 Task: Find connections with filter location Santiago Sacatepéquez with filter topic #Jobswith filter profile language Spanish with filter current company J.P. Morgan with filter school University Grants Commission (ugc) with filter industry IT System Operations and Maintenance with filter service category Health Insurance with filter keywords title Proposal Writer
Action: Mouse moved to (534, 96)
Screenshot: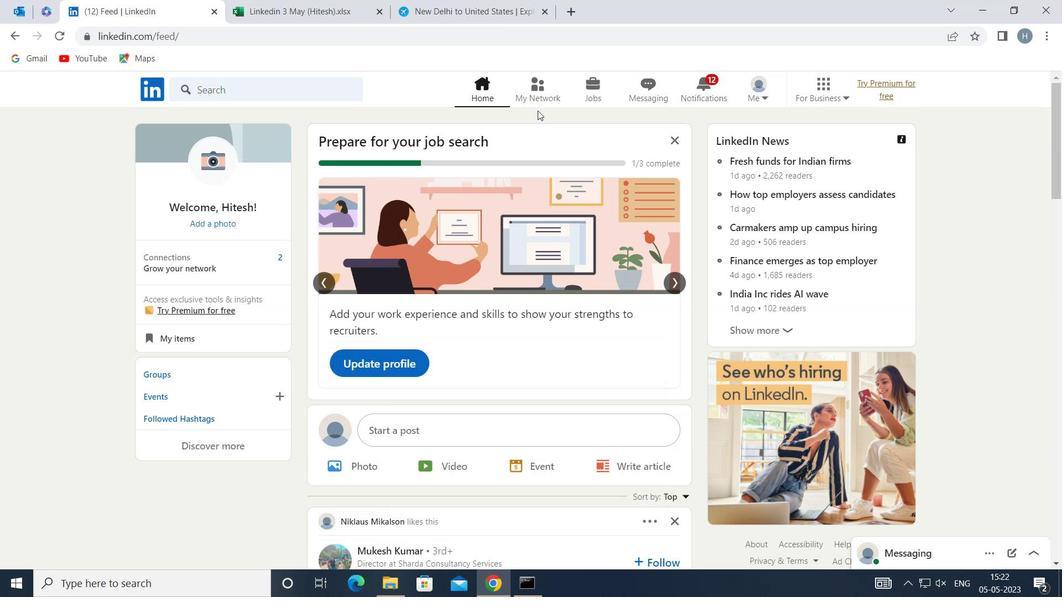 
Action: Mouse pressed left at (534, 96)
Screenshot: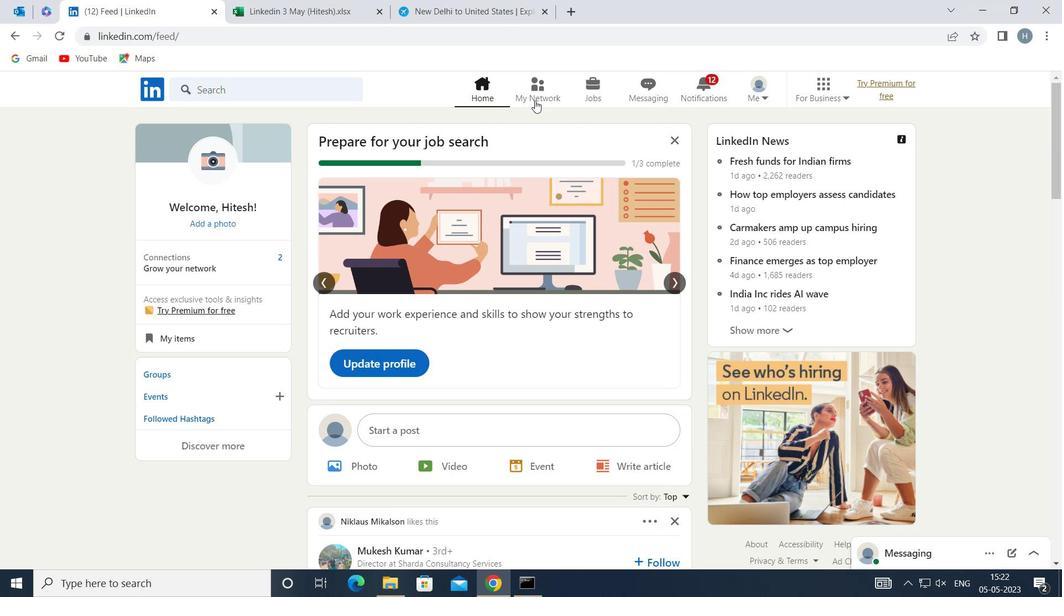 
Action: Mouse moved to (302, 165)
Screenshot: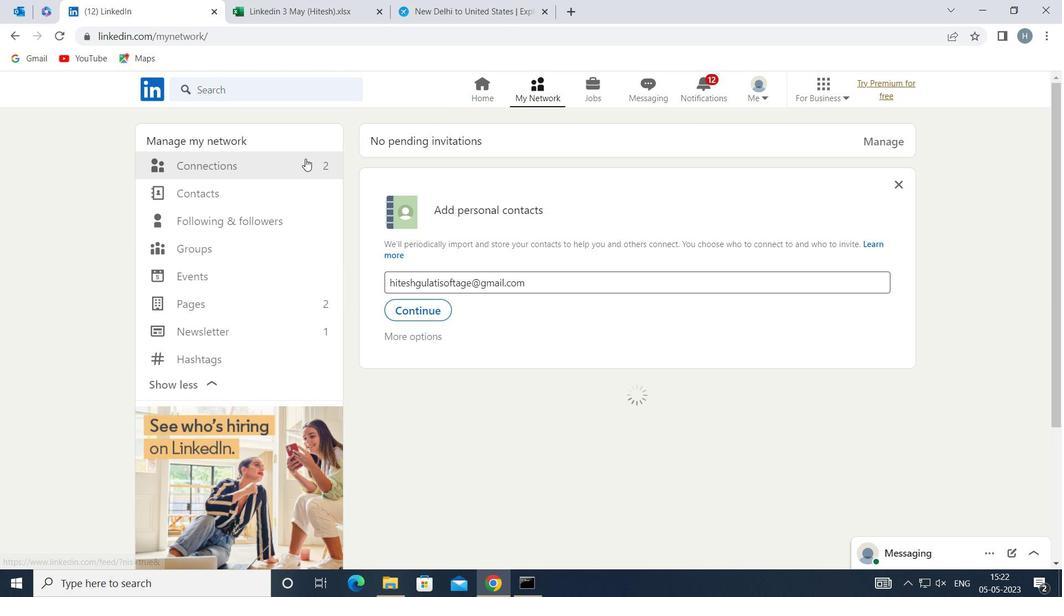 
Action: Mouse pressed left at (302, 165)
Screenshot: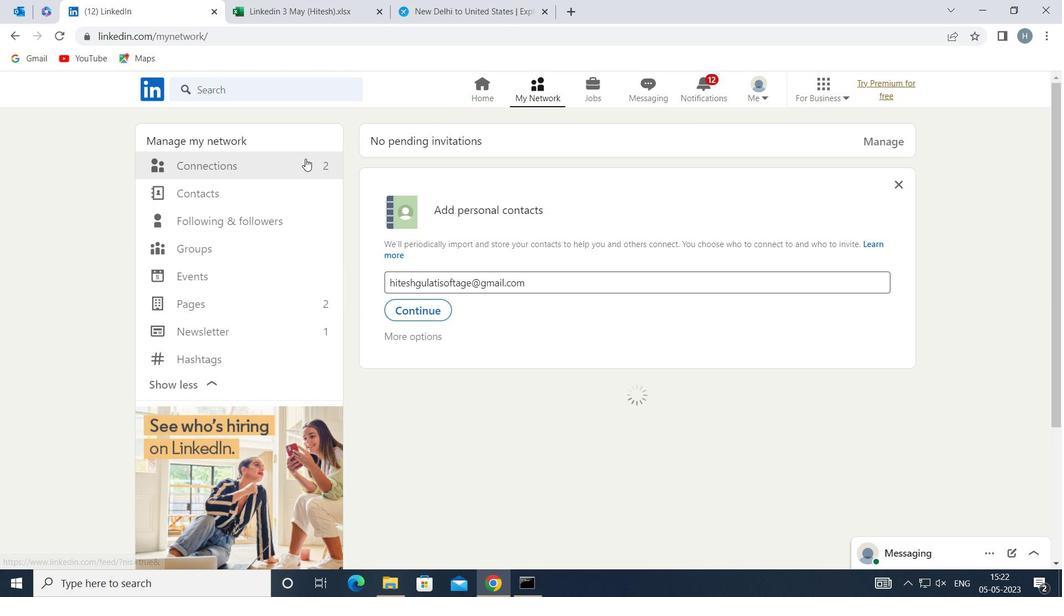
Action: Mouse moved to (629, 168)
Screenshot: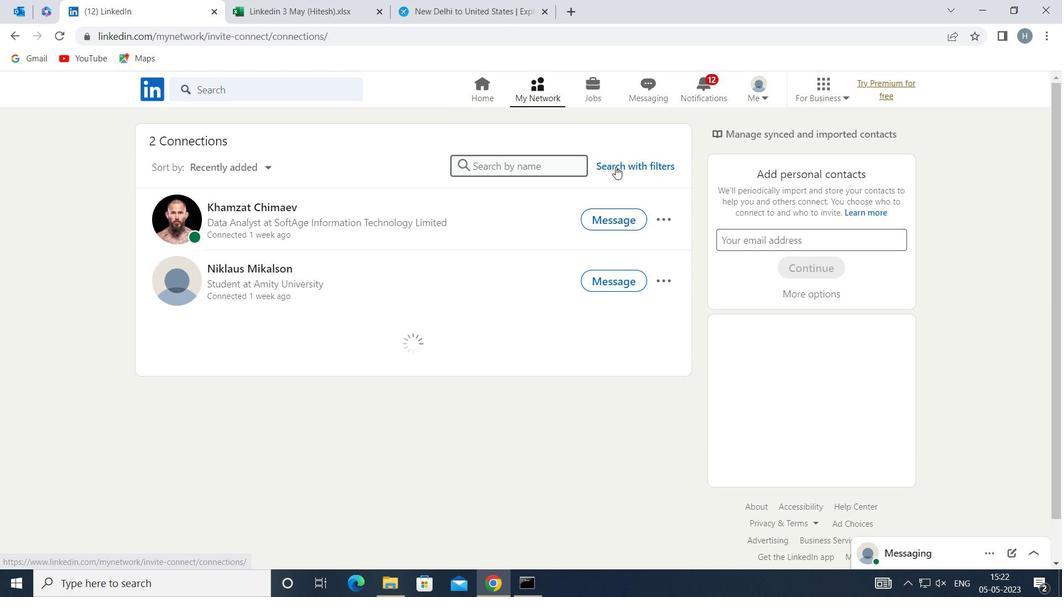
Action: Mouse pressed left at (629, 168)
Screenshot: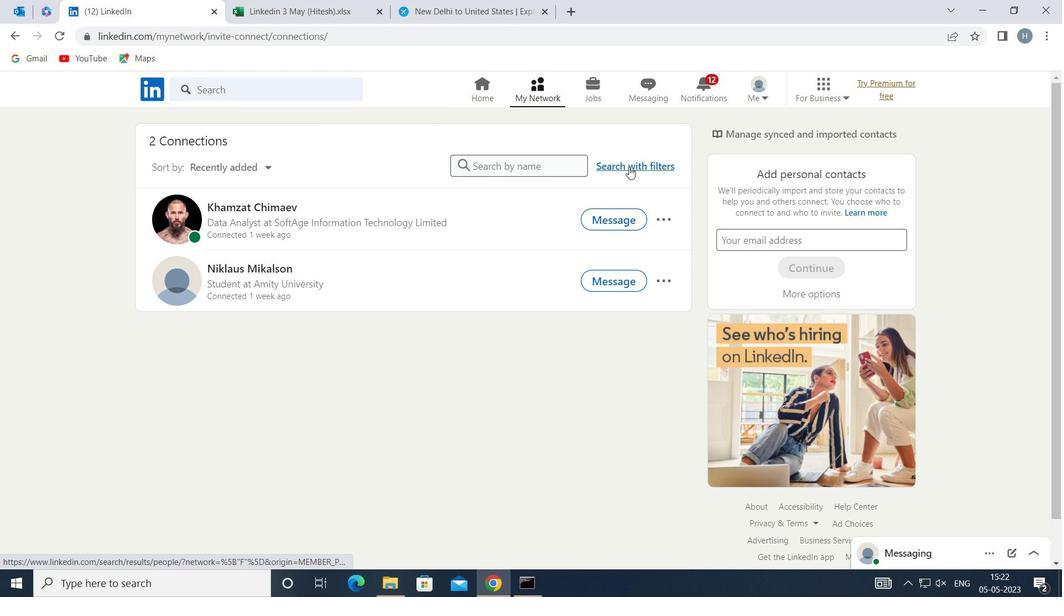 
Action: Mouse moved to (577, 127)
Screenshot: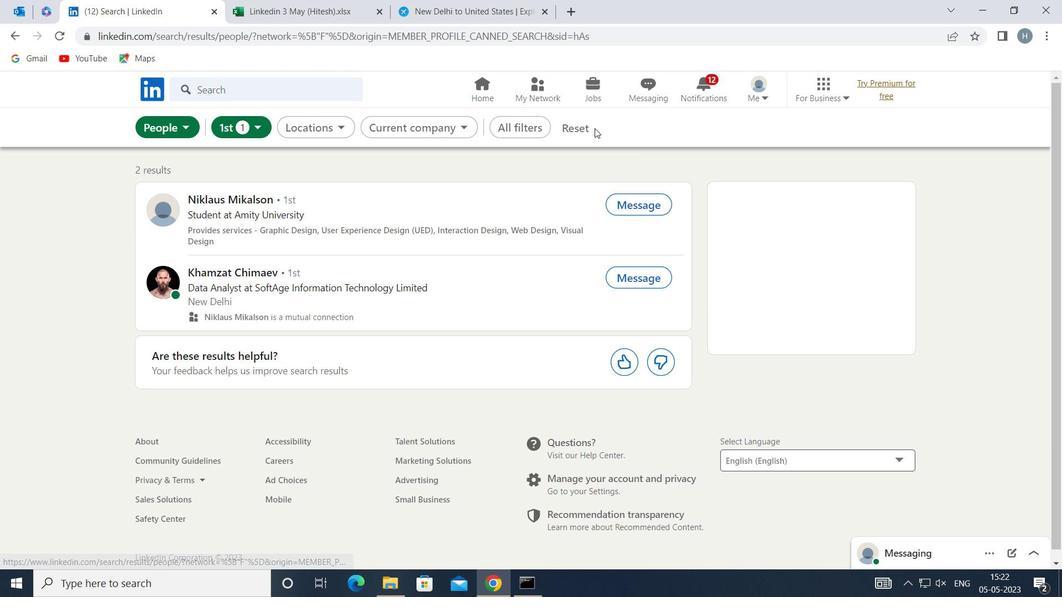 
Action: Mouse pressed left at (577, 127)
Screenshot: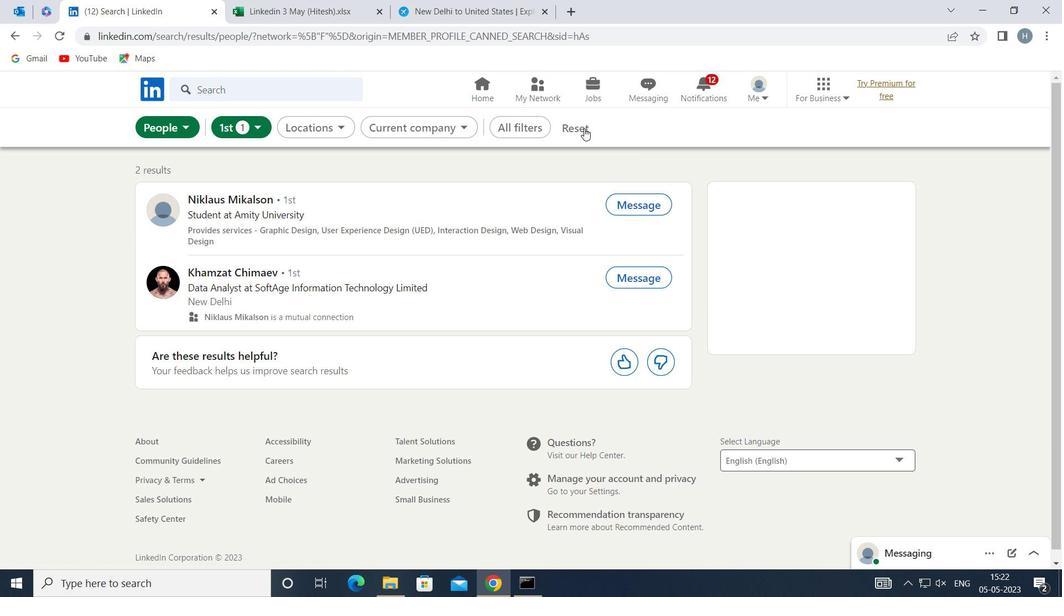 
Action: Mouse moved to (561, 123)
Screenshot: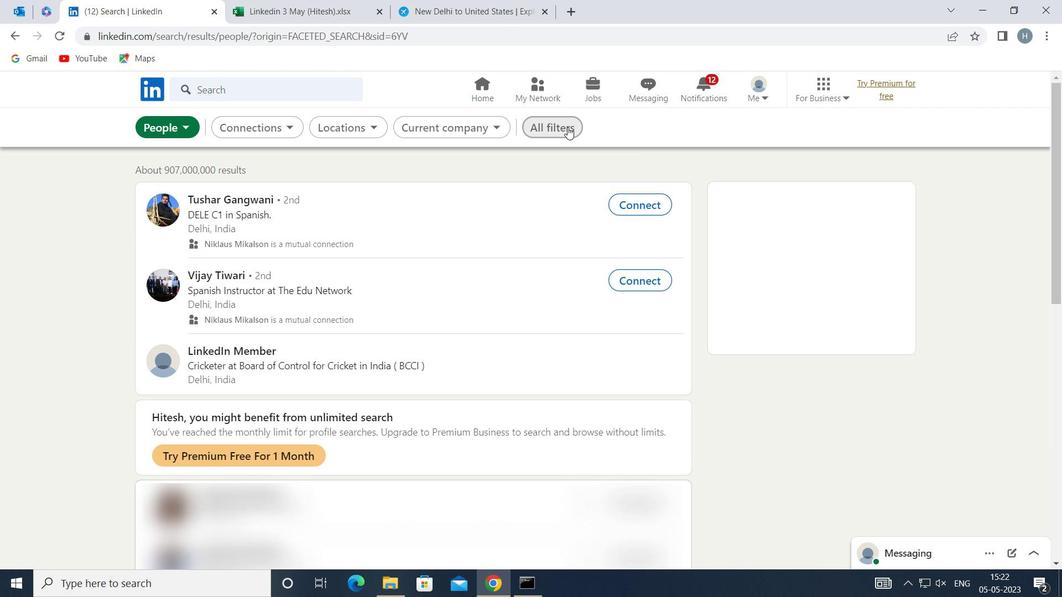 
Action: Mouse pressed left at (561, 123)
Screenshot: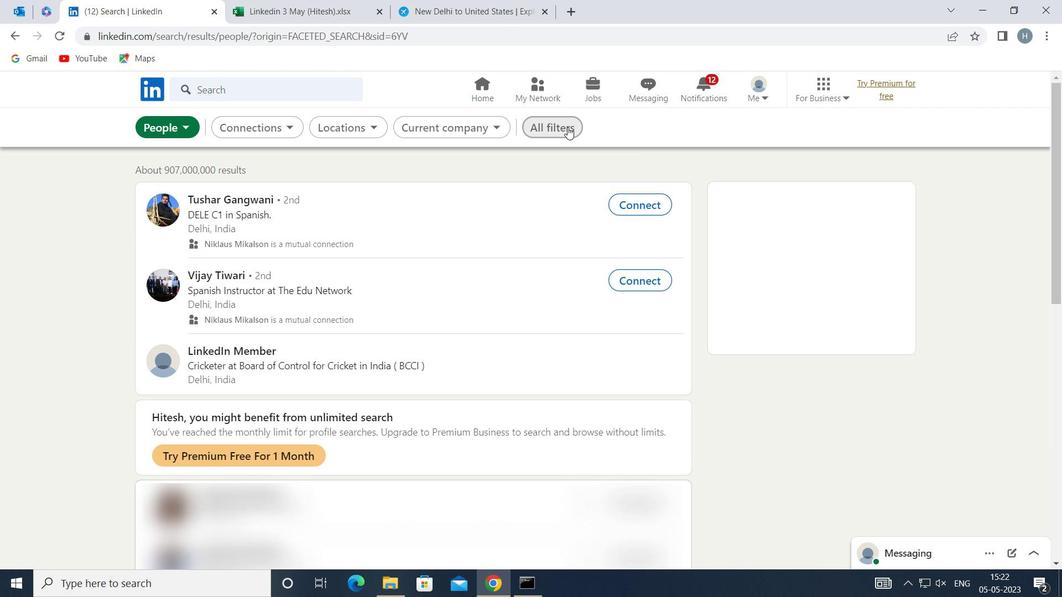 
Action: Mouse moved to (842, 242)
Screenshot: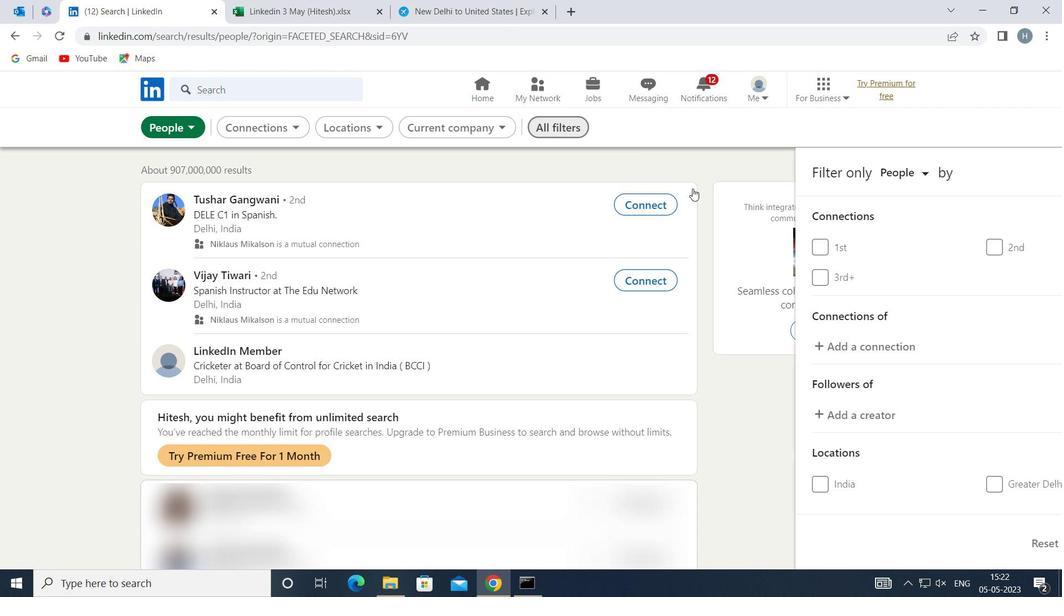 
Action: Mouse scrolled (842, 242) with delta (0, 0)
Screenshot: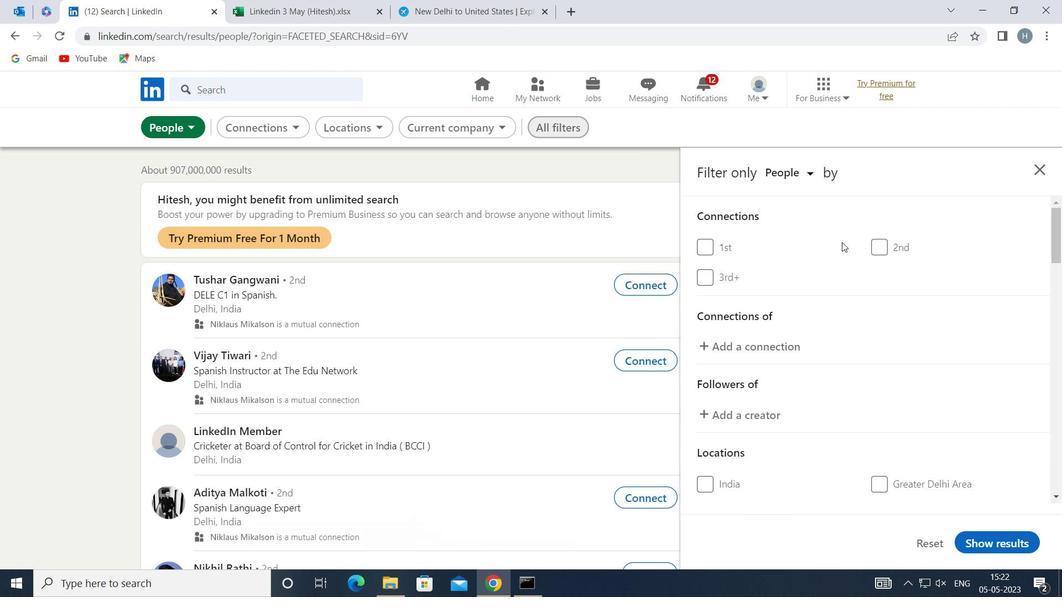 
Action: Mouse scrolled (842, 242) with delta (0, 0)
Screenshot: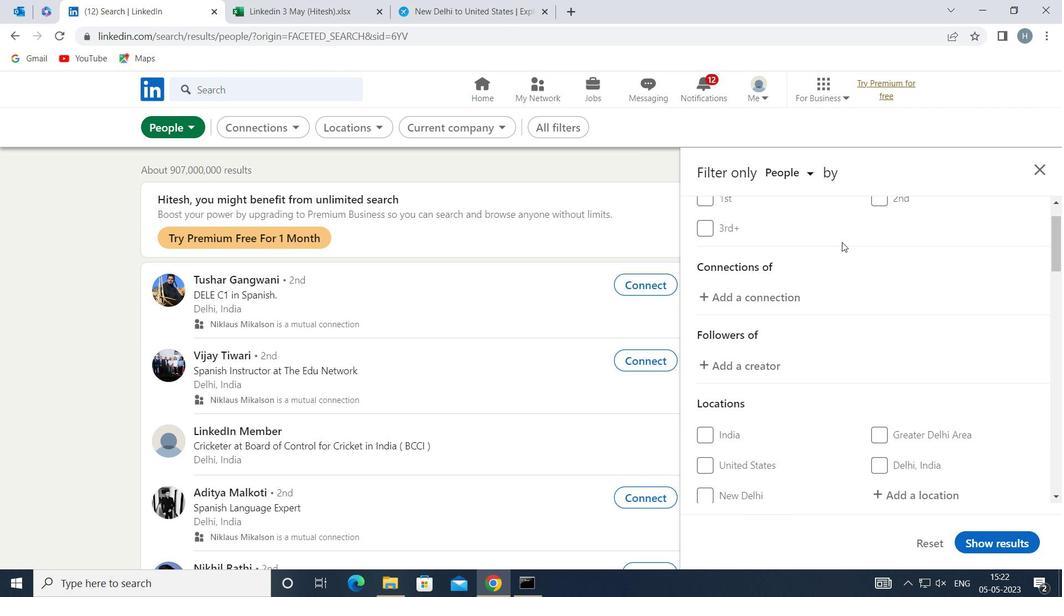 
Action: Mouse moved to (850, 278)
Screenshot: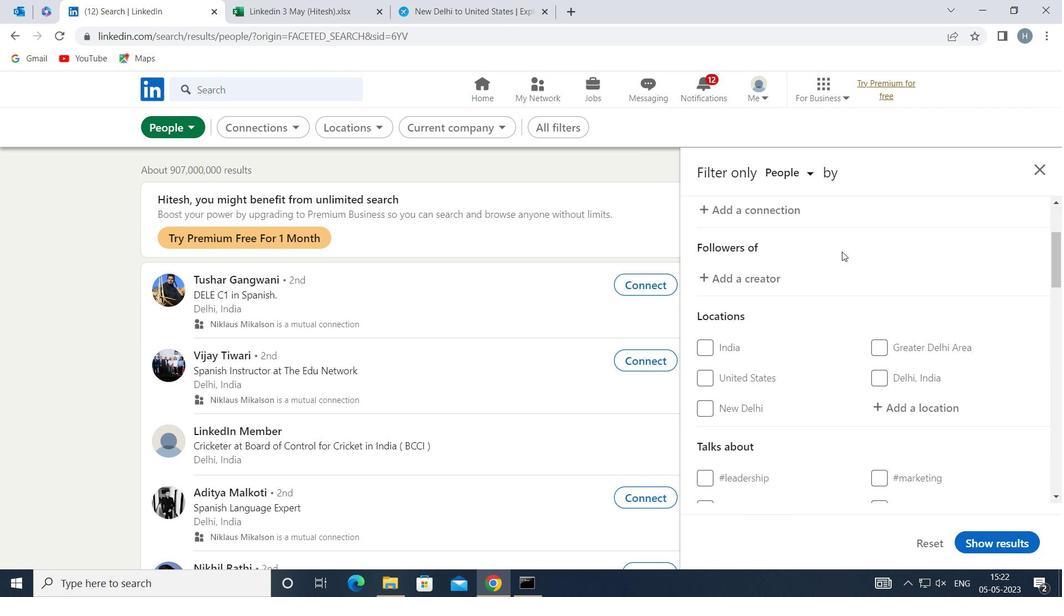 
Action: Mouse scrolled (850, 278) with delta (0, 0)
Screenshot: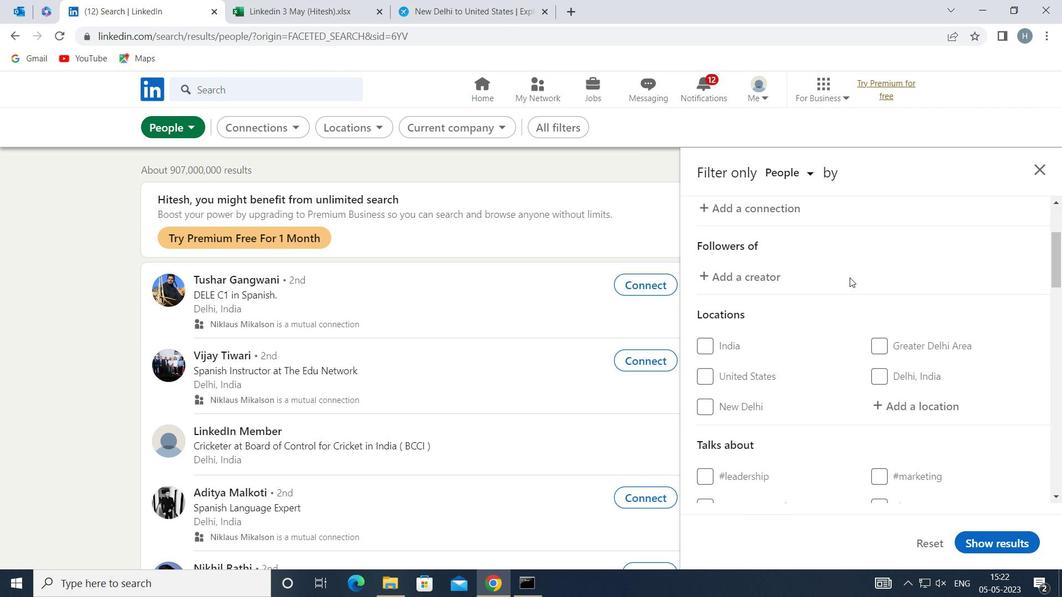 
Action: Mouse moved to (903, 333)
Screenshot: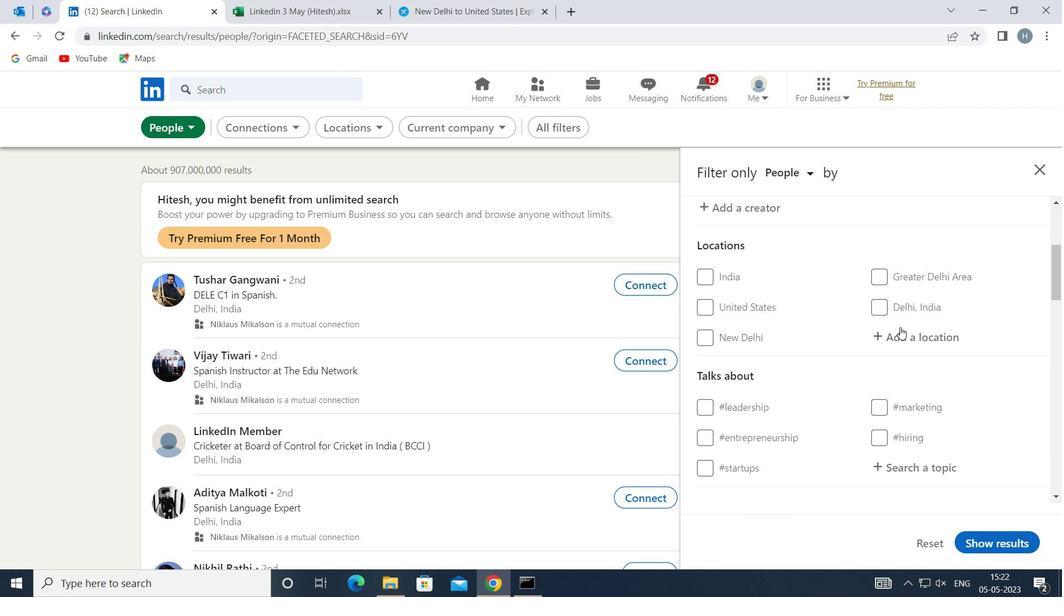 
Action: Mouse pressed left at (903, 333)
Screenshot: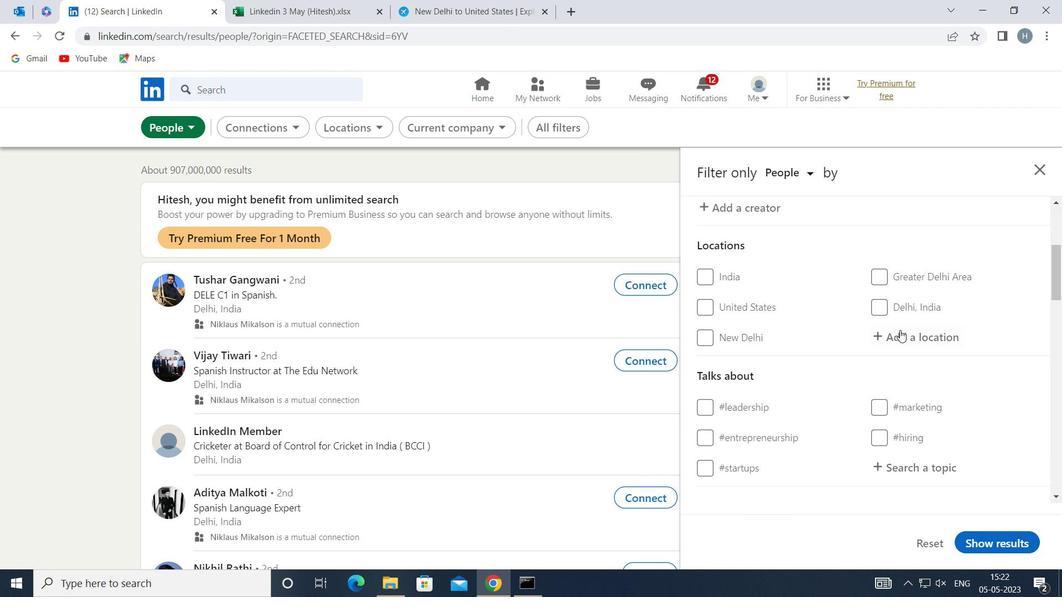 
Action: Mouse moved to (903, 333)
Screenshot: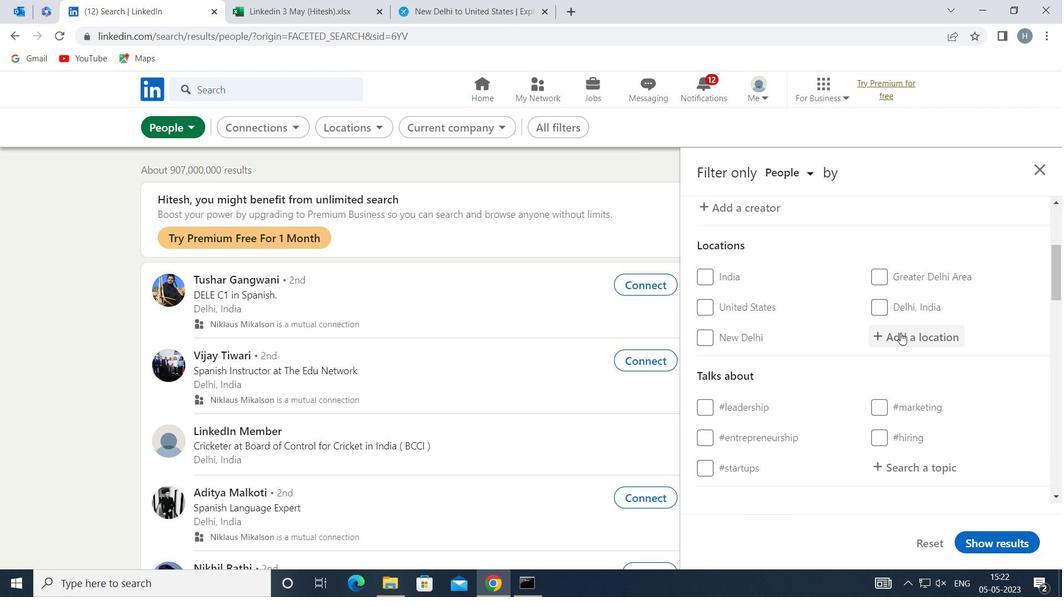 
Action: Key pressed <Key.shift>SANTIAGO<Key.space><Key.shift>S
Screenshot: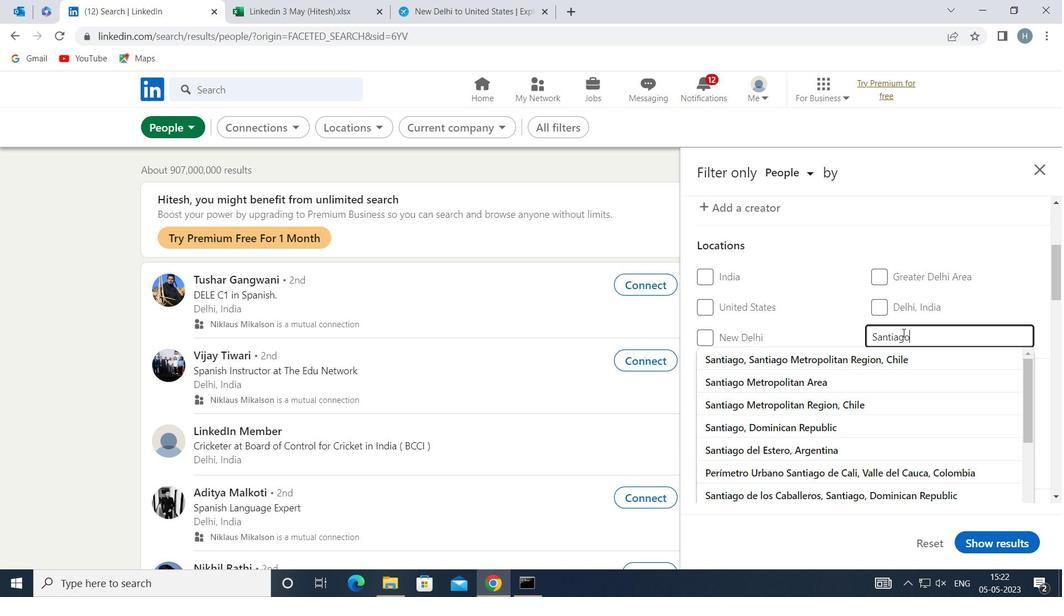 
Action: Mouse moved to (889, 347)
Screenshot: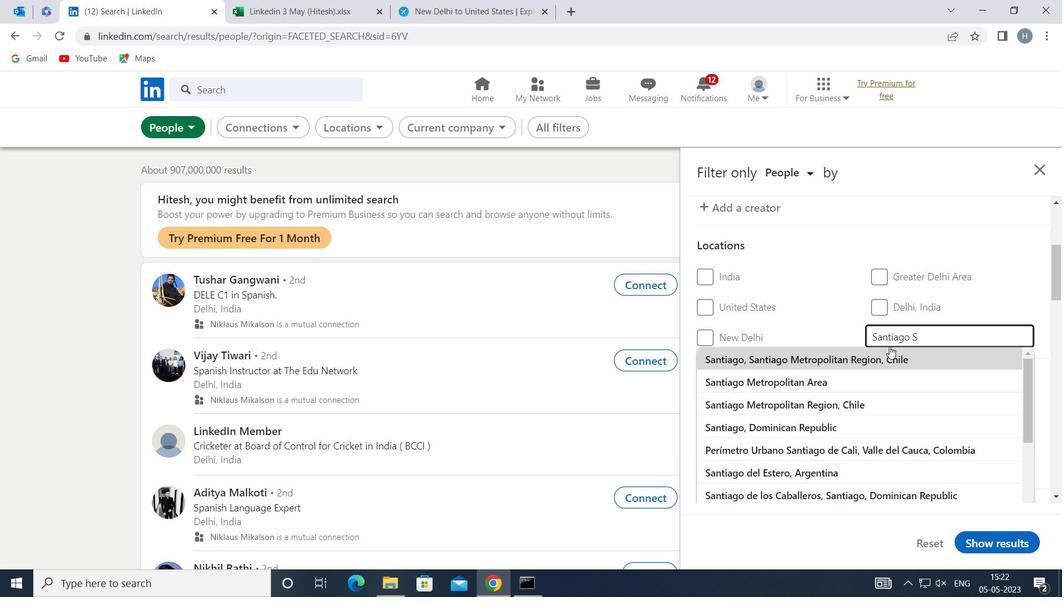 
Action: Key pressed A
Screenshot: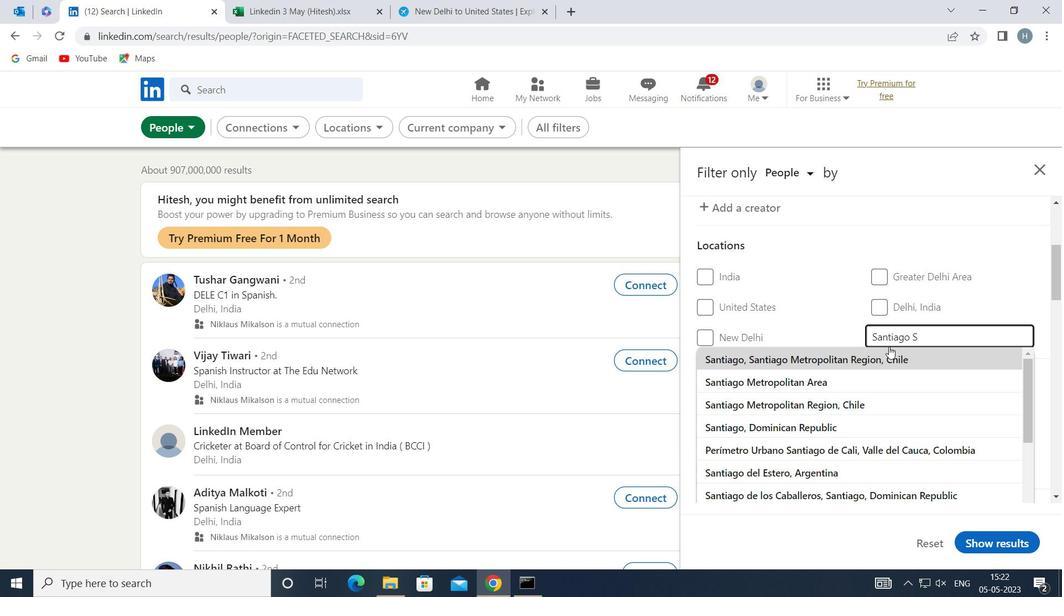 
Action: Mouse moved to (890, 346)
Screenshot: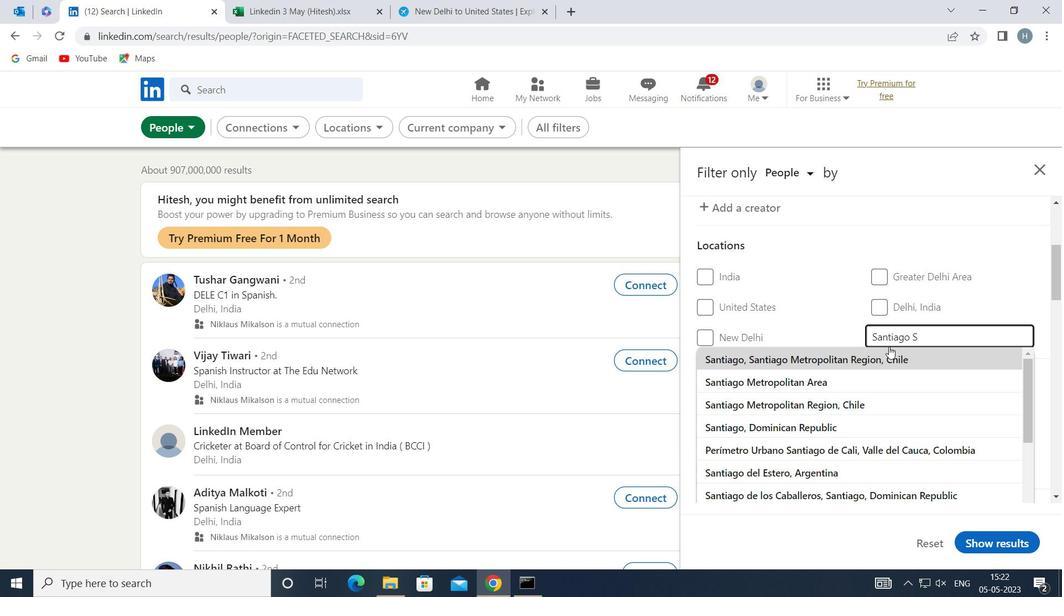 
Action: Key pressed C
Screenshot: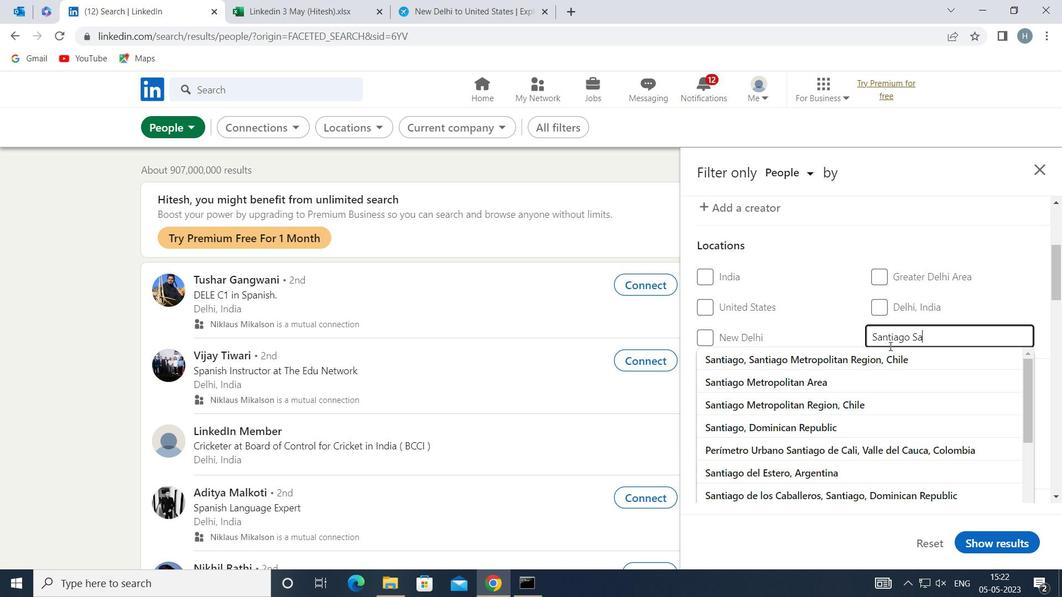 
Action: Mouse moved to (931, 358)
Screenshot: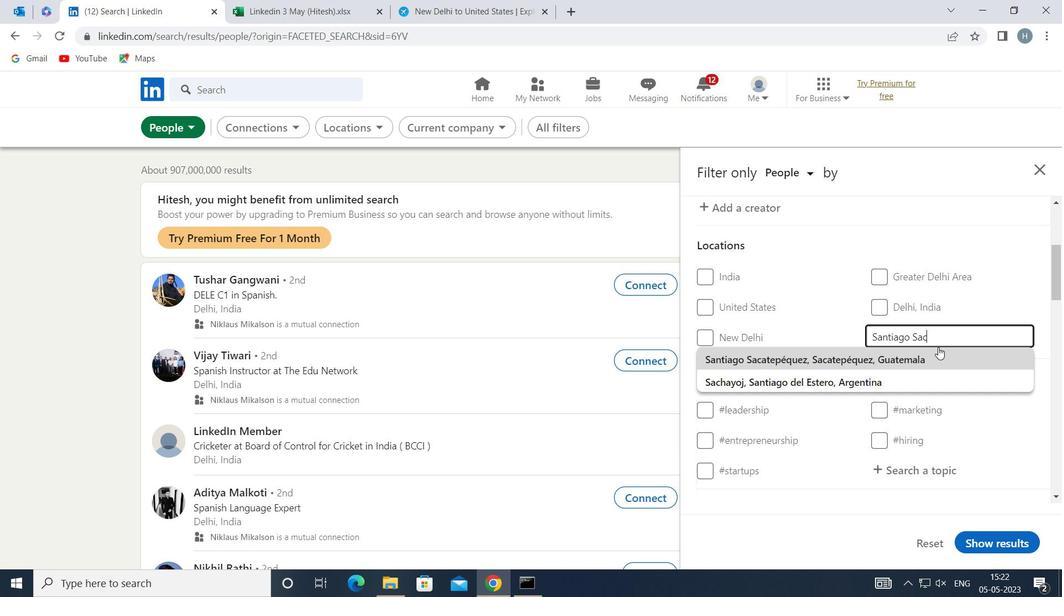 
Action: Mouse pressed left at (931, 358)
Screenshot: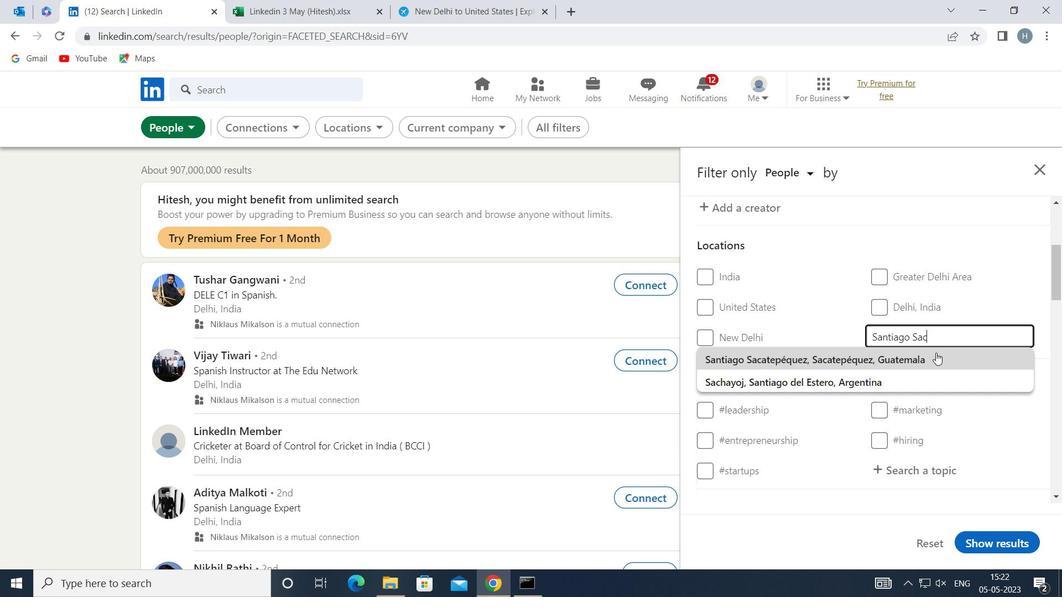 
Action: Mouse moved to (914, 368)
Screenshot: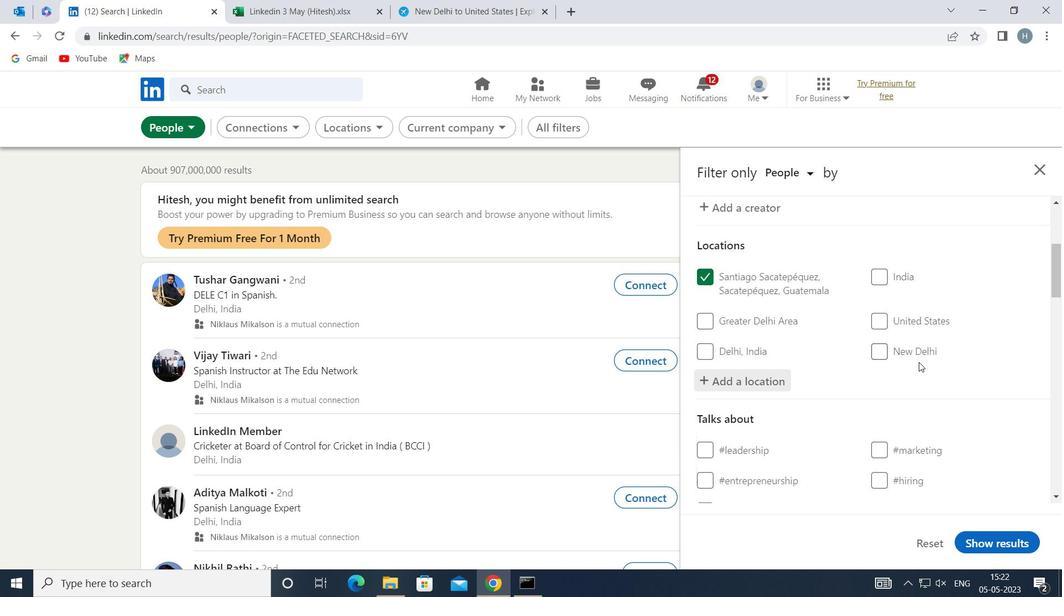 
Action: Mouse scrolled (914, 367) with delta (0, 0)
Screenshot: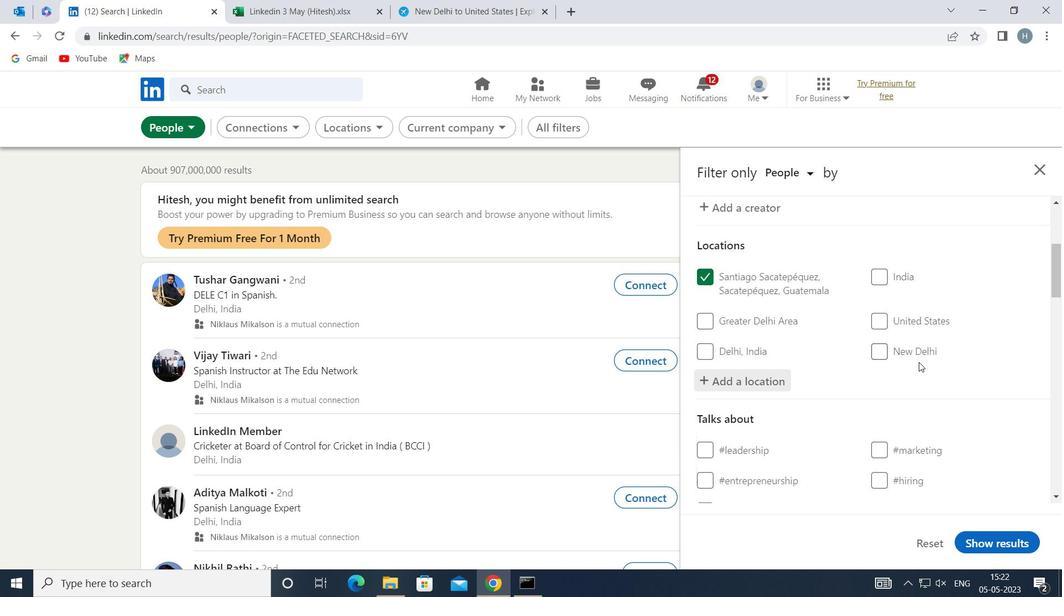 
Action: Mouse moved to (912, 368)
Screenshot: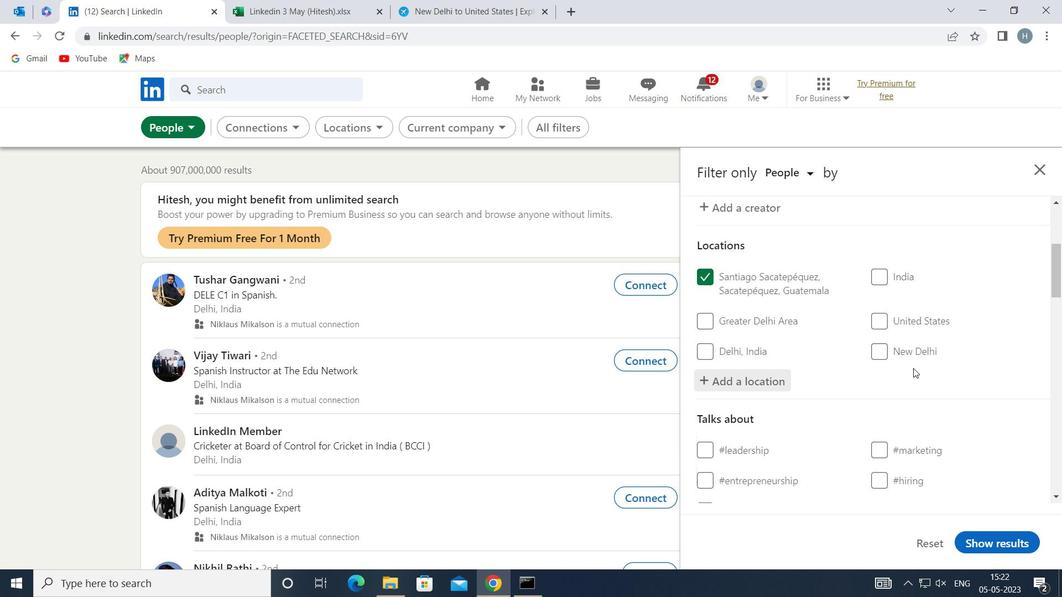 
Action: Mouse scrolled (912, 368) with delta (0, 0)
Screenshot: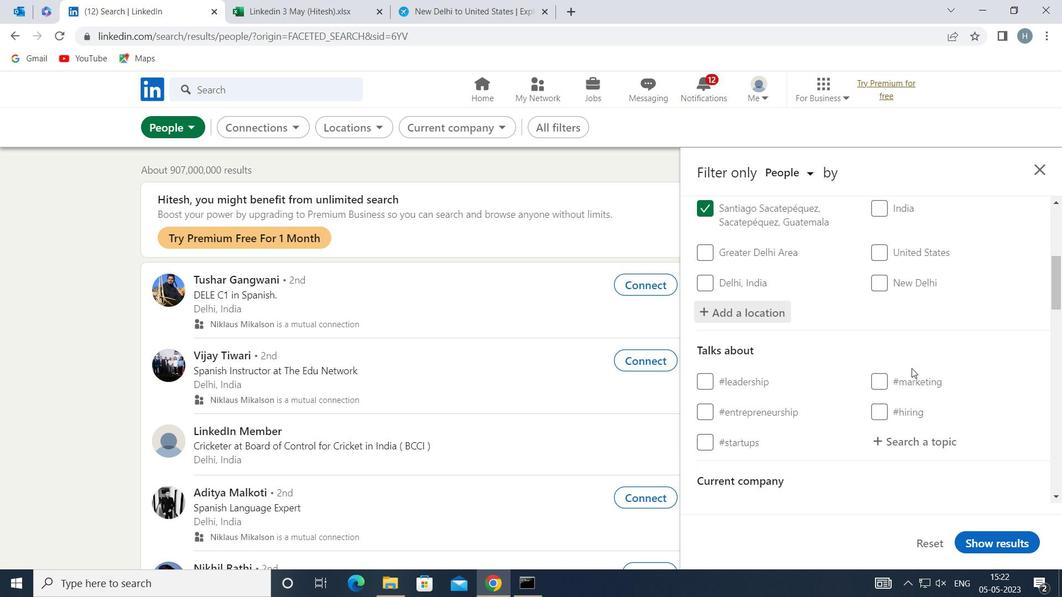 
Action: Mouse moved to (916, 372)
Screenshot: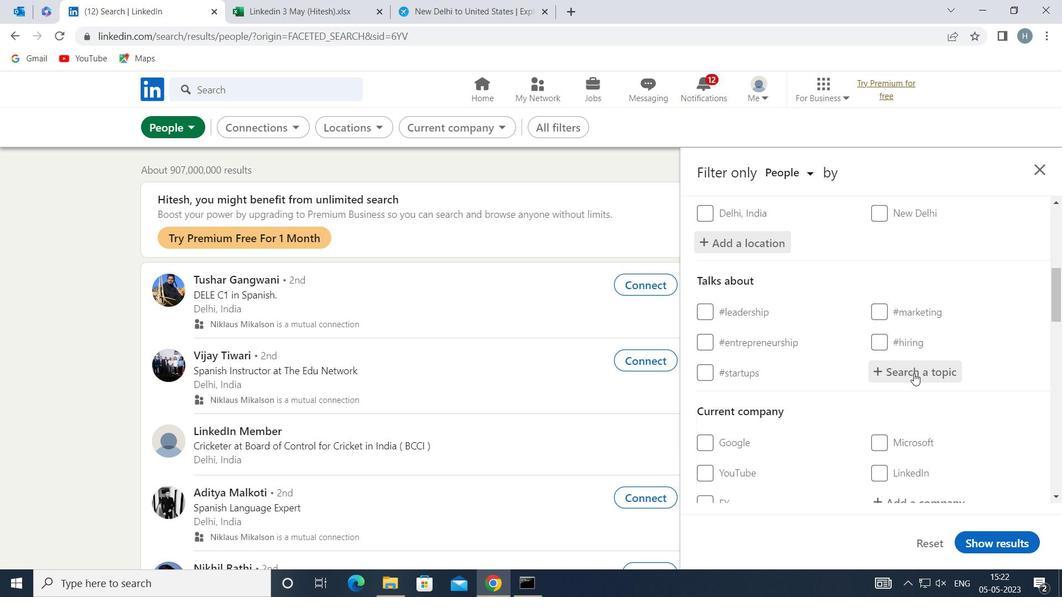 
Action: Mouse pressed left at (916, 372)
Screenshot: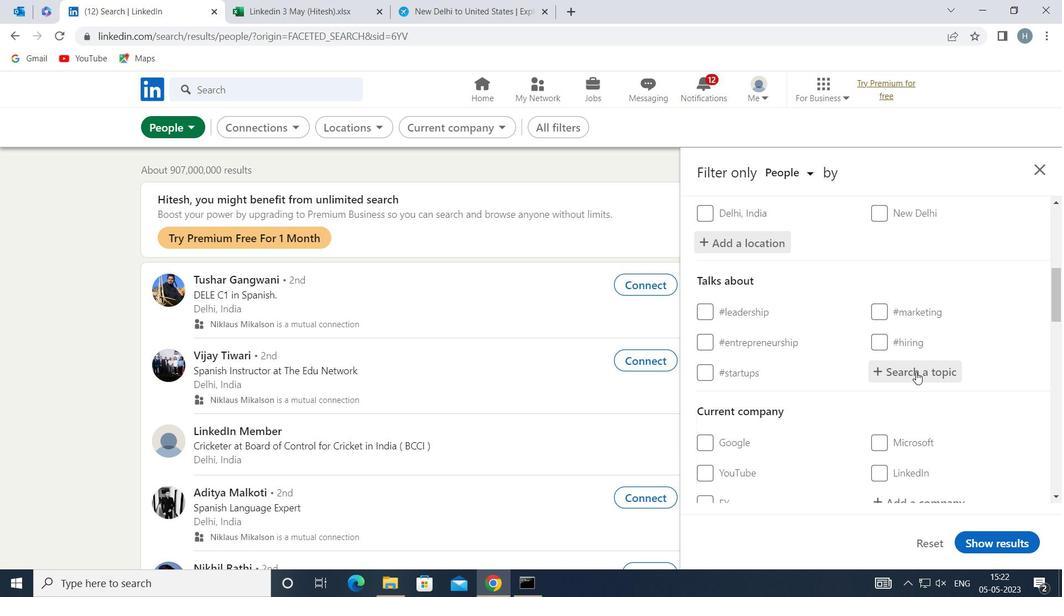 
Action: Key pressed <Key.shift>JOBS
Screenshot: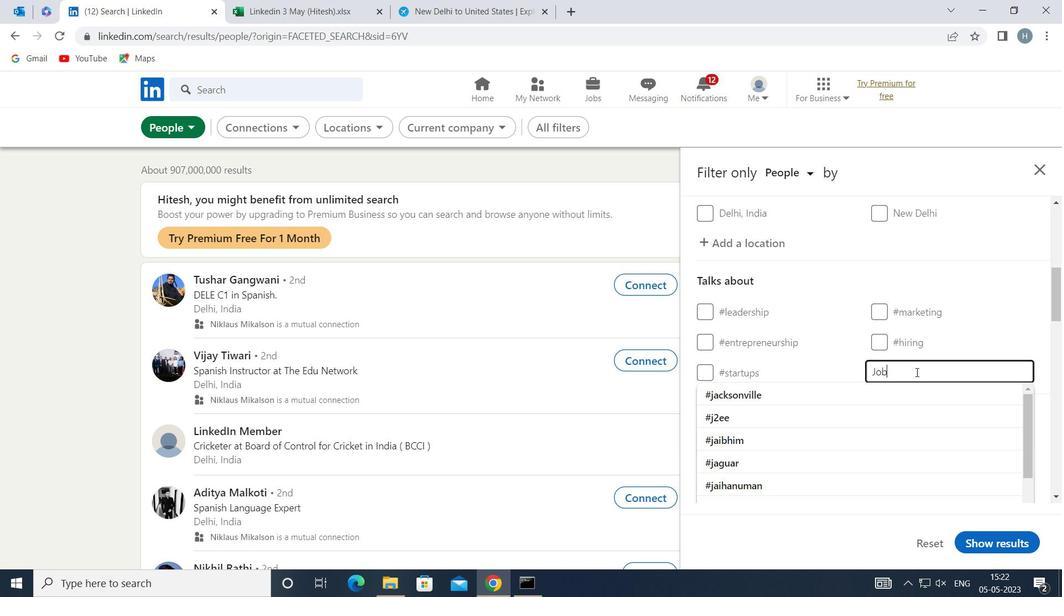 
Action: Mouse moved to (904, 386)
Screenshot: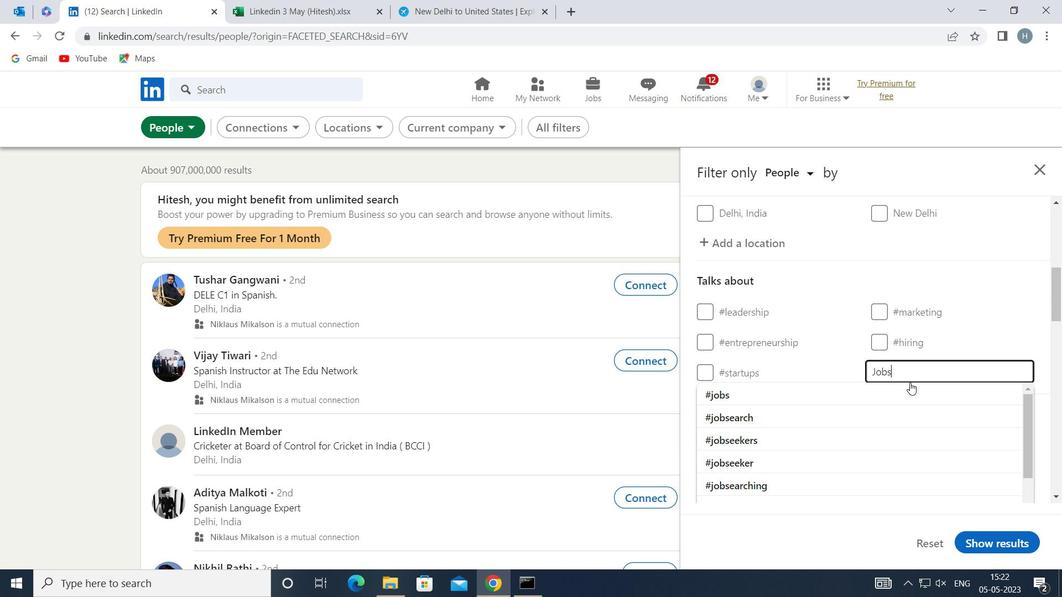 
Action: Mouse pressed left at (904, 386)
Screenshot: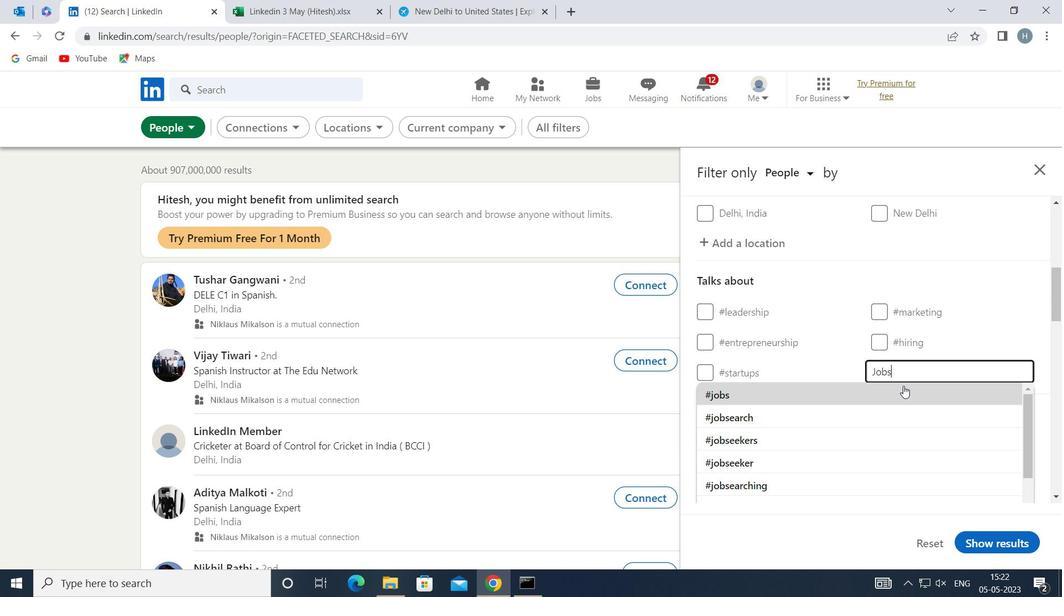 
Action: Mouse moved to (836, 369)
Screenshot: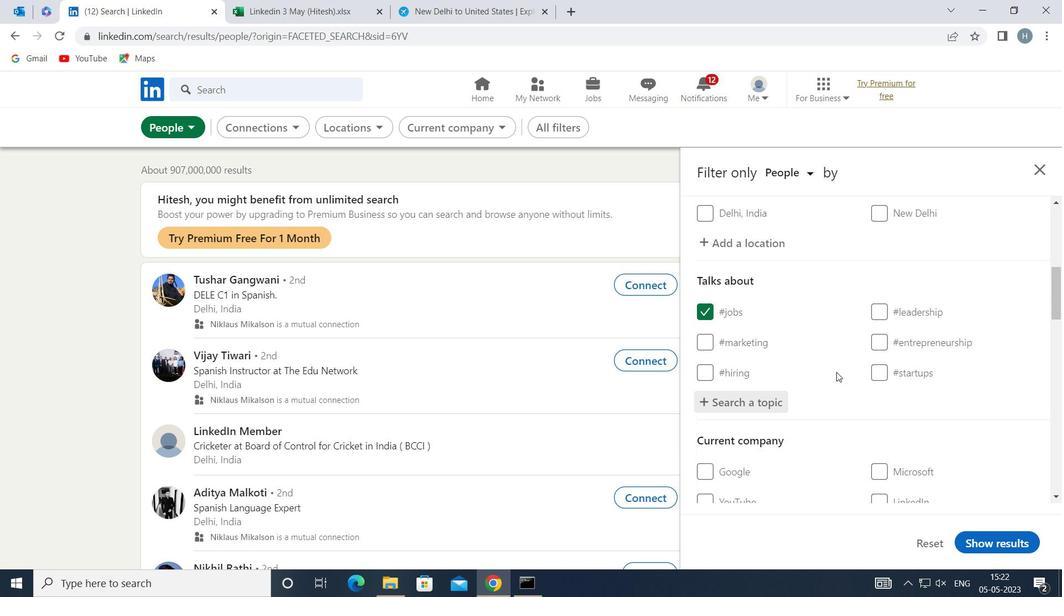 
Action: Mouse scrolled (836, 369) with delta (0, 0)
Screenshot: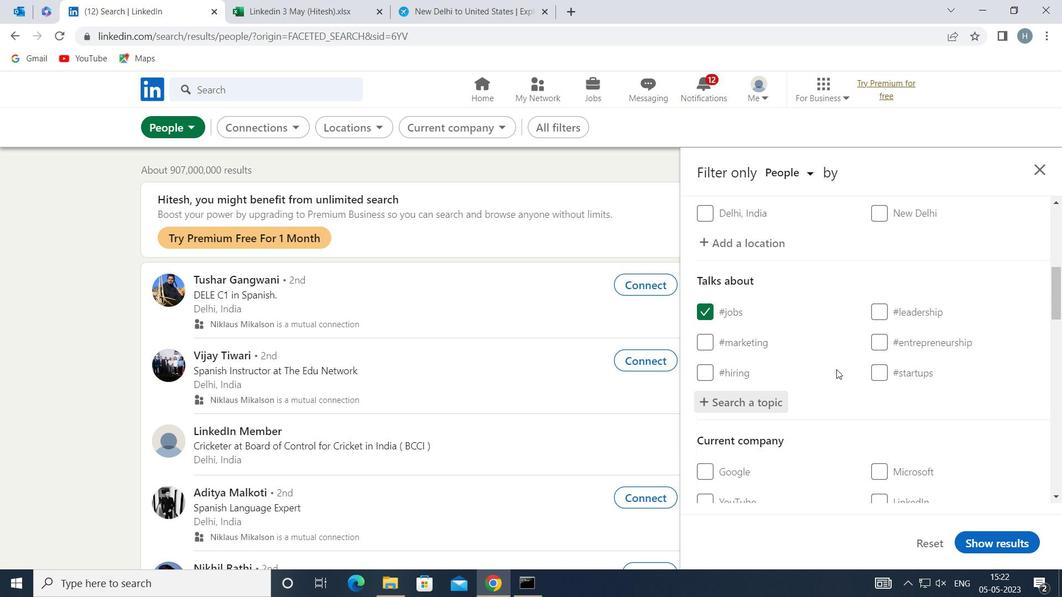
Action: Mouse moved to (837, 368)
Screenshot: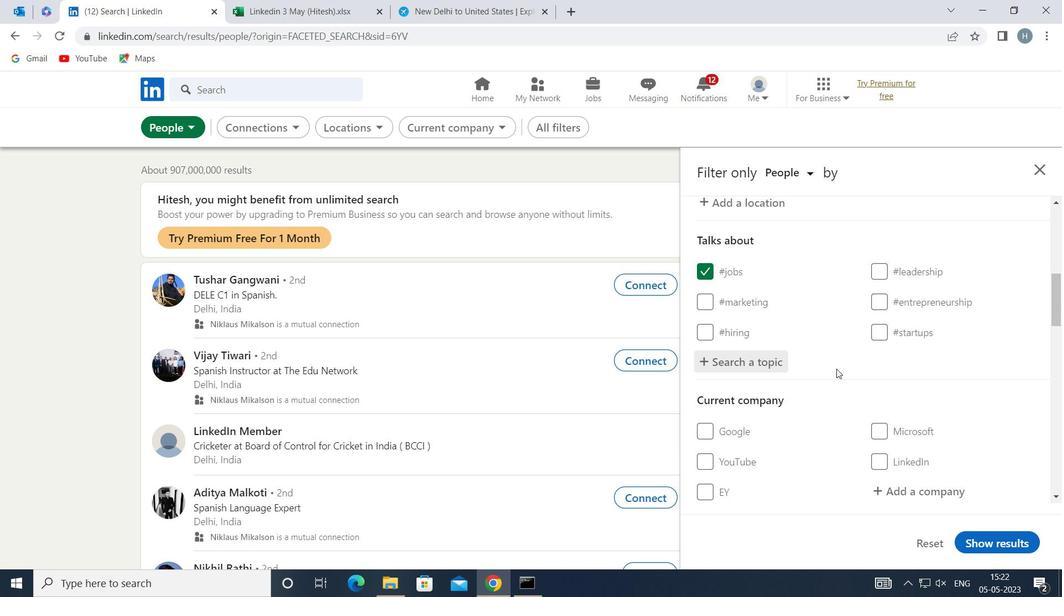 
Action: Mouse scrolled (837, 368) with delta (0, 0)
Screenshot: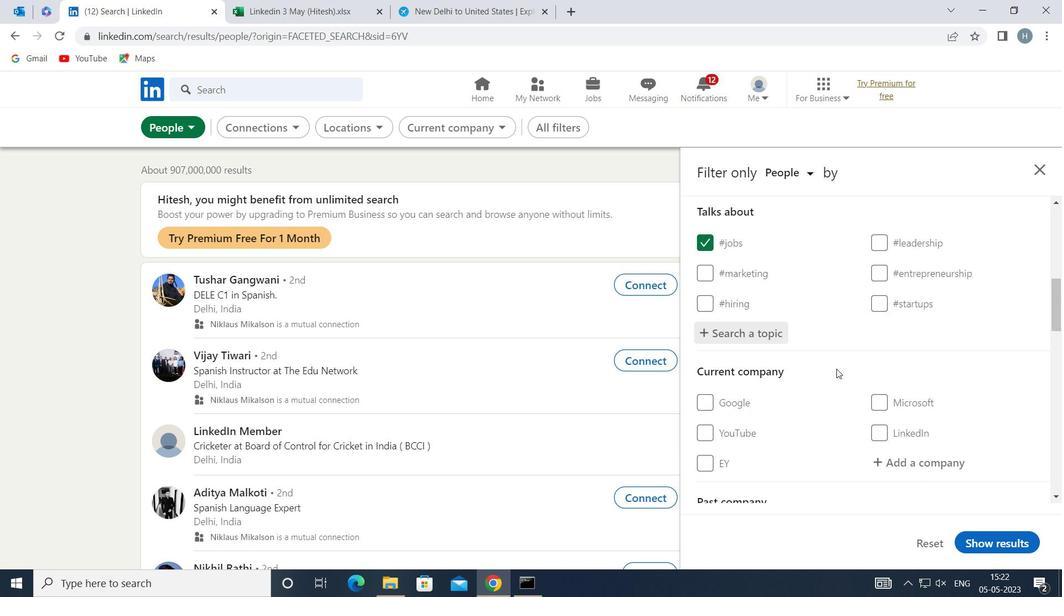 
Action: Mouse moved to (840, 363)
Screenshot: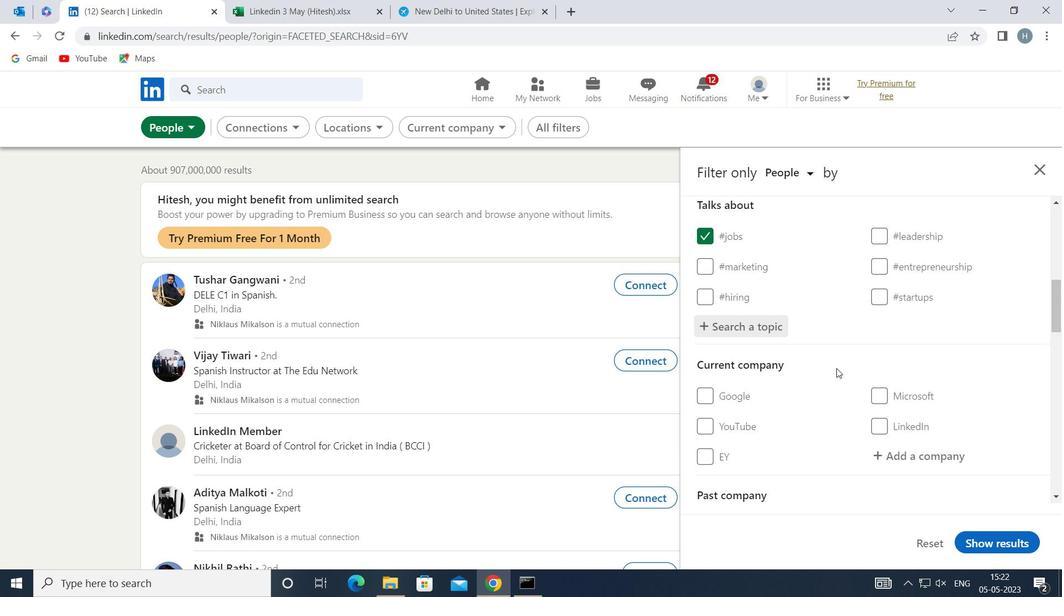 
Action: Mouse scrolled (840, 362) with delta (0, 0)
Screenshot: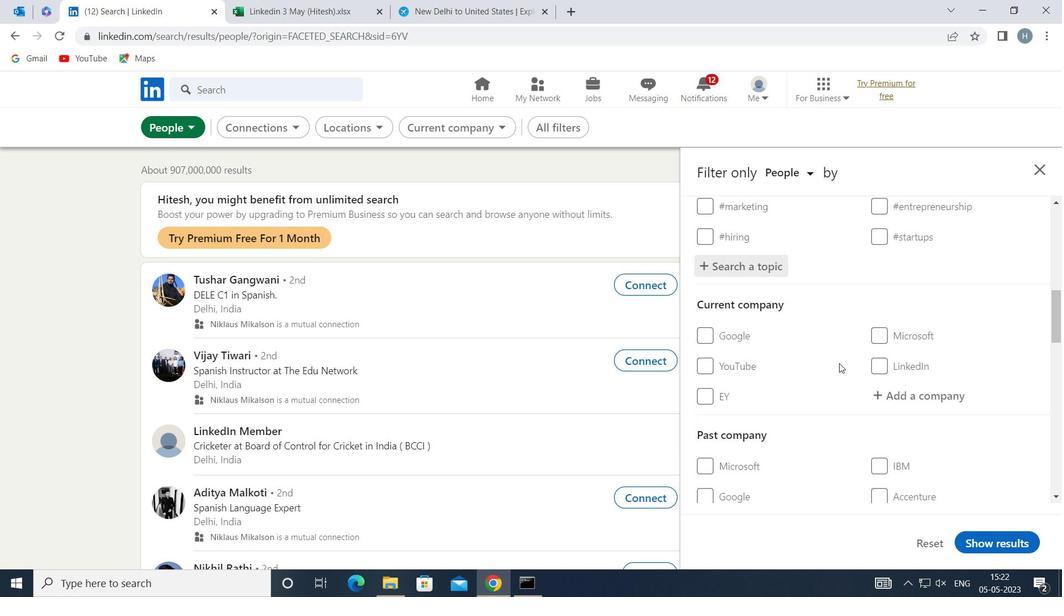
Action: Mouse scrolled (840, 362) with delta (0, 0)
Screenshot: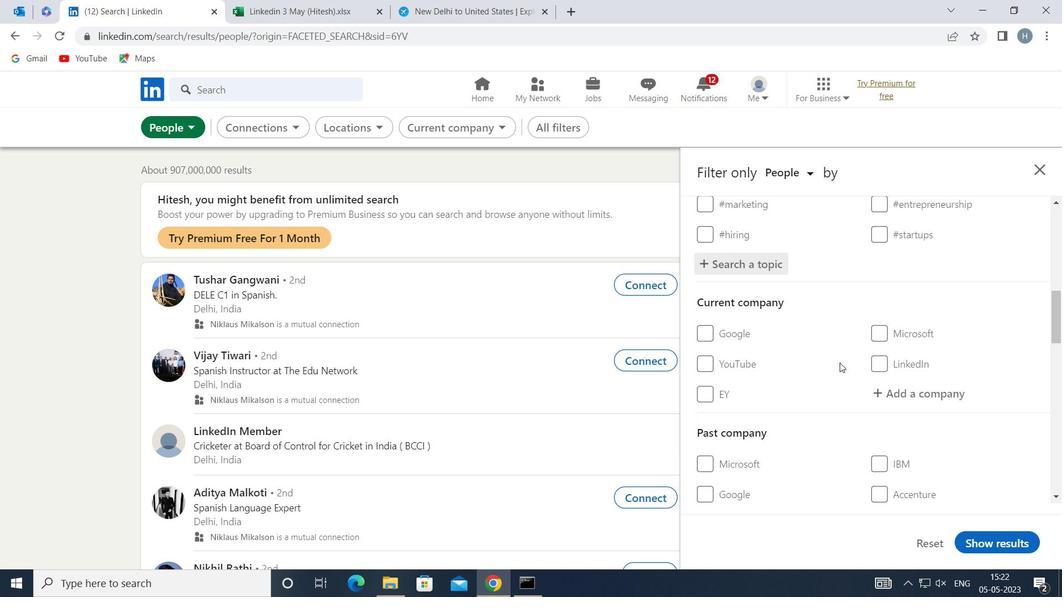 
Action: Mouse moved to (842, 360)
Screenshot: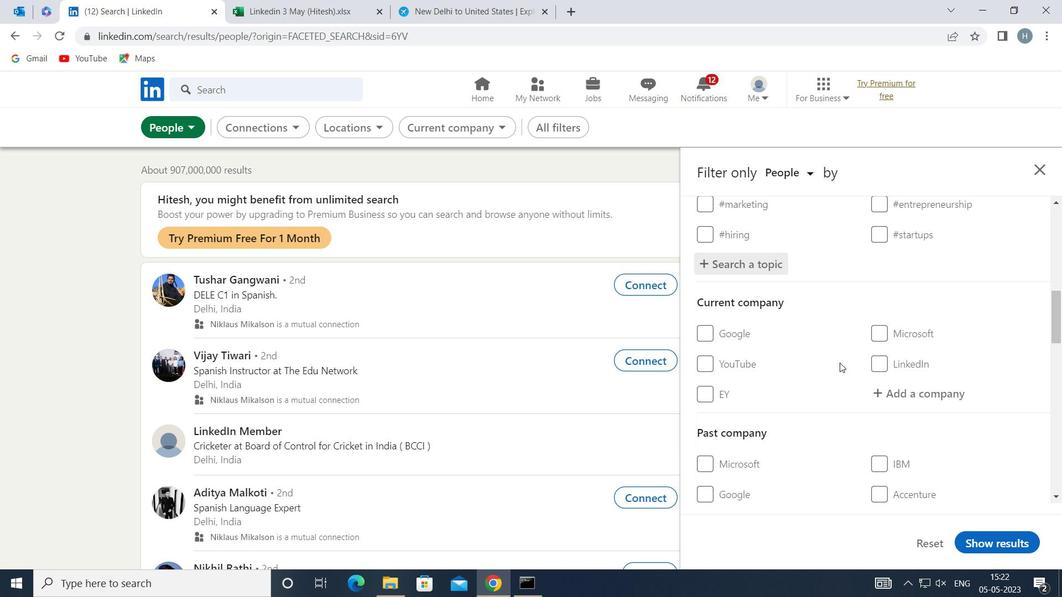 
Action: Mouse scrolled (842, 360) with delta (0, 0)
Screenshot: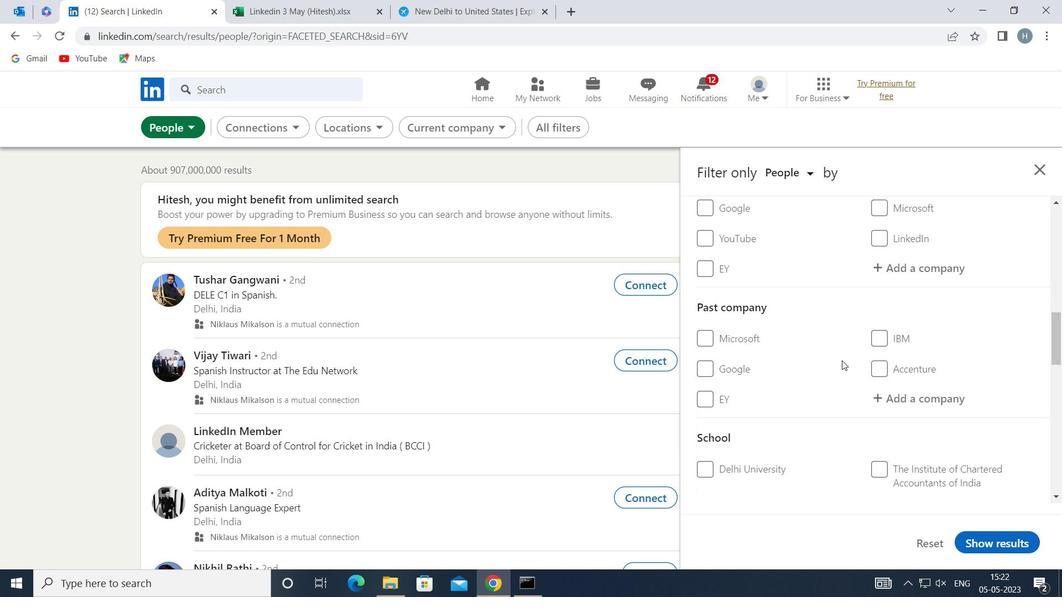 
Action: Mouse scrolled (842, 360) with delta (0, 0)
Screenshot: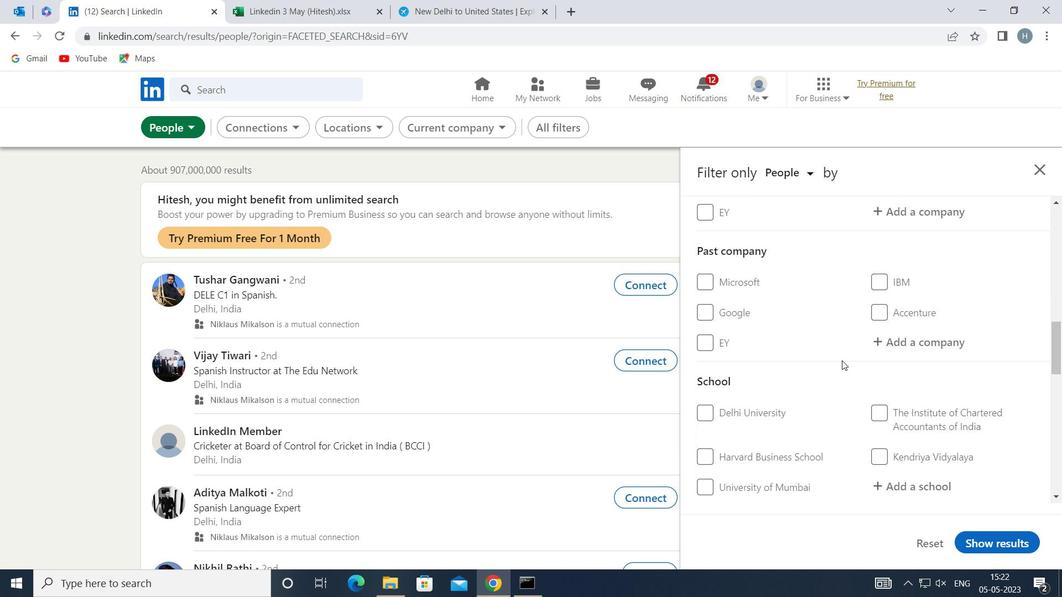 
Action: Mouse scrolled (842, 360) with delta (0, 0)
Screenshot: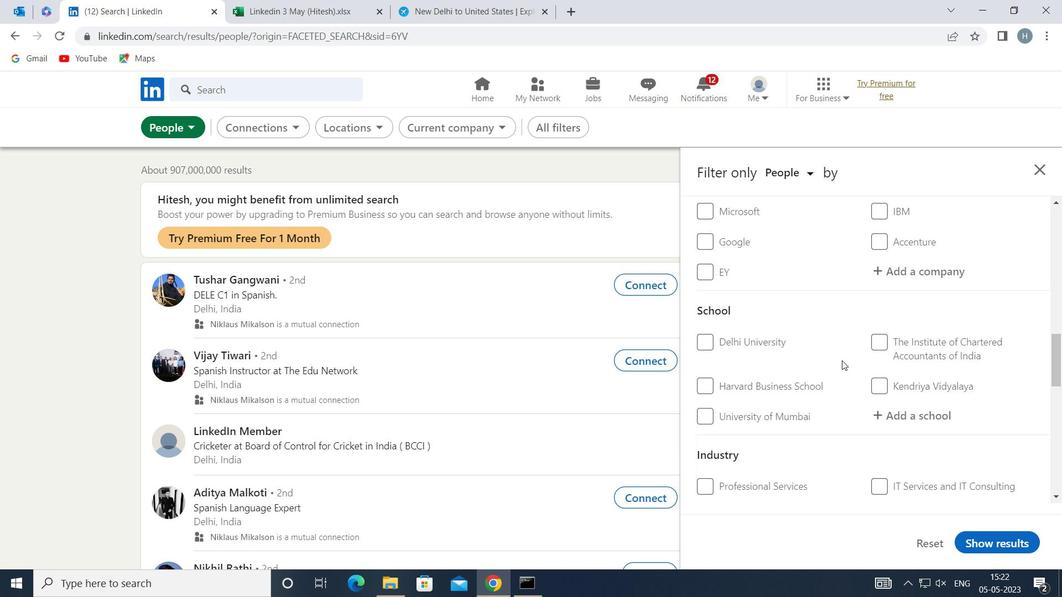 
Action: Mouse scrolled (842, 360) with delta (0, 0)
Screenshot: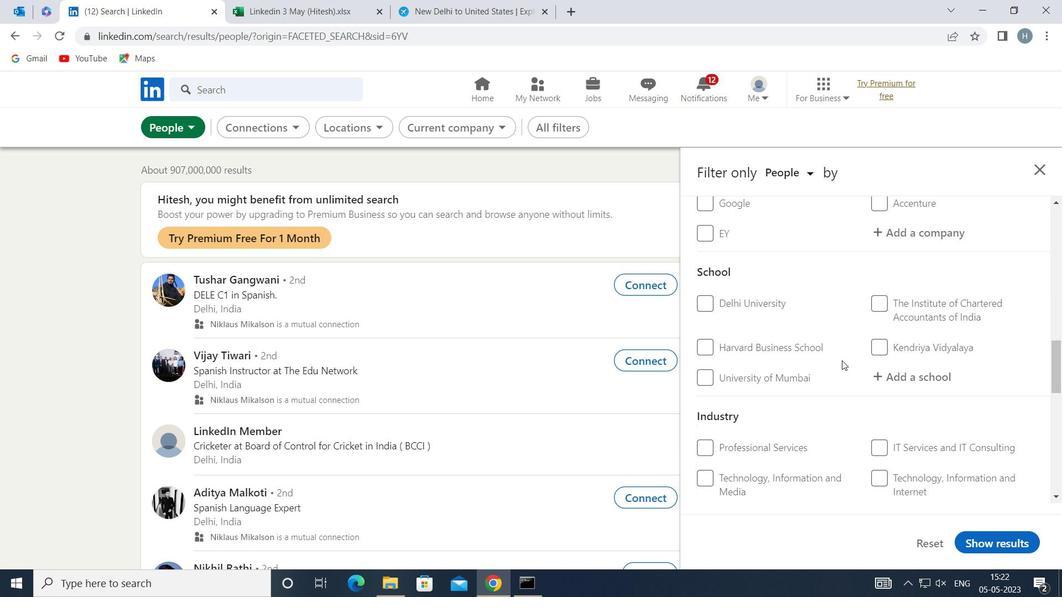 
Action: Mouse moved to (842, 360)
Screenshot: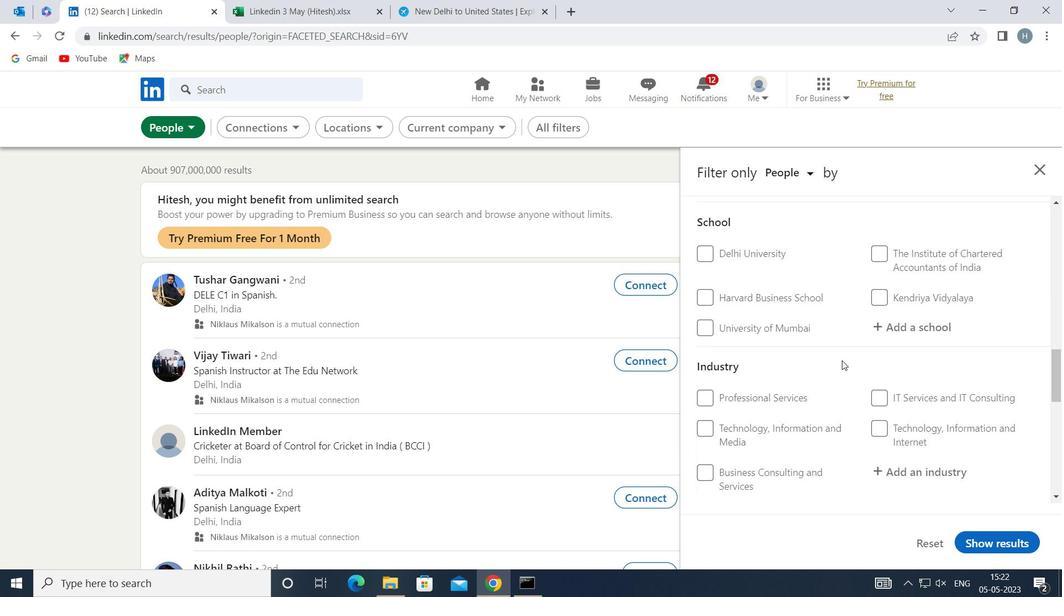 
Action: Mouse scrolled (842, 360) with delta (0, 0)
Screenshot: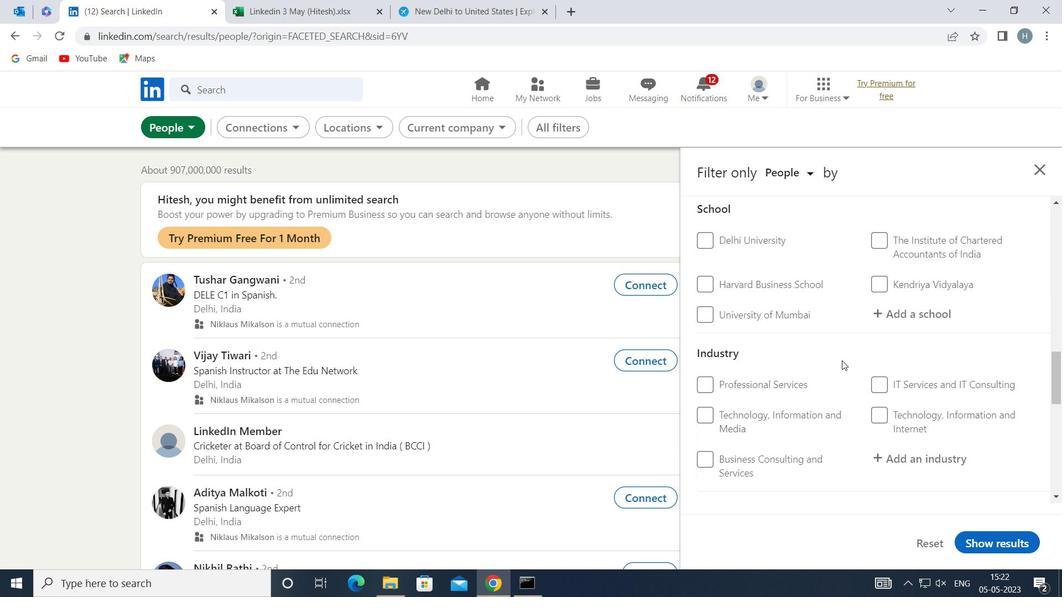 
Action: Mouse moved to (736, 440)
Screenshot: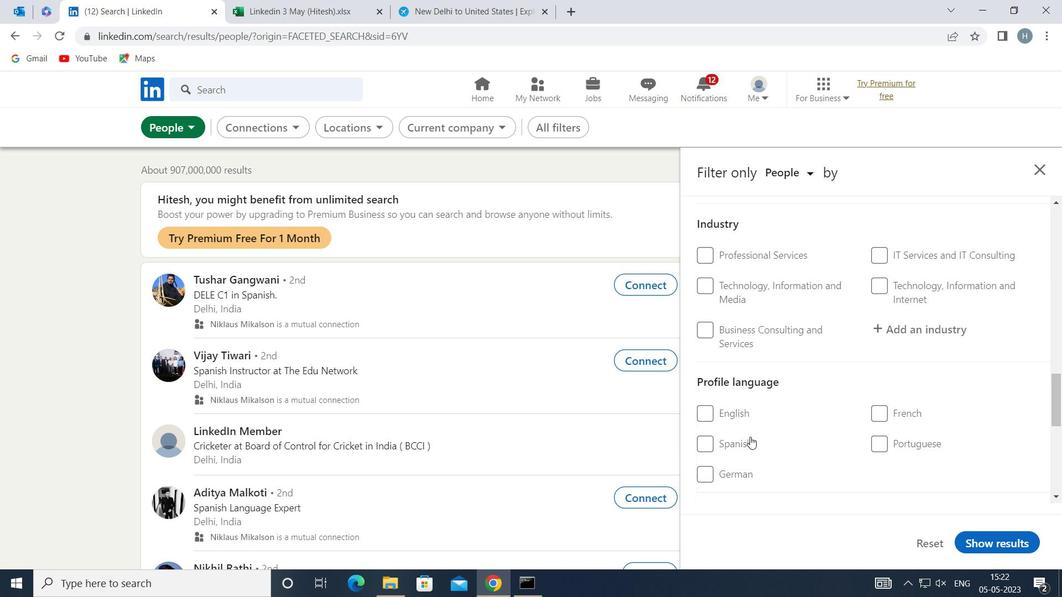 
Action: Mouse pressed left at (736, 440)
Screenshot: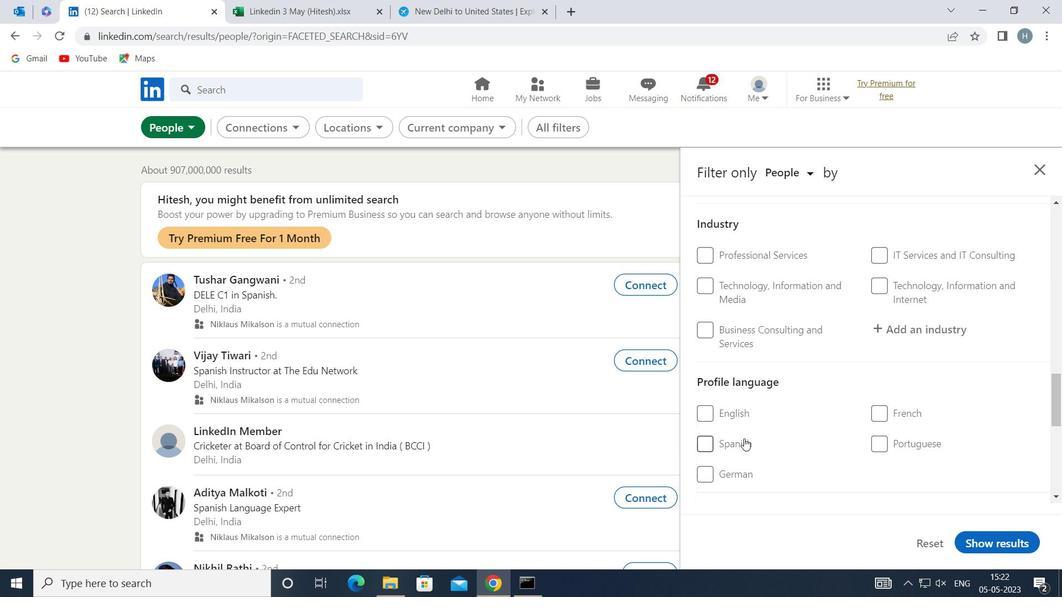 
Action: Mouse moved to (846, 412)
Screenshot: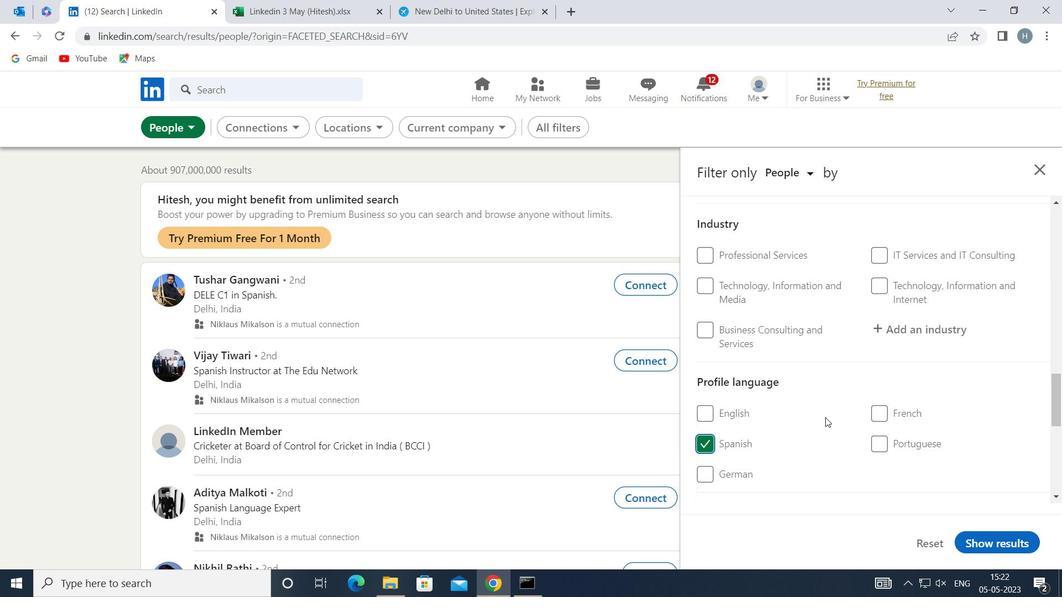 
Action: Mouse scrolled (846, 413) with delta (0, 0)
Screenshot: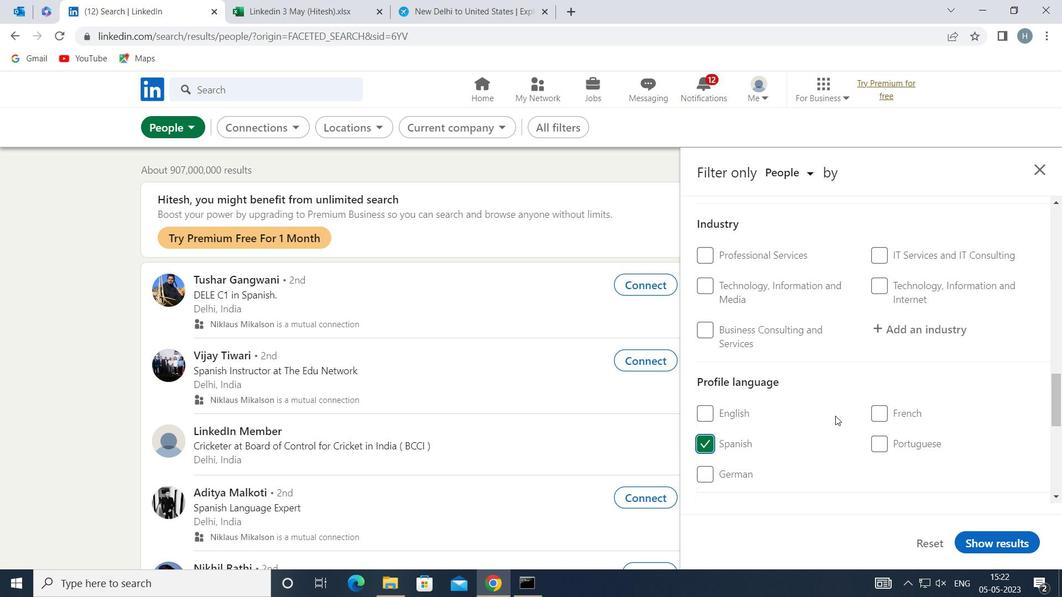 
Action: Mouse moved to (851, 400)
Screenshot: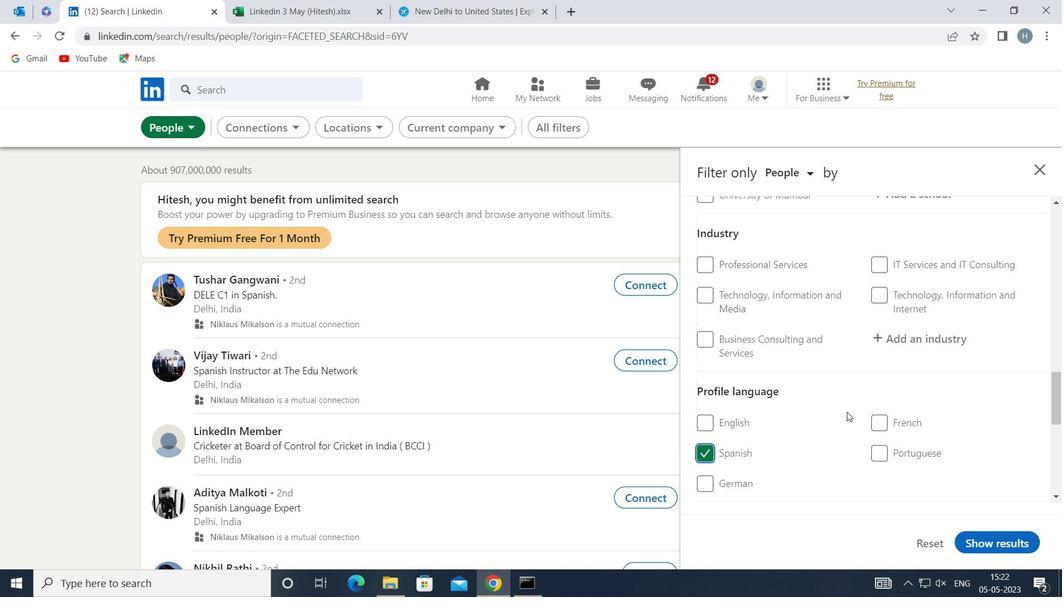 
Action: Mouse scrolled (851, 401) with delta (0, 0)
Screenshot: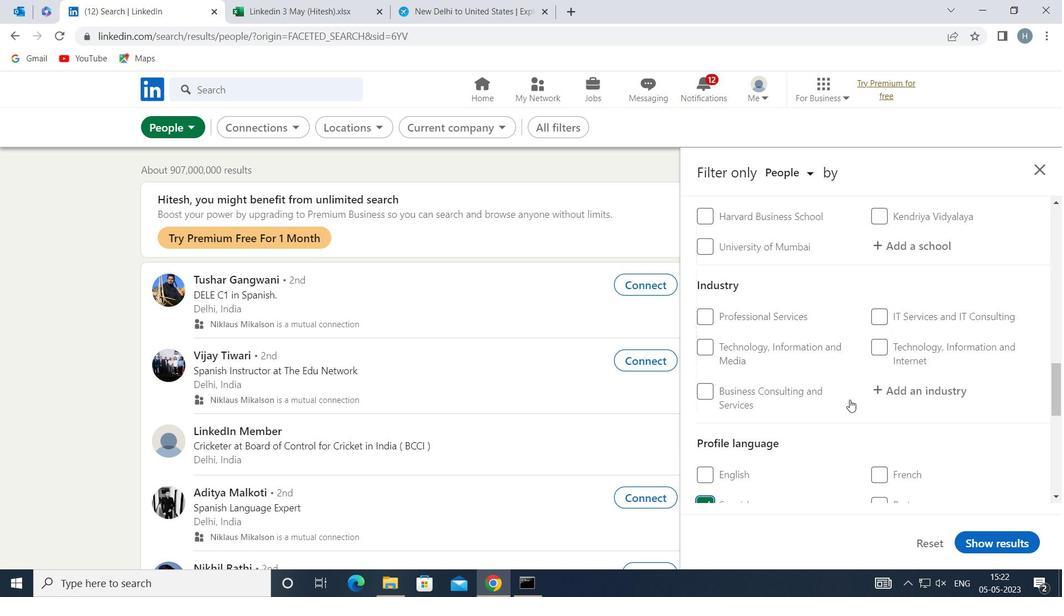 
Action: Mouse scrolled (851, 401) with delta (0, 0)
Screenshot: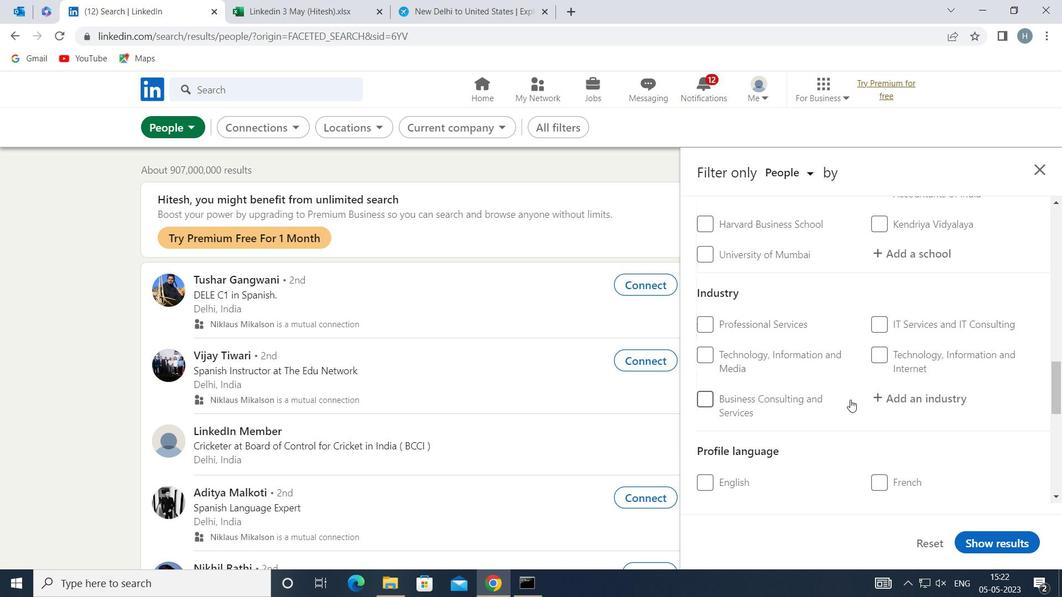
Action: Mouse scrolled (851, 401) with delta (0, 0)
Screenshot: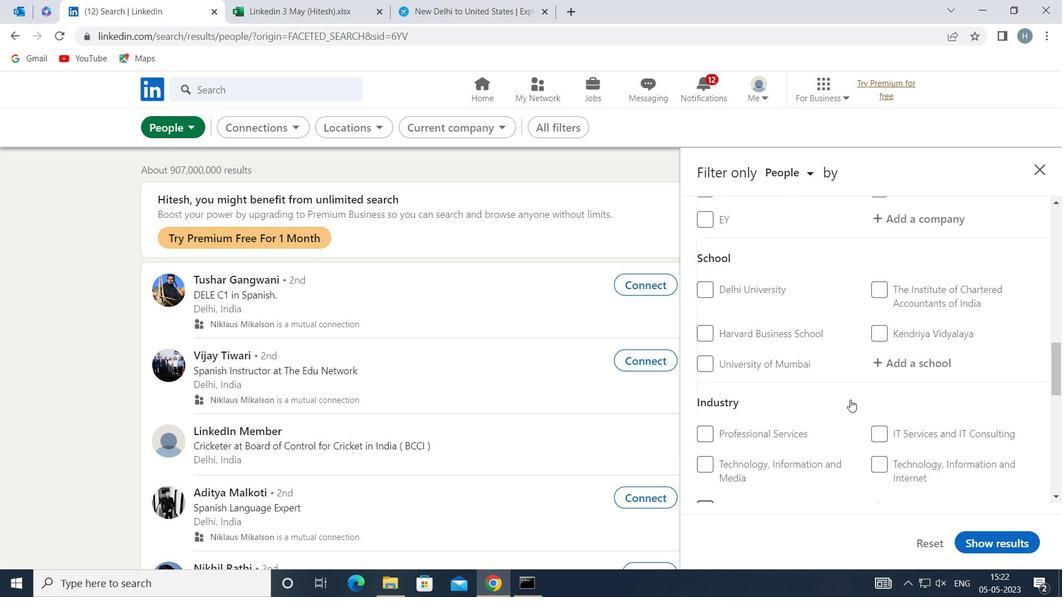 
Action: Mouse scrolled (851, 401) with delta (0, 0)
Screenshot: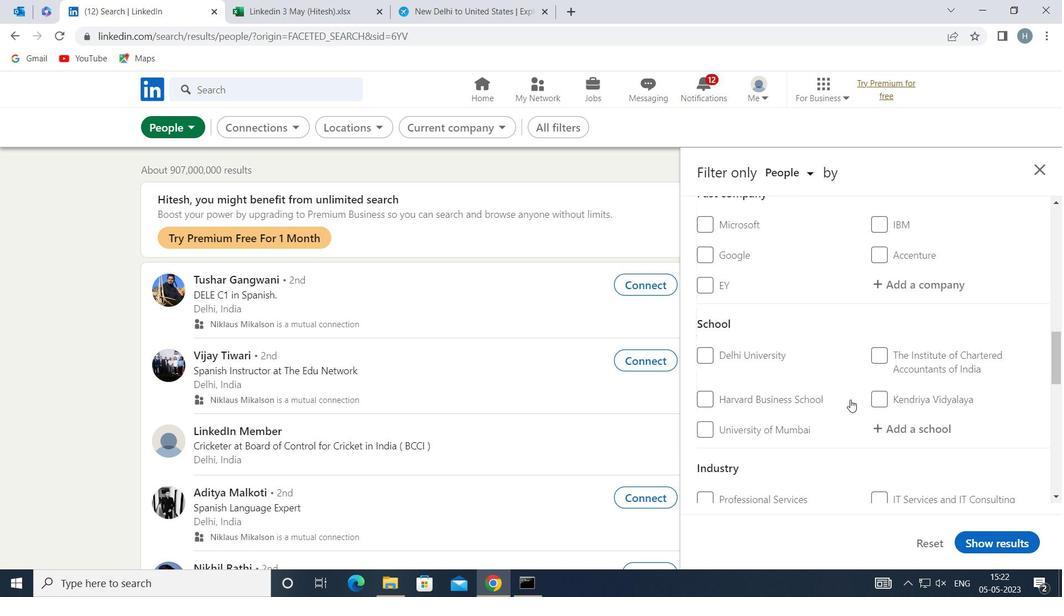 
Action: Mouse scrolled (851, 401) with delta (0, 0)
Screenshot: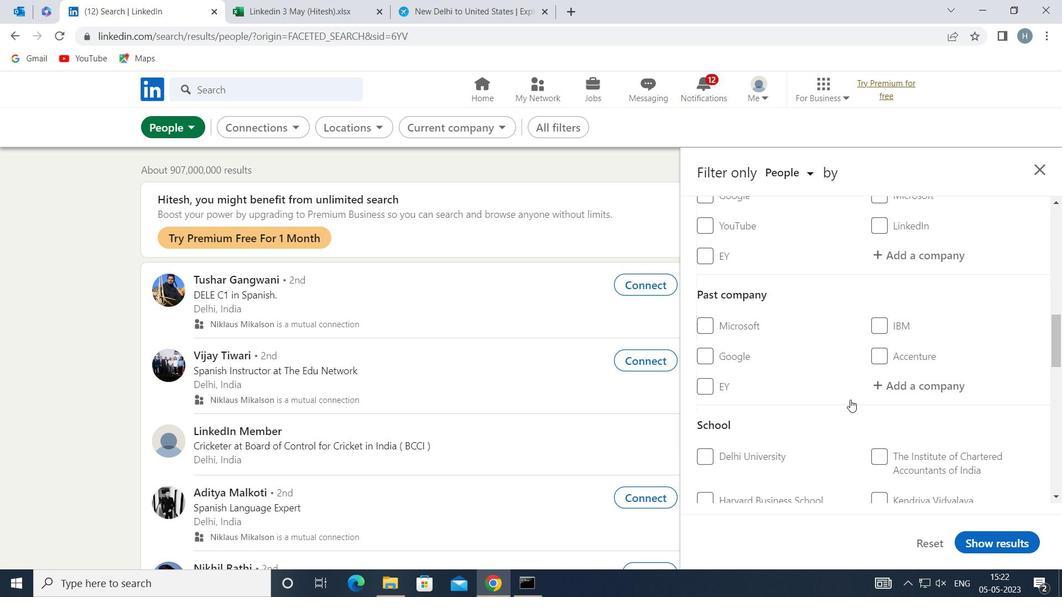 
Action: Mouse scrolled (851, 401) with delta (0, 0)
Screenshot: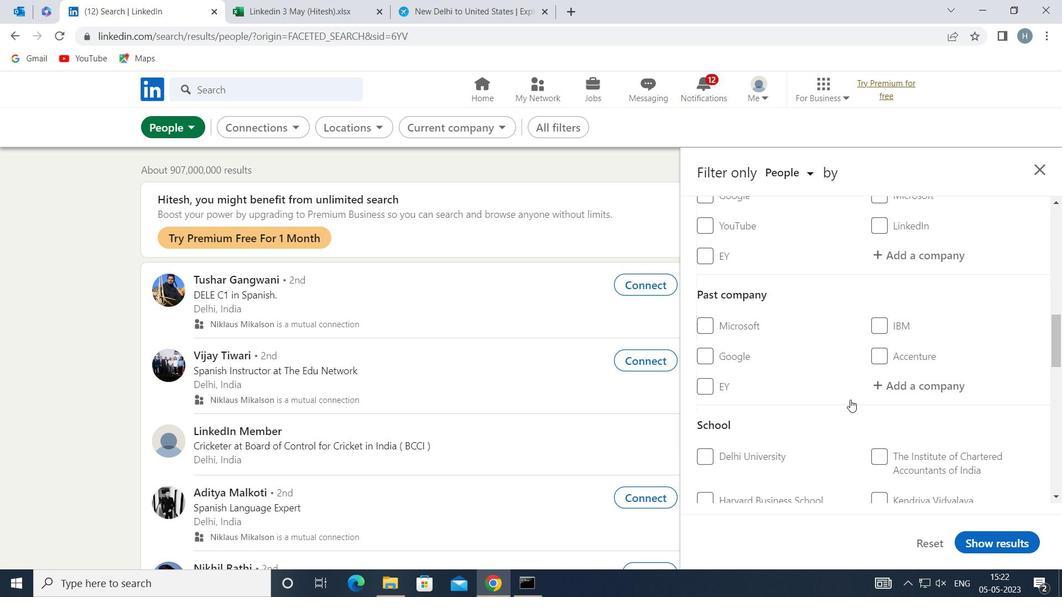 
Action: Mouse moved to (889, 394)
Screenshot: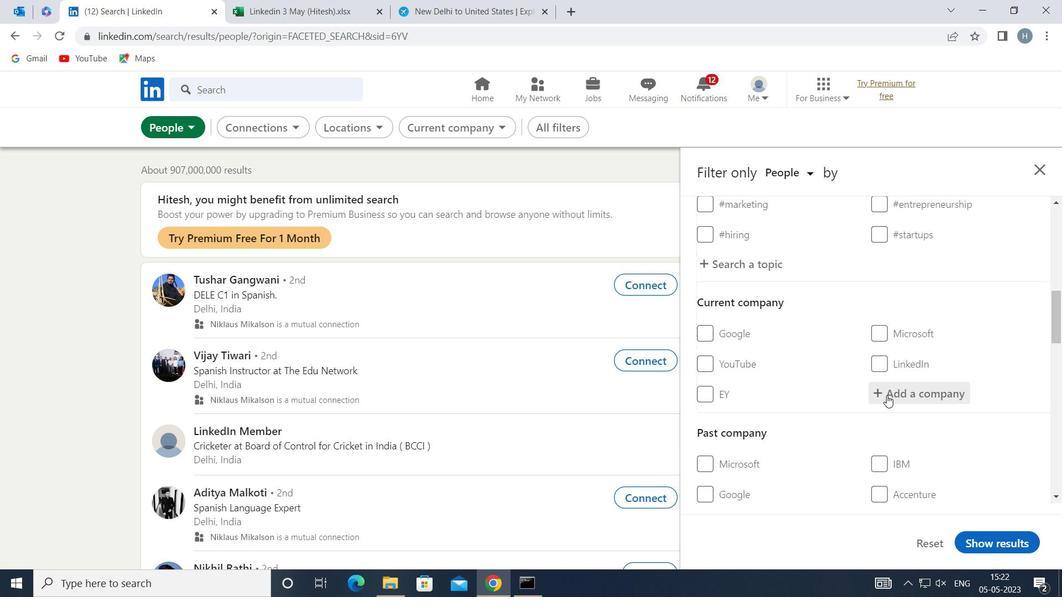 
Action: Mouse scrolled (889, 395) with delta (0, 0)
Screenshot: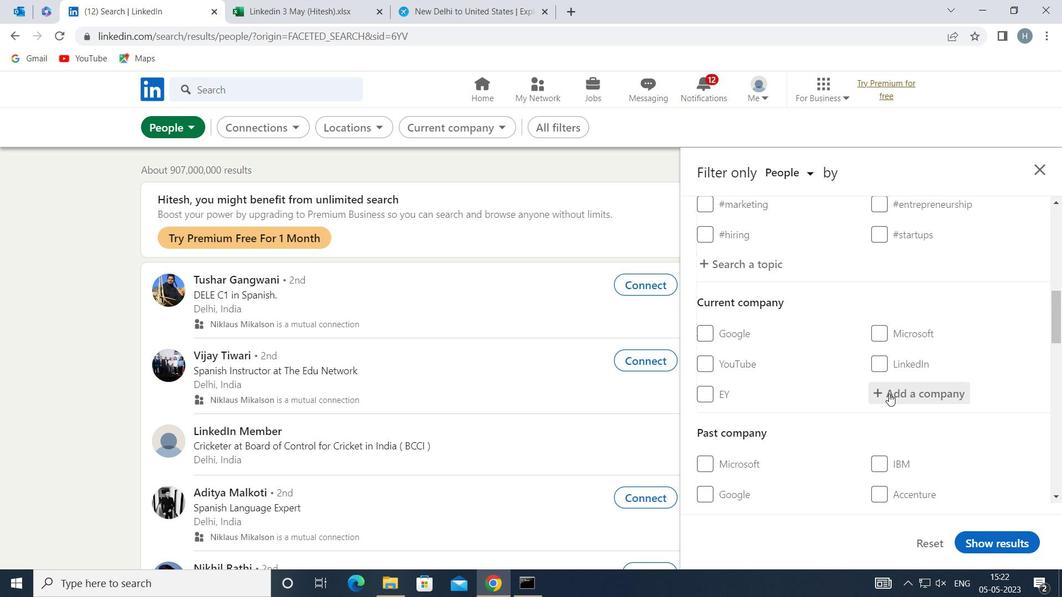 
Action: Mouse moved to (889, 394)
Screenshot: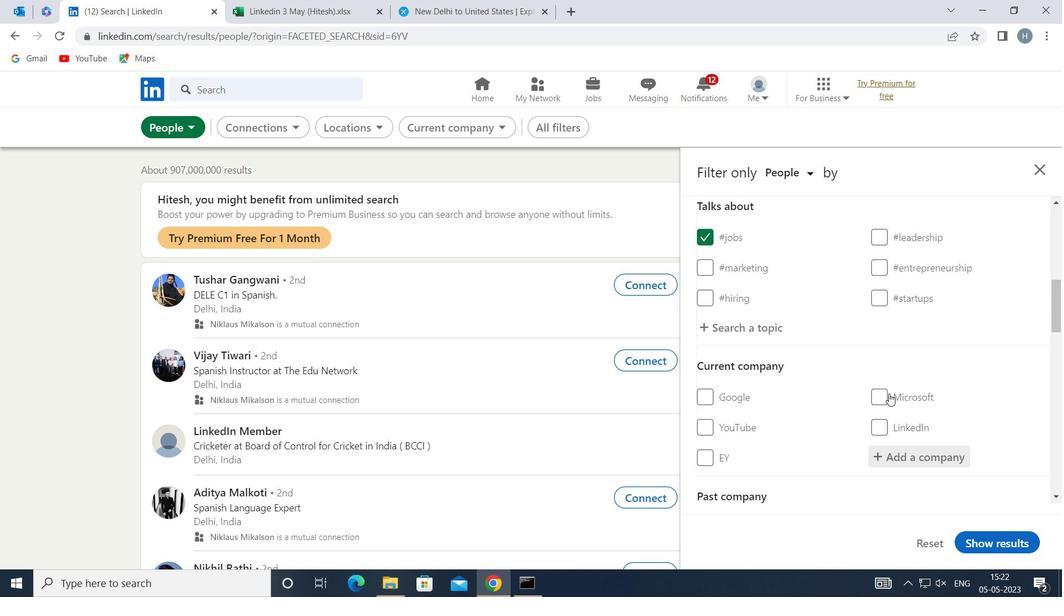 
Action: Mouse scrolled (889, 394) with delta (0, 0)
Screenshot: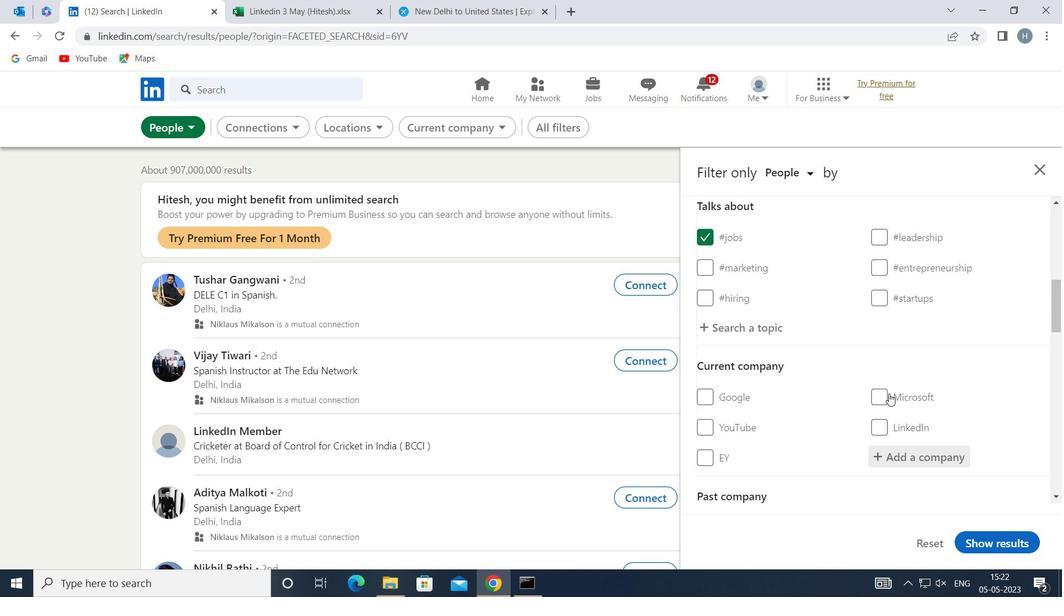 
Action: Mouse moved to (899, 396)
Screenshot: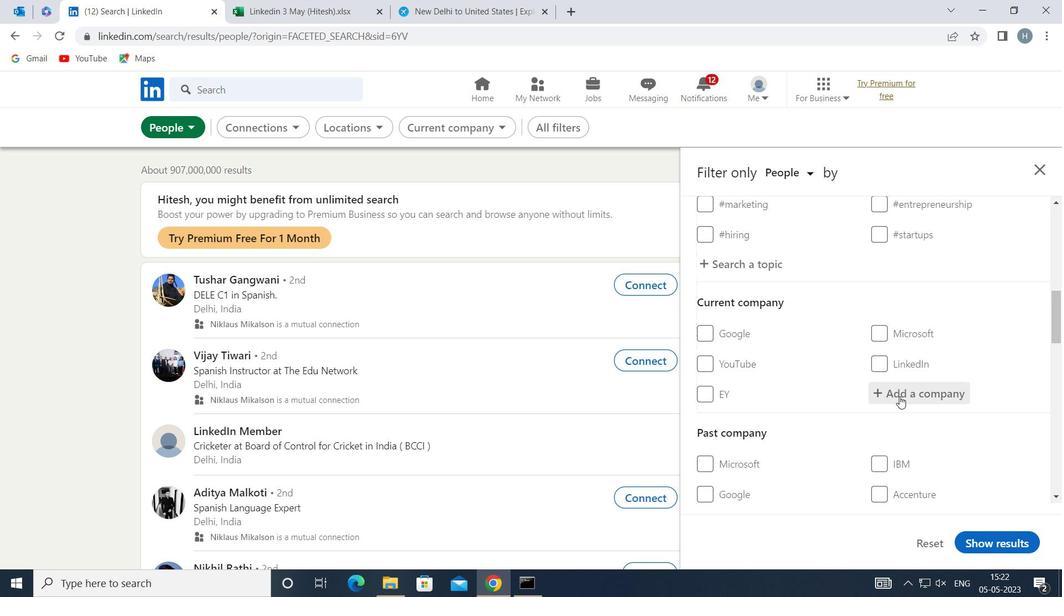 
Action: Mouse pressed left at (899, 396)
Screenshot: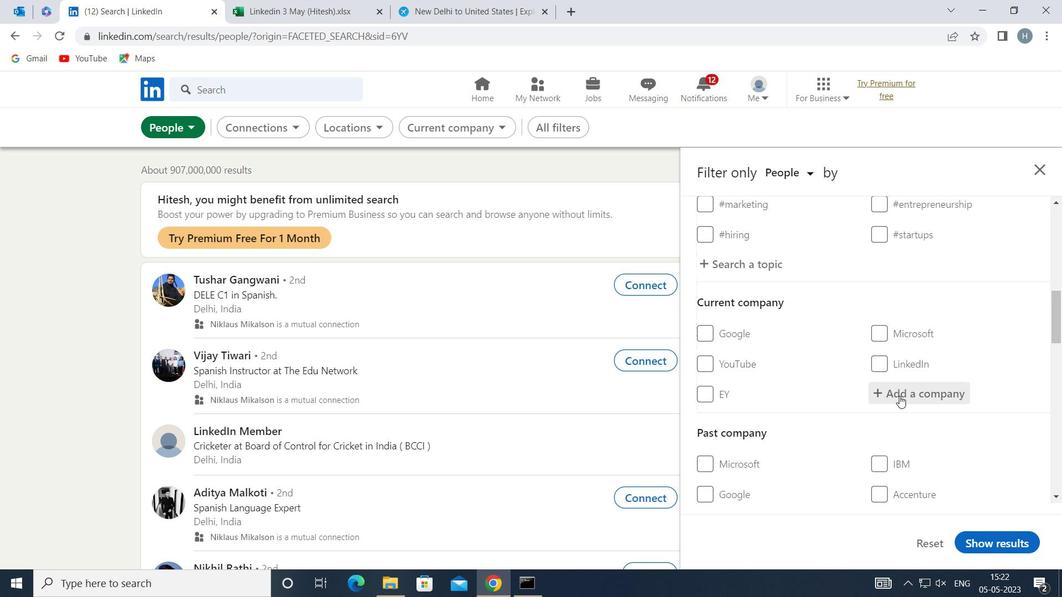 
Action: Mouse moved to (898, 394)
Screenshot: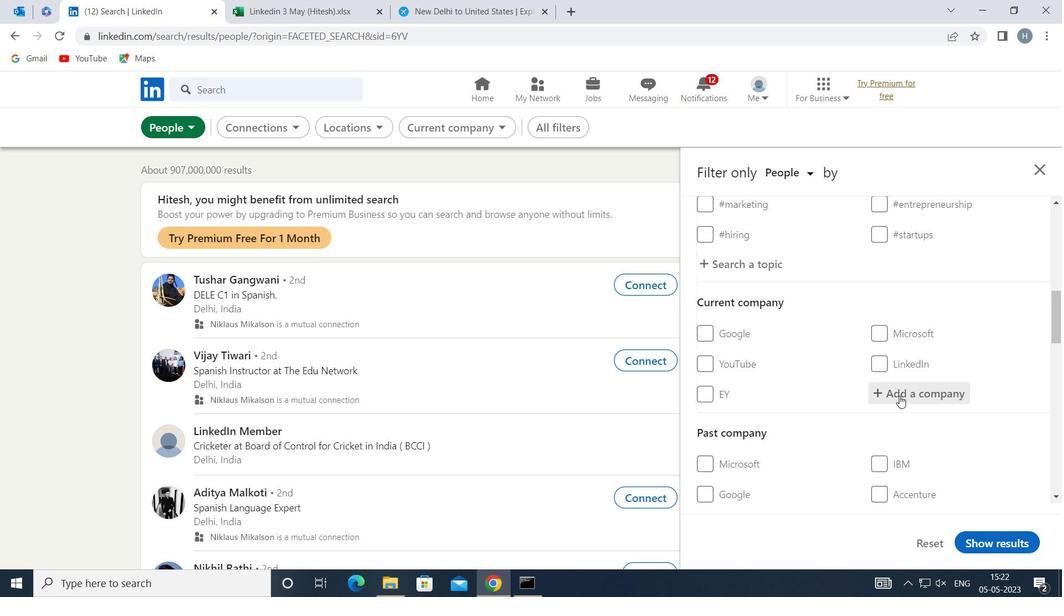 
Action: Key pressed <Key.shift>J<Key.space>P<Key.space>MORGAN<Key.space>
Screenshot: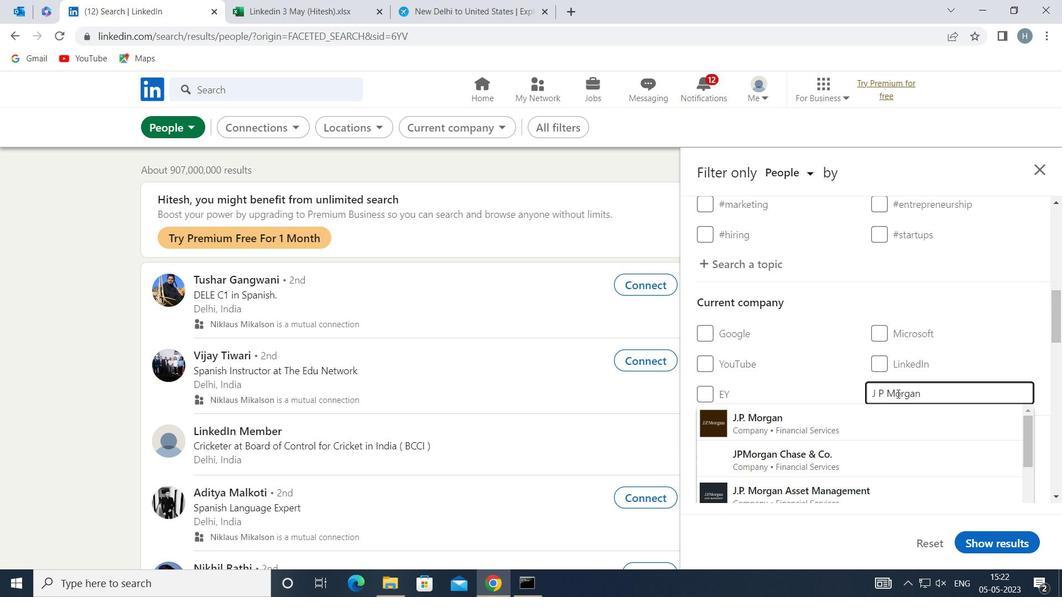 
Action: Mouse moved to (859, 420)
Screenshot: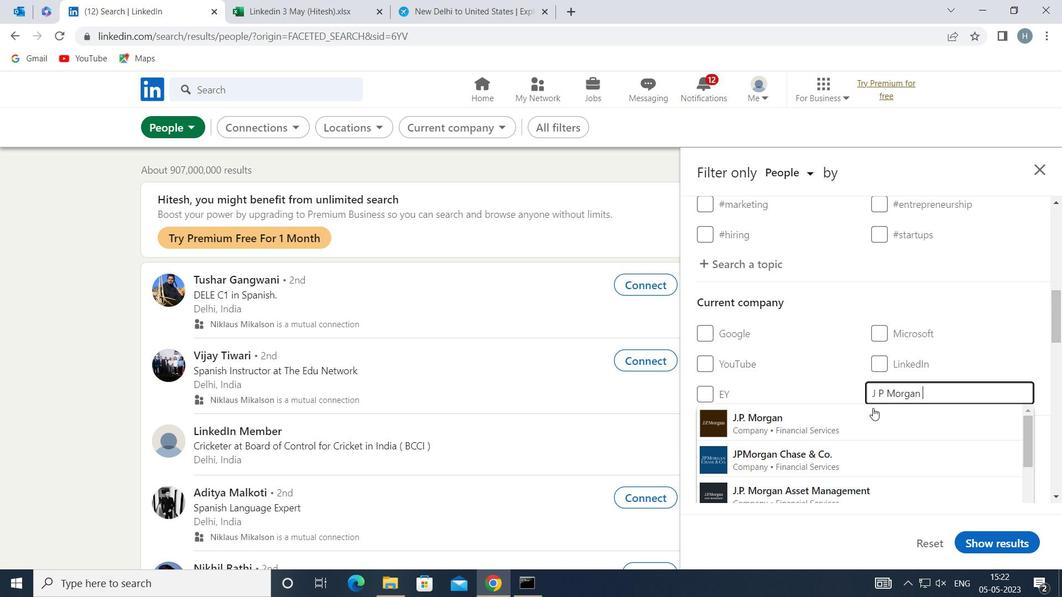 
Action: Mouse pressed left at (859, 420)
Screenshot: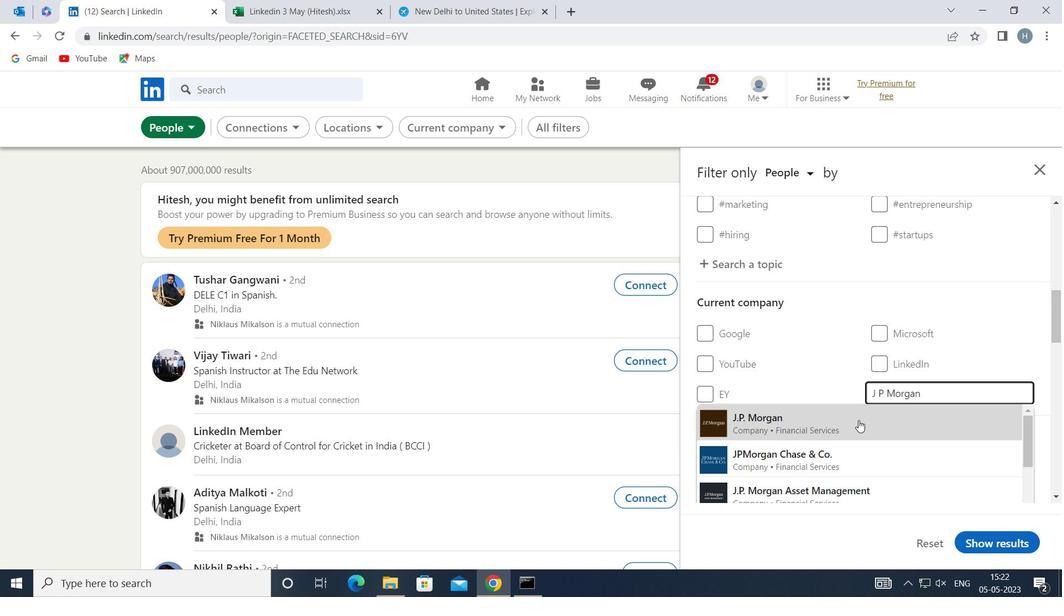
Action: Mouse moved to (825, 354)
Screenshot: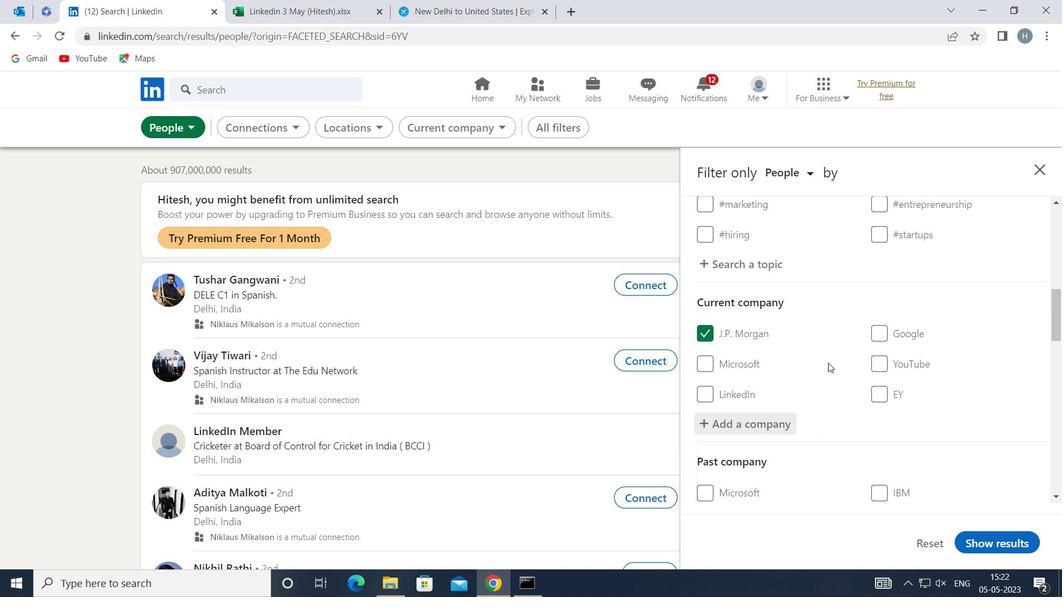 
Action: Mouse scrolled (825, 354) with delta (0, 0)
Screenshot: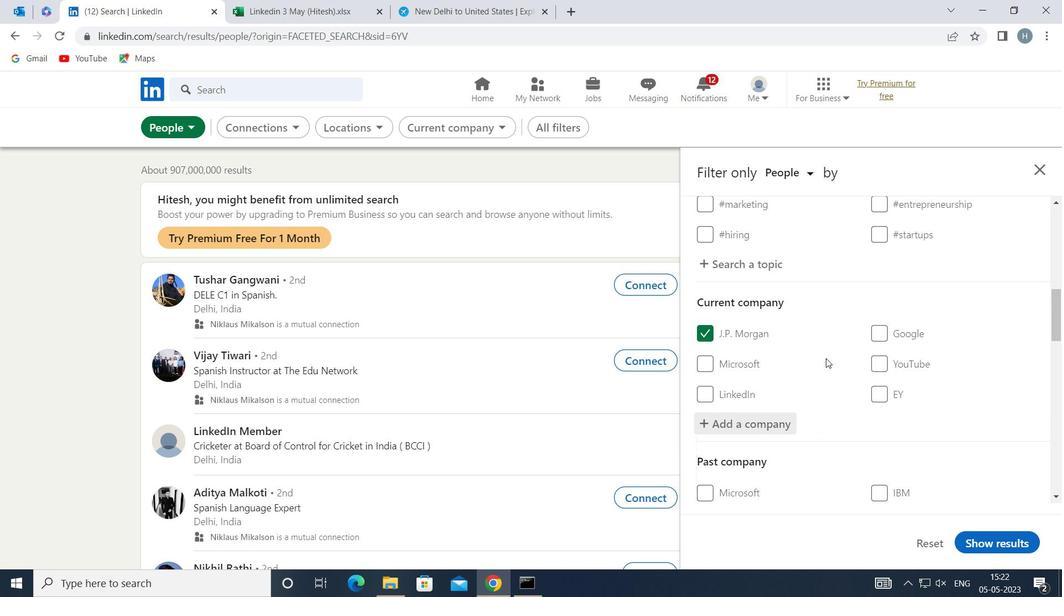 
Action: Mouse scrolled (825, 354) with delta (0, 0)
Screenshot: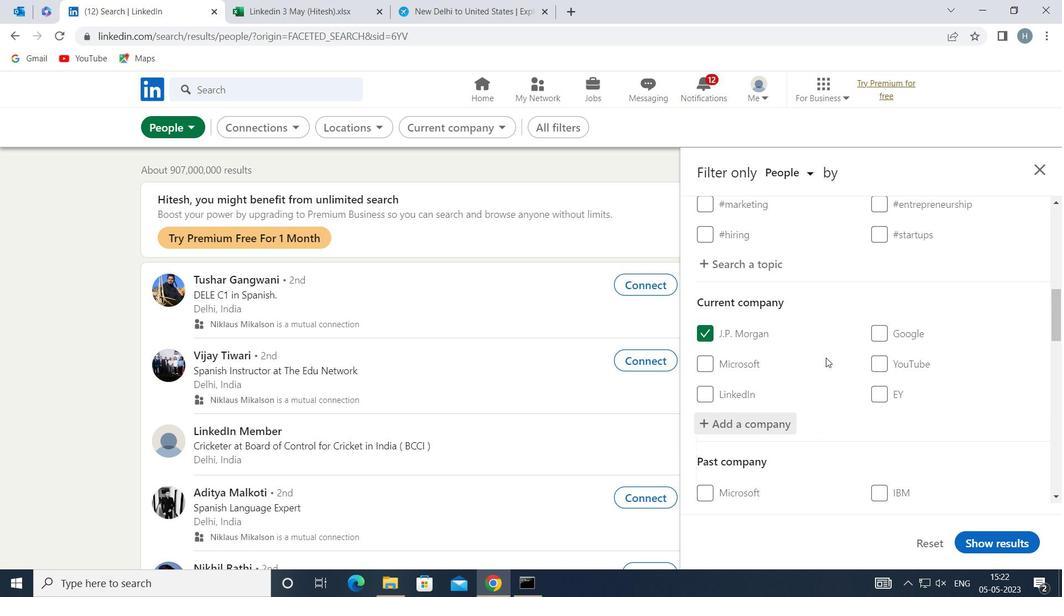 
Action: Mouse scrolled (825, 354) with delta (0, 0)
Screenshot: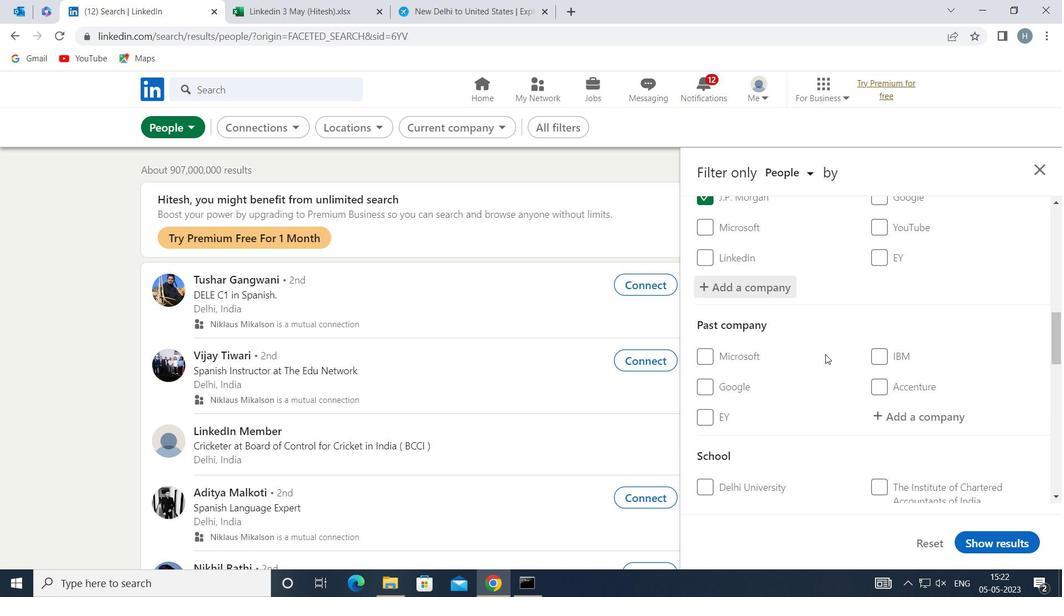
Action: Mouse scrolled (825, 354) with delta (0, 0)
Screenshot: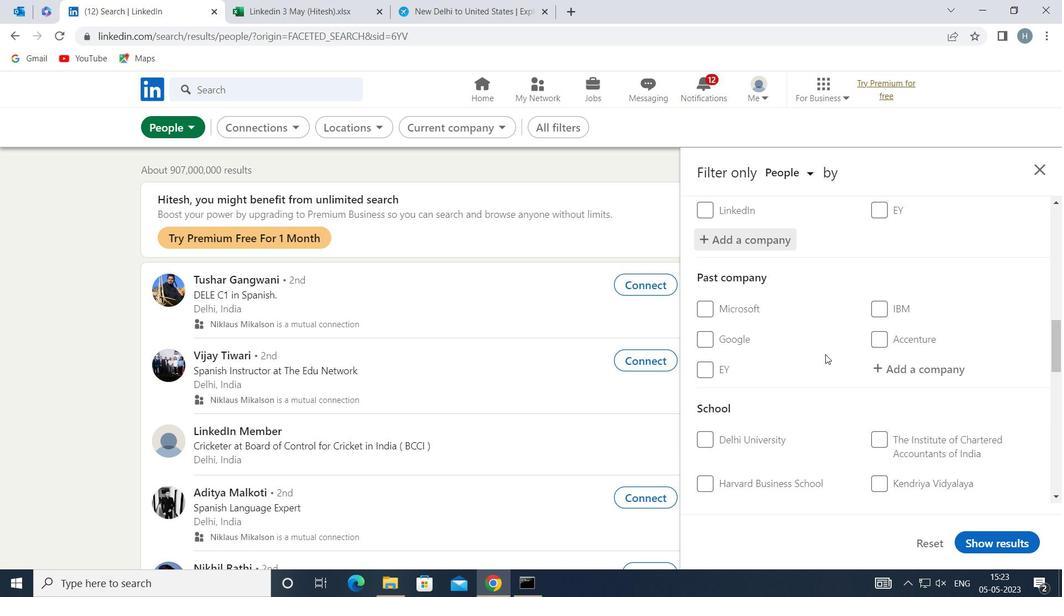 
Action: Mouse moved to (899, 419)
Screenshot: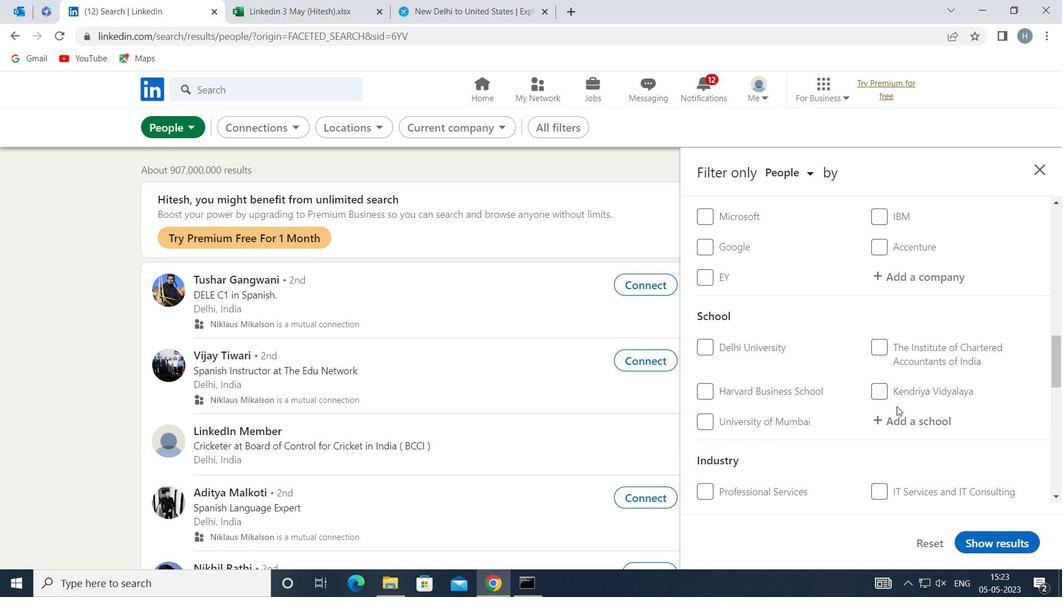 
Action: Mouse pressed left at (899, 419)
Screenshot: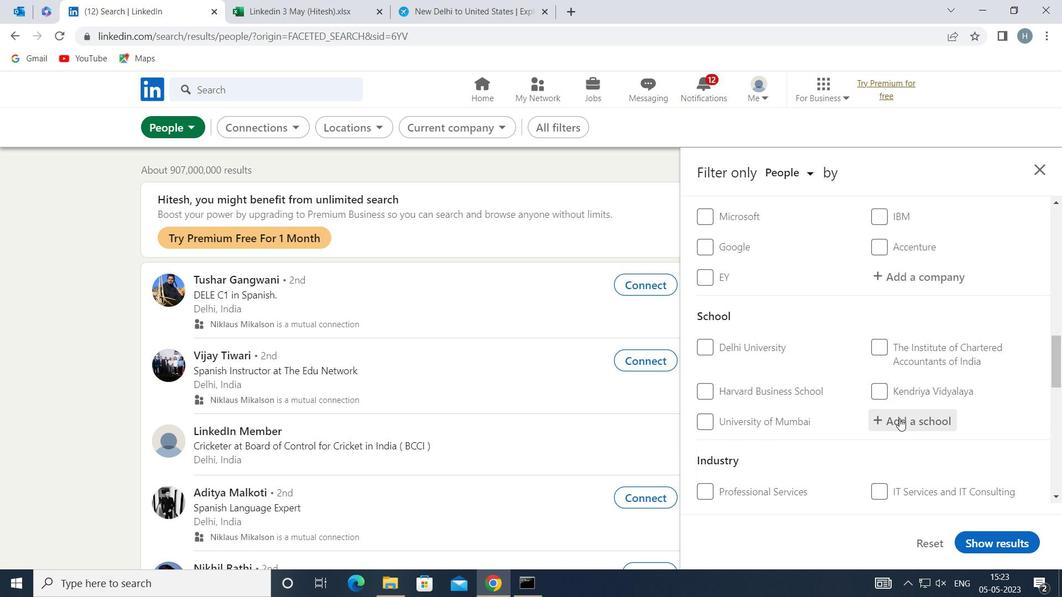 
Action: Key pressed <Key.shift>UNIVERSITY<Key.space><Key.shift>GRANTS<Key.space><Key.shift>COMM
Screenshot: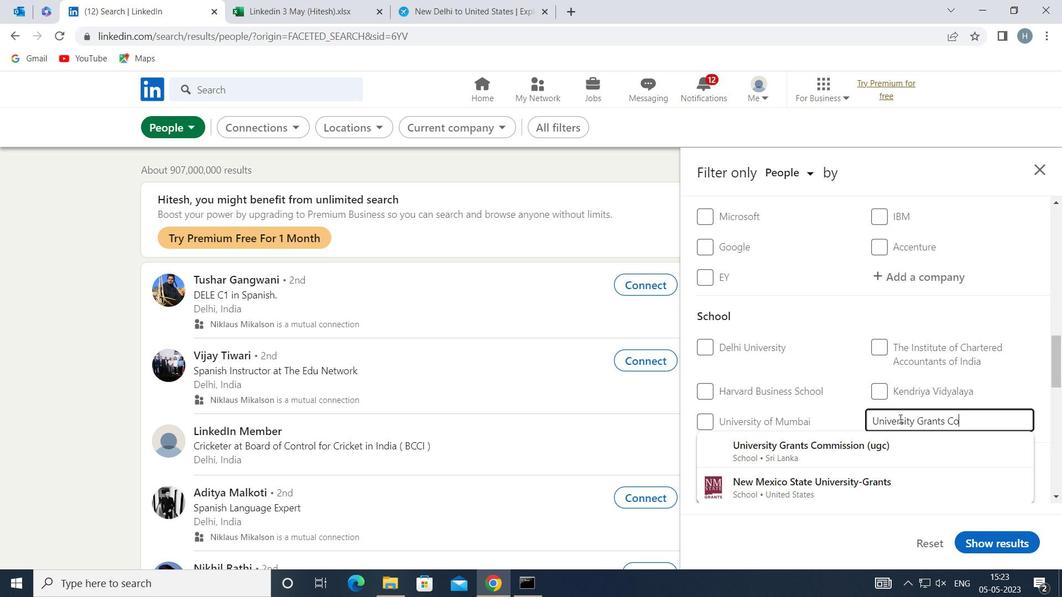 
Action: Mouse moved to (878, 446)
Screenshot: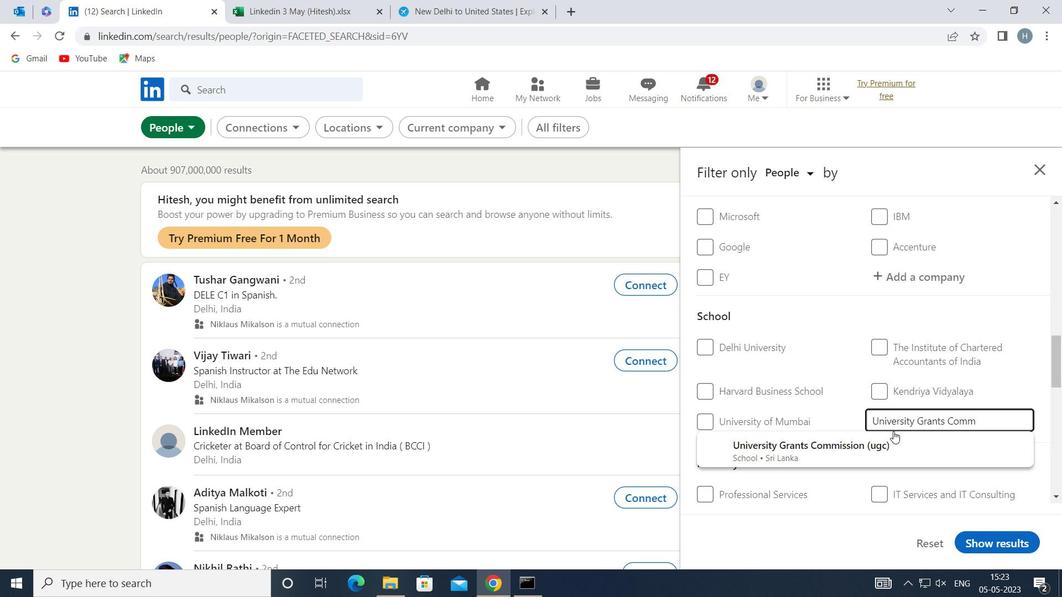 
Action: Mouse pressed left at (878, 446)
Screenshot: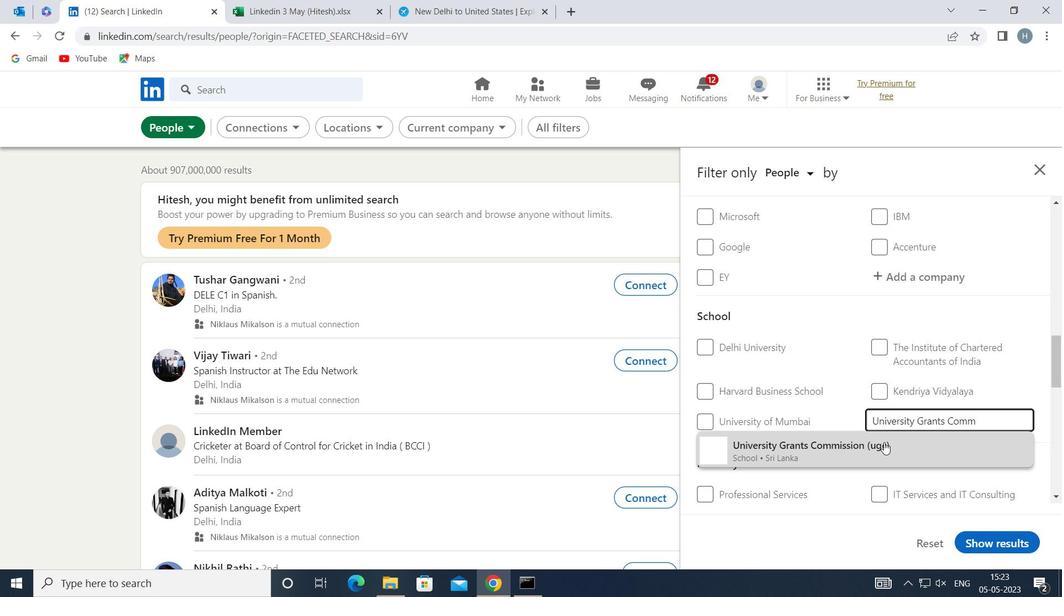 
Action: Mouse moved to (822, 424)
Screenshot: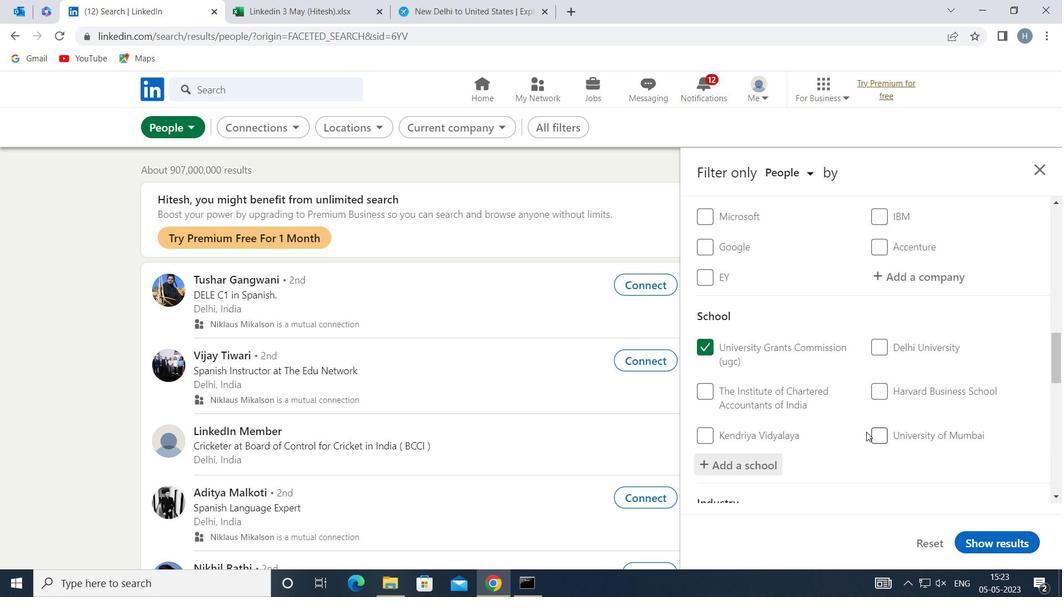 
Action: Mouse scrolled (822, 423) with delta (0, 0)
Screenshot: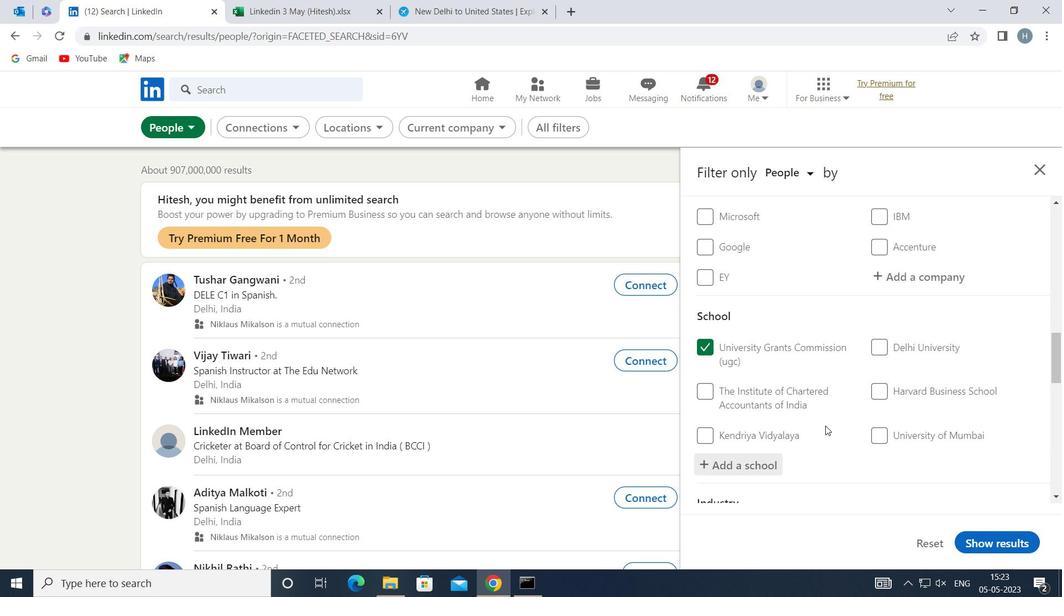 
Action: Mouse moved to (822, 410)
Screenshot: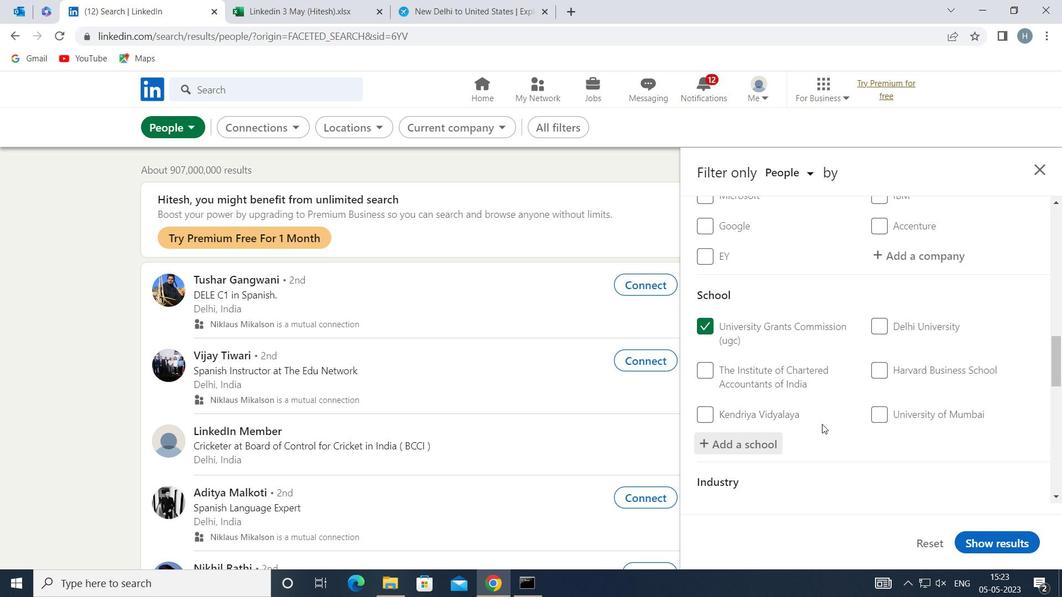 
Action: Mouse scrolled (822, 409) with delta (0, 0)
Screenshot: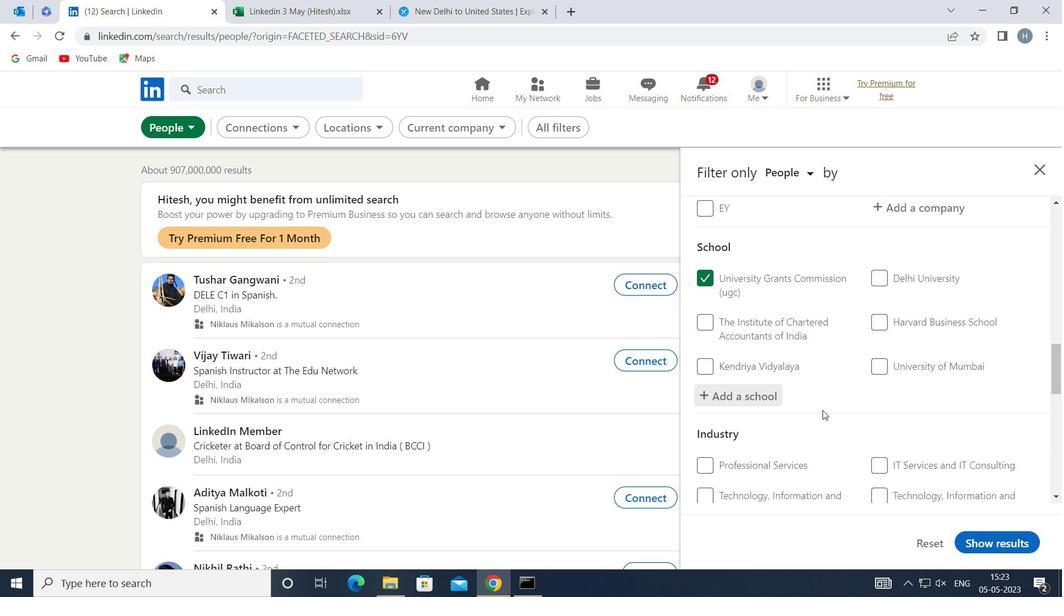 
Action: Mouse moved to (824, 408)
Screenshot: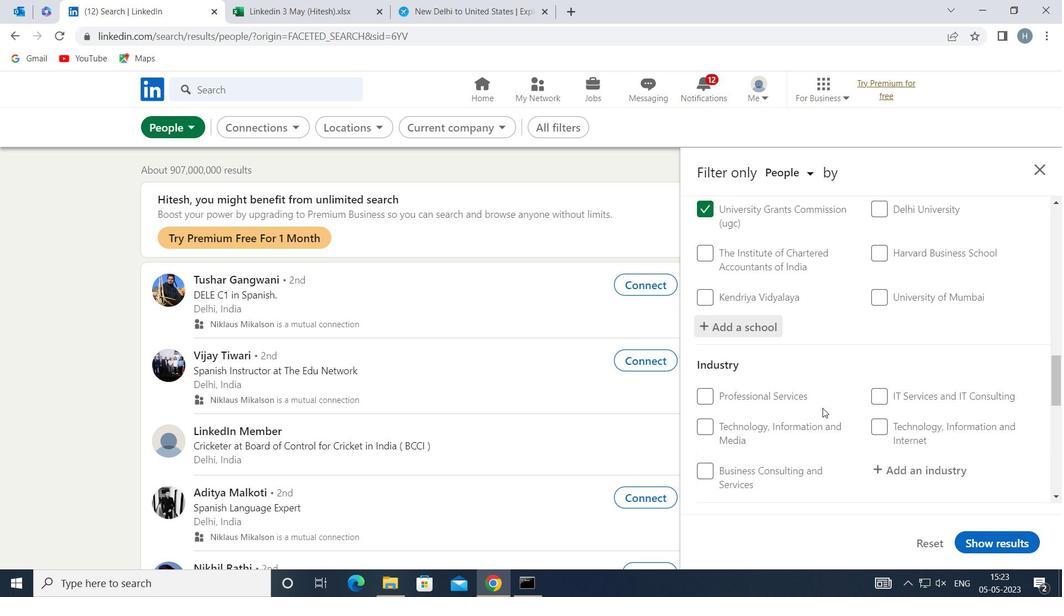
Action: Mouse scrolled (824, 407) with delta (0, 0)
Screenshot: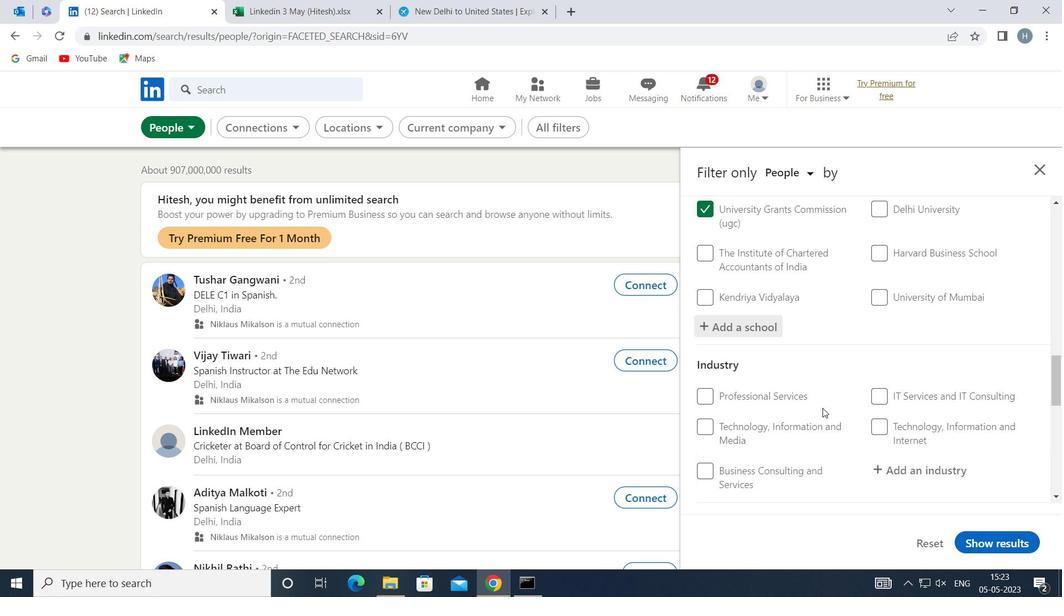 
Action: Mouse moved to (919, 401)
Screenshot: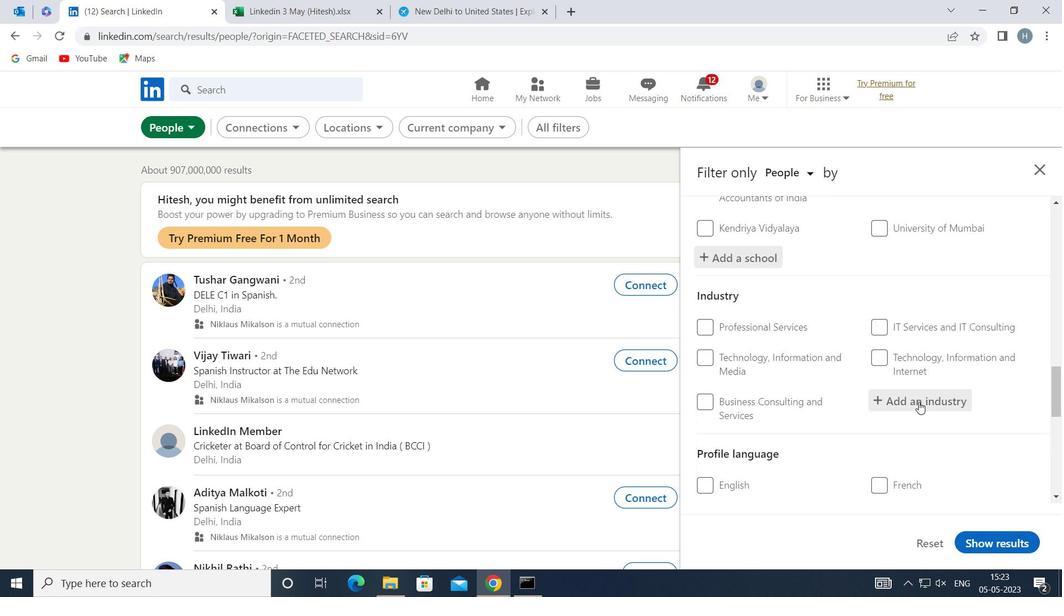 
Action: Mouse pressed left at (919, 401)
Screenshot: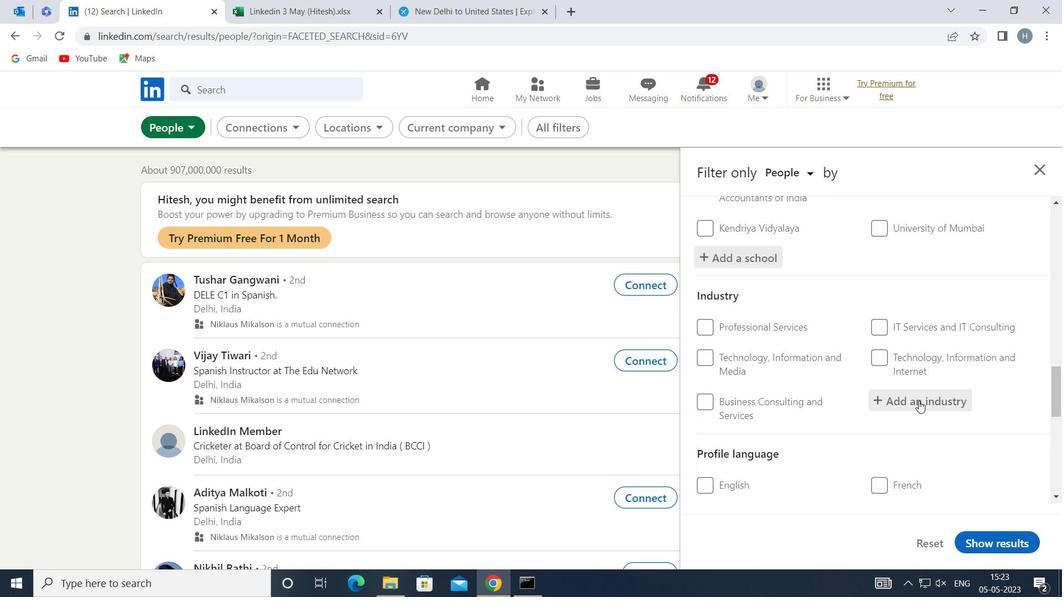
Action: Key pressed <Key.shift>IT<Key.space><Key.shift>SYSTEM<Key.space><Key.shift>OPERATIONS<Key.space>AND<Key.space><Key.shift>MA
Screenshot: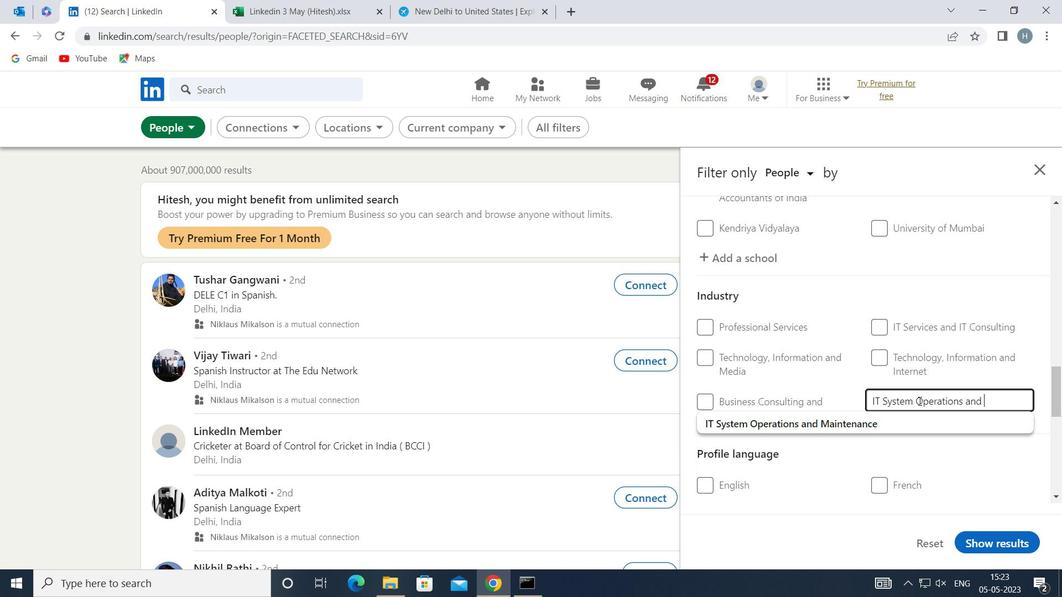 
Action: Mouse moved to (858, 417)
Screenshot: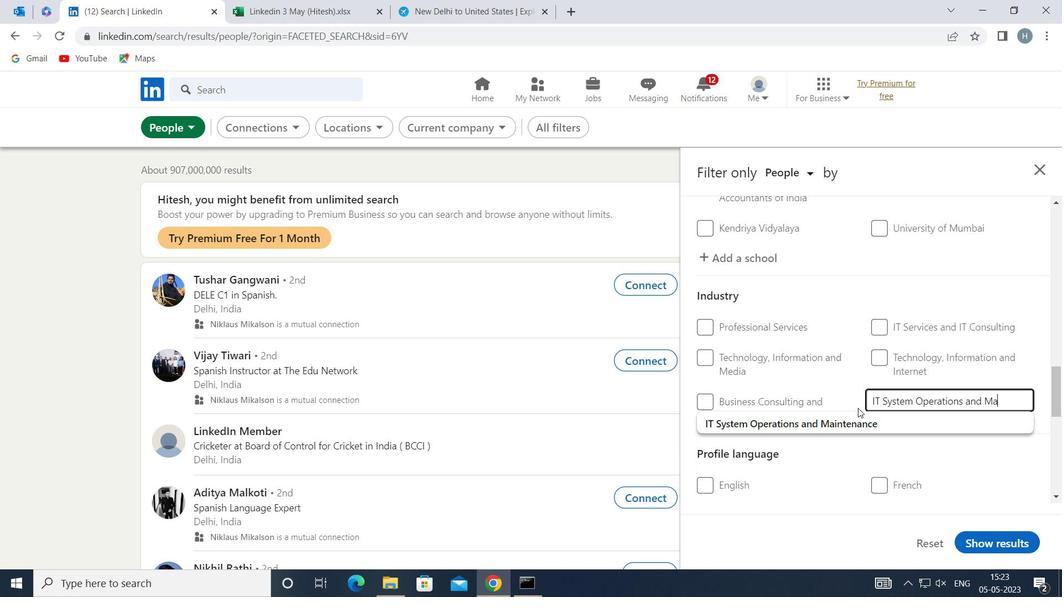 
Action: Mouse pressed left at (858, 417)
Screenshot: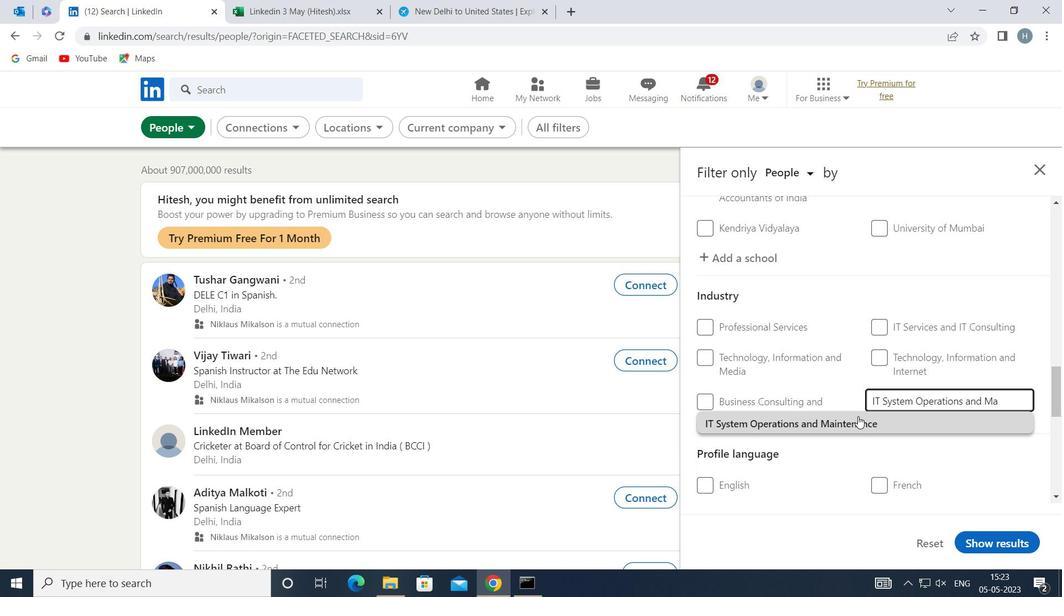 
Action: Mouse moved to (845, 383)
Screenshot: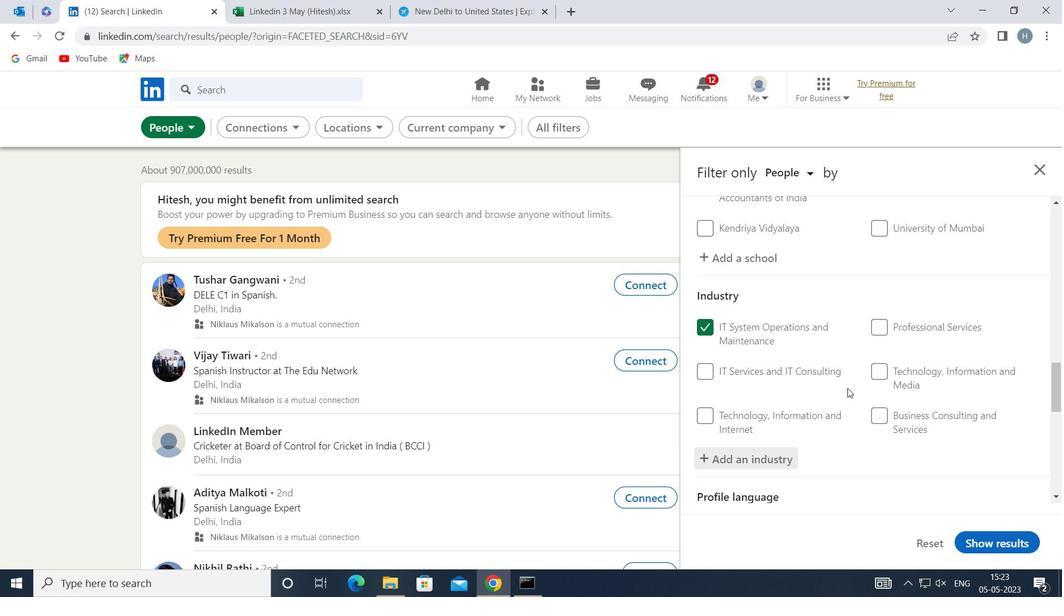 
Action: Mouse scrolled (845, 382) with delta (0, 0)
Screenshot: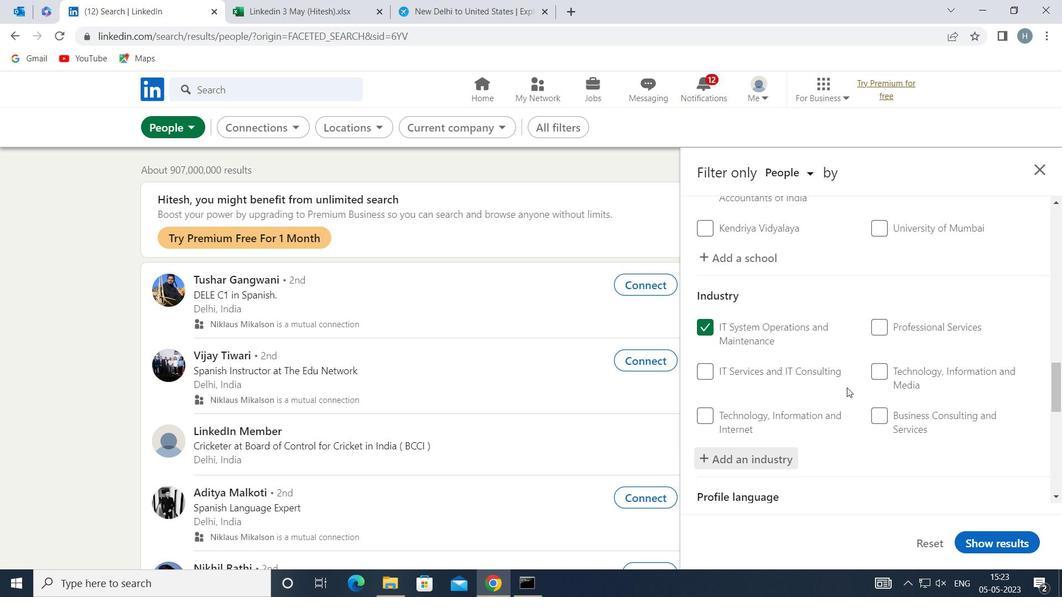 
Action: Mouse moved to (843, 380)
Screenshot: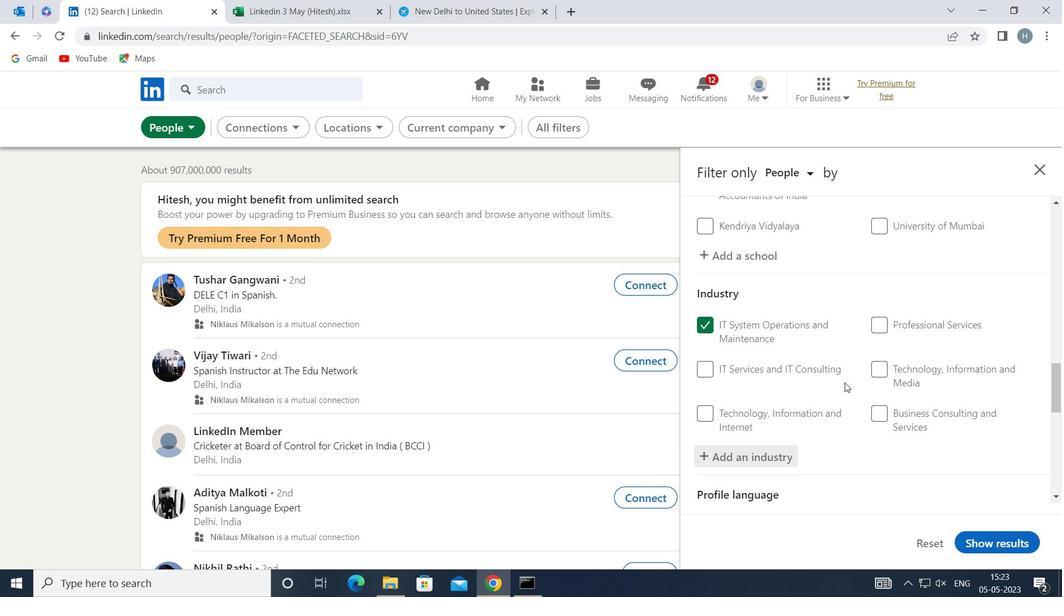 
Action: Mouse scrolled (843, 380) with delta (0, 0)
Screenshot: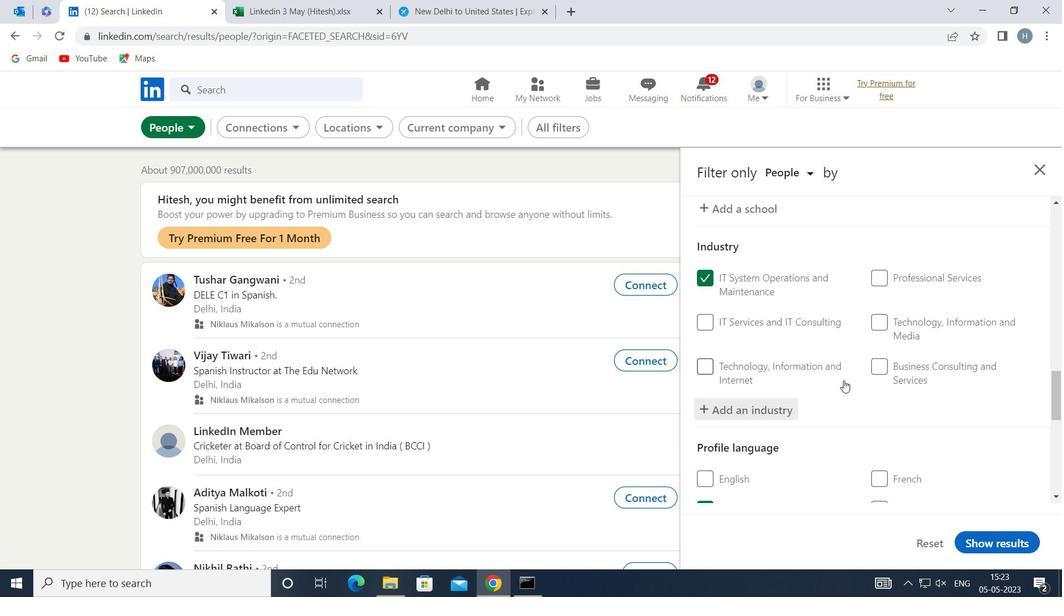 
Action: Mouse scrolled (843, 380) with delta (0, 0)
Screenshot: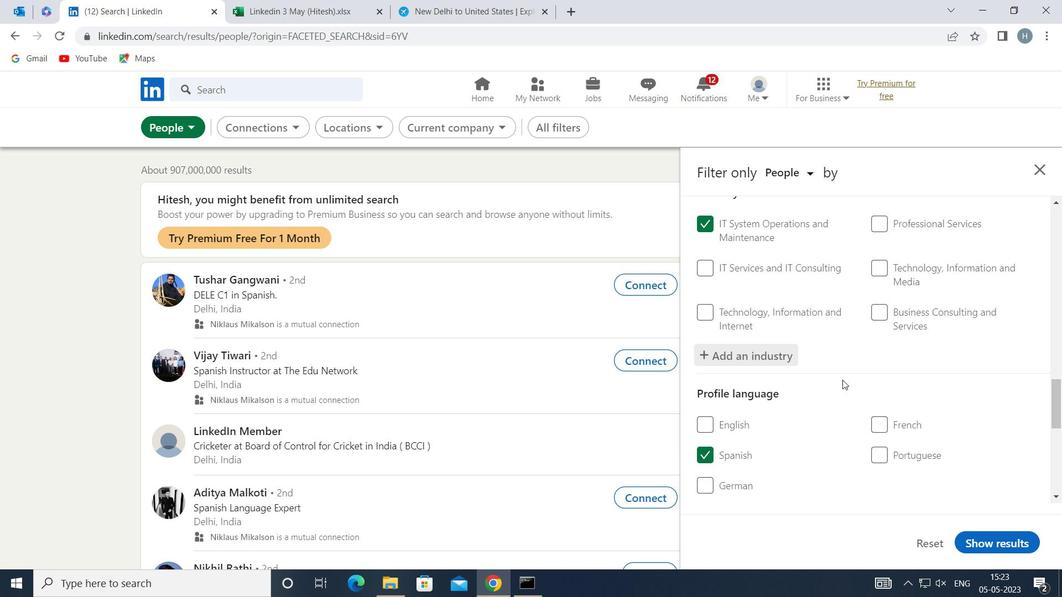 
Action: Mouse scrolled (843, 380) with delta (0, 0)
Screenshot: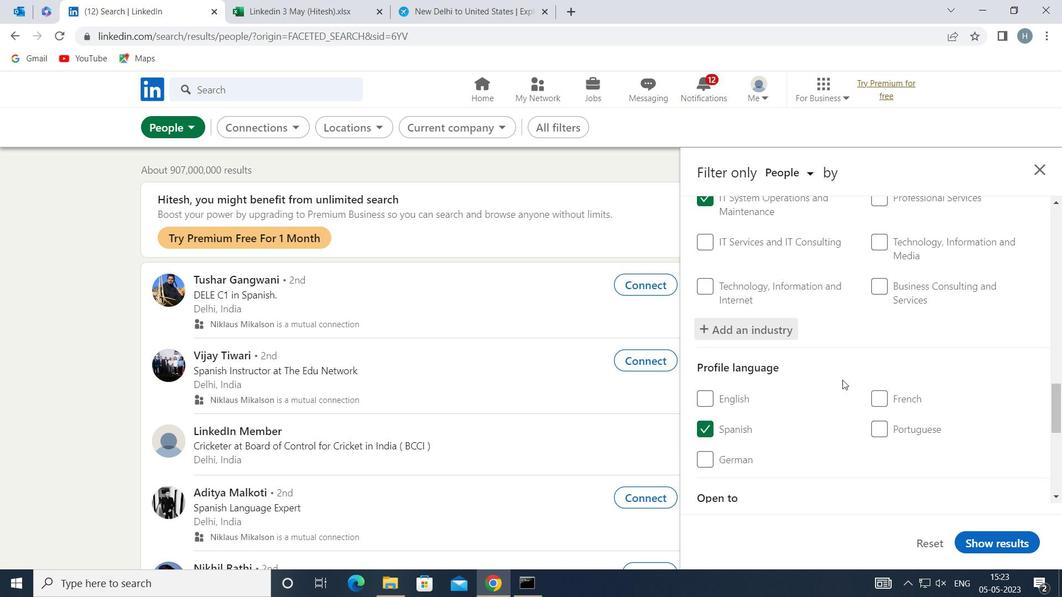 
Action: Mouse scrolled (843, 380) with delta (0, 0)
Screenshot: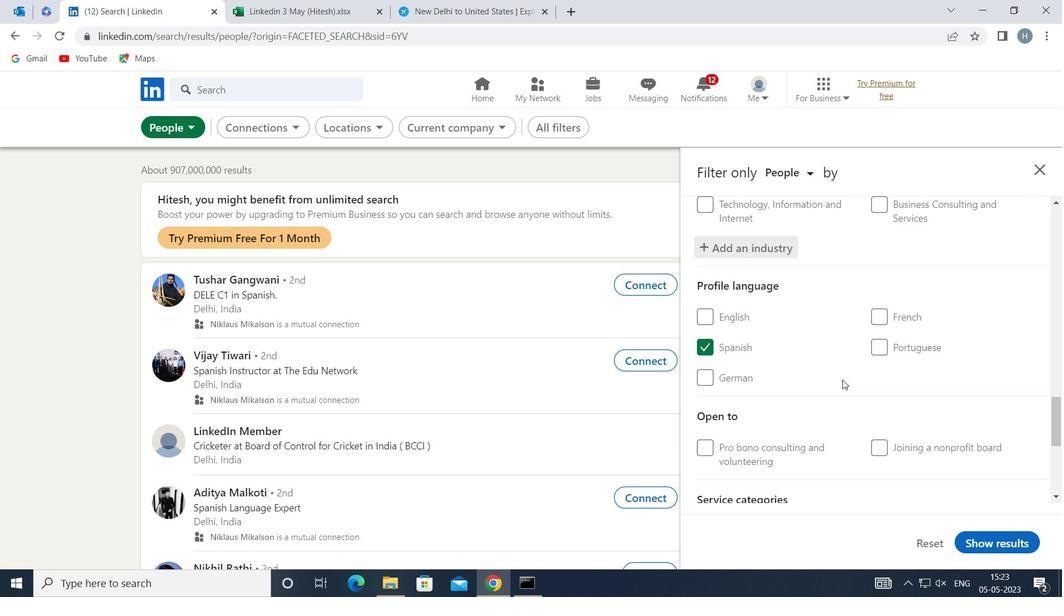 
Action: Mouse scrolled (843, 380) with delta (0, 0)
Screenshot: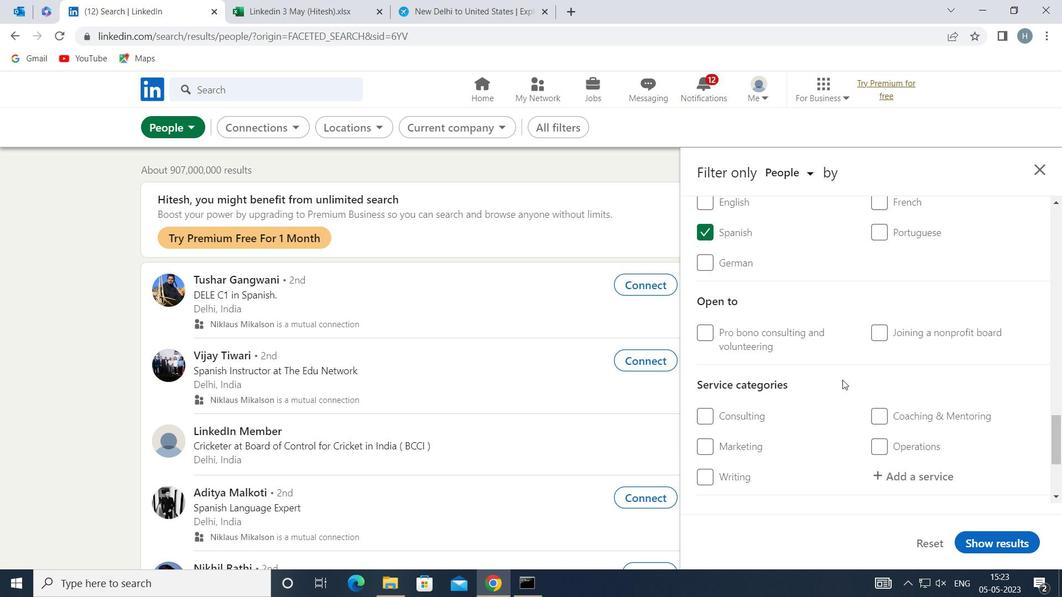 
Action: Mouse moved to (924, 396)
Screenshot: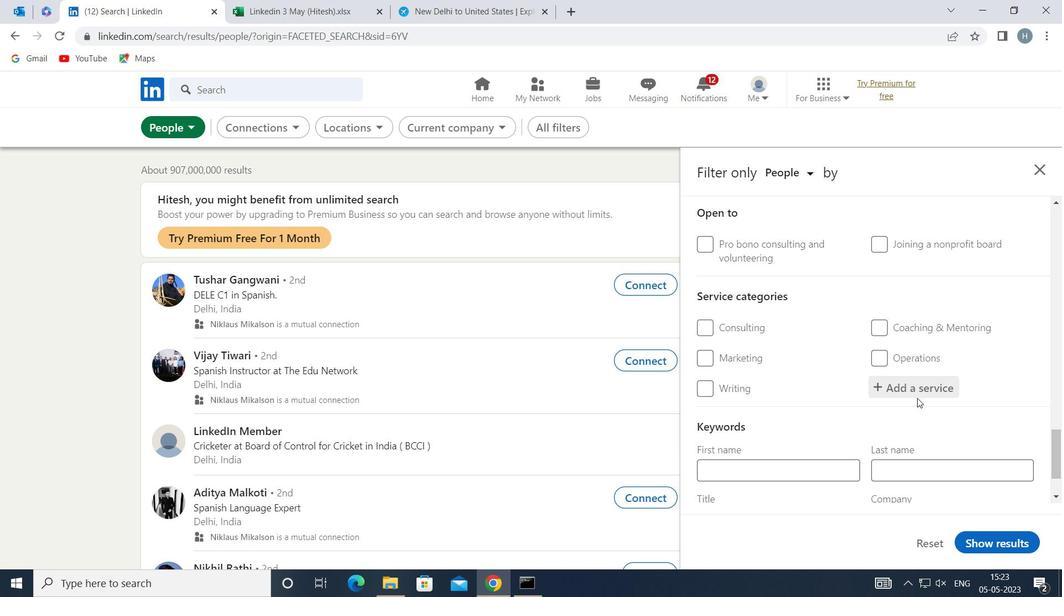 
Action: Mouse pressed left at (924, 396)
Screenshot: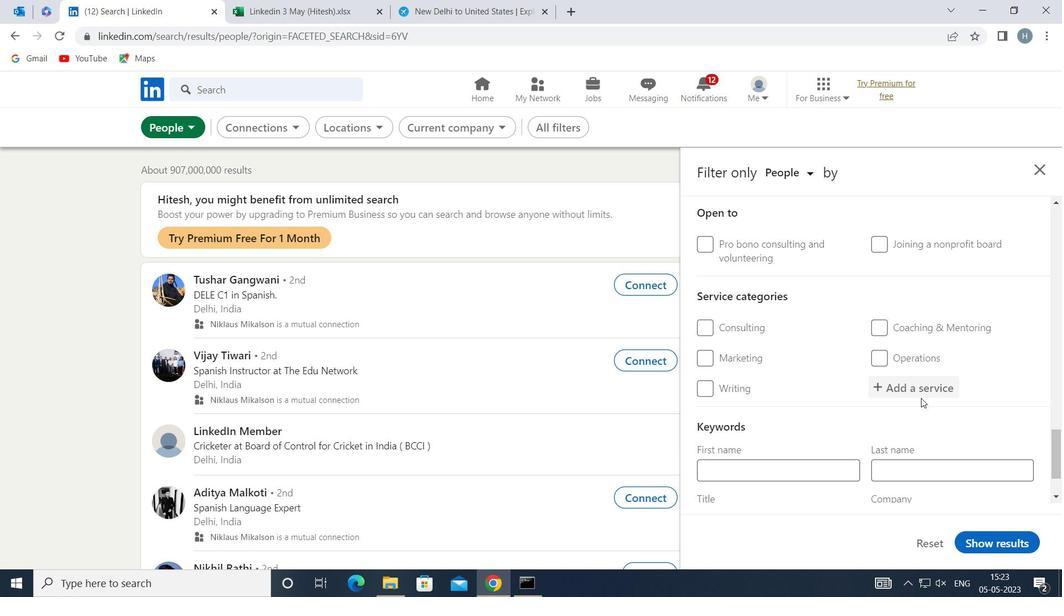 
Action: Mouse moved to (924, 394)
Screenshot: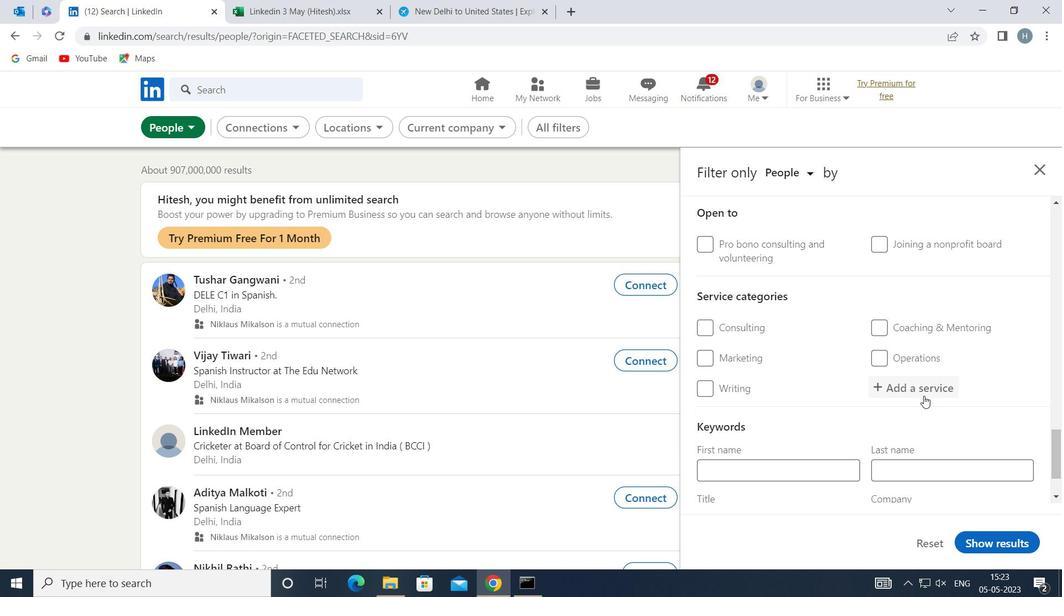 
Action: Key pressed <Key.shift>HEALTH<Key.space><Key.shift>INSURANCE<Key.space>
Screenshot: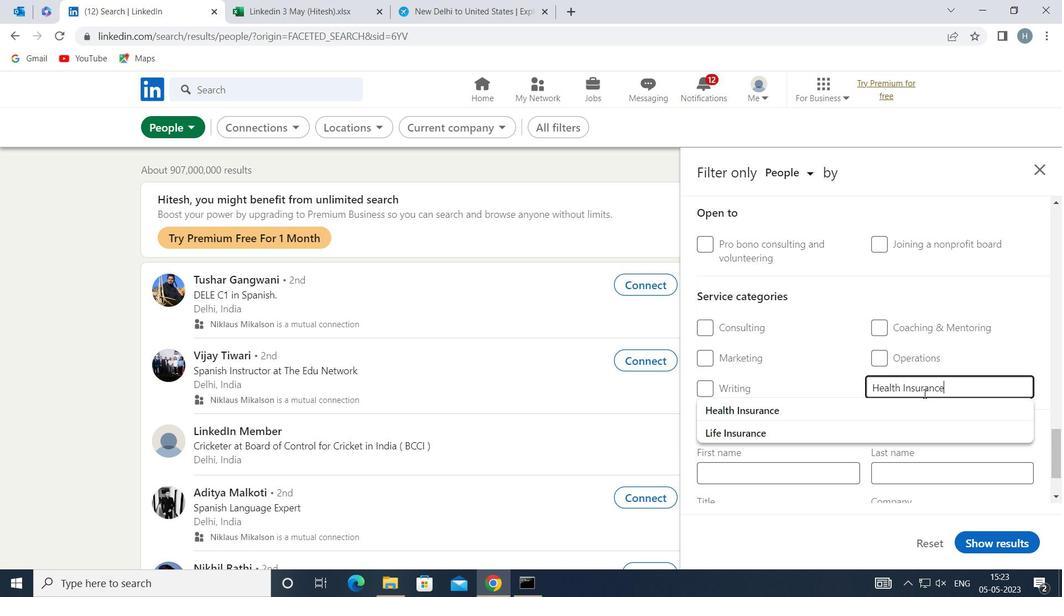 
Action: Mouse moved to (862, 410)
Screenshot: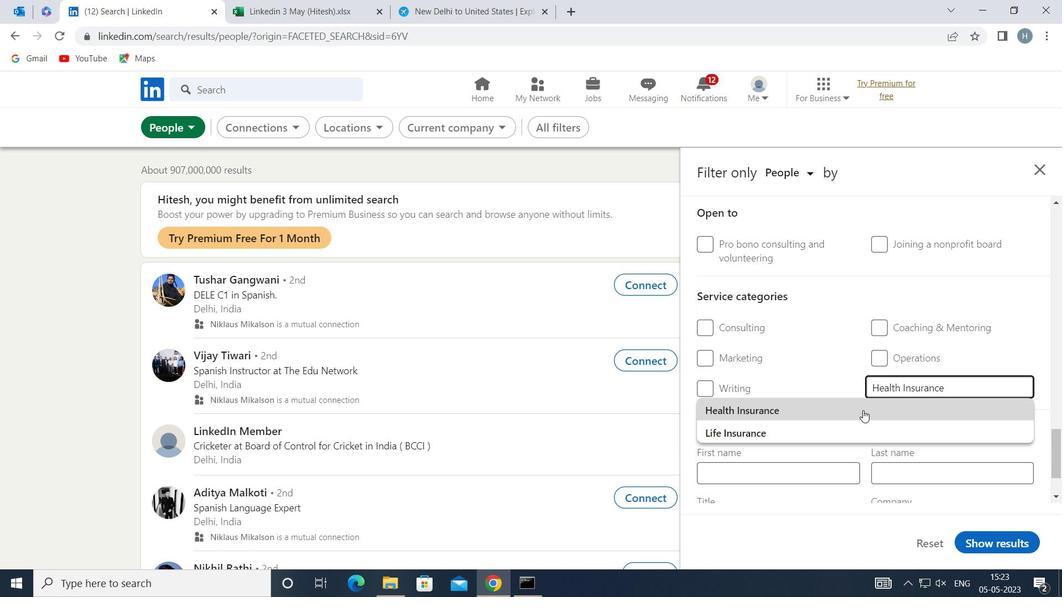 
Action: Mouse pressed left at (862, 410)
Screenshot: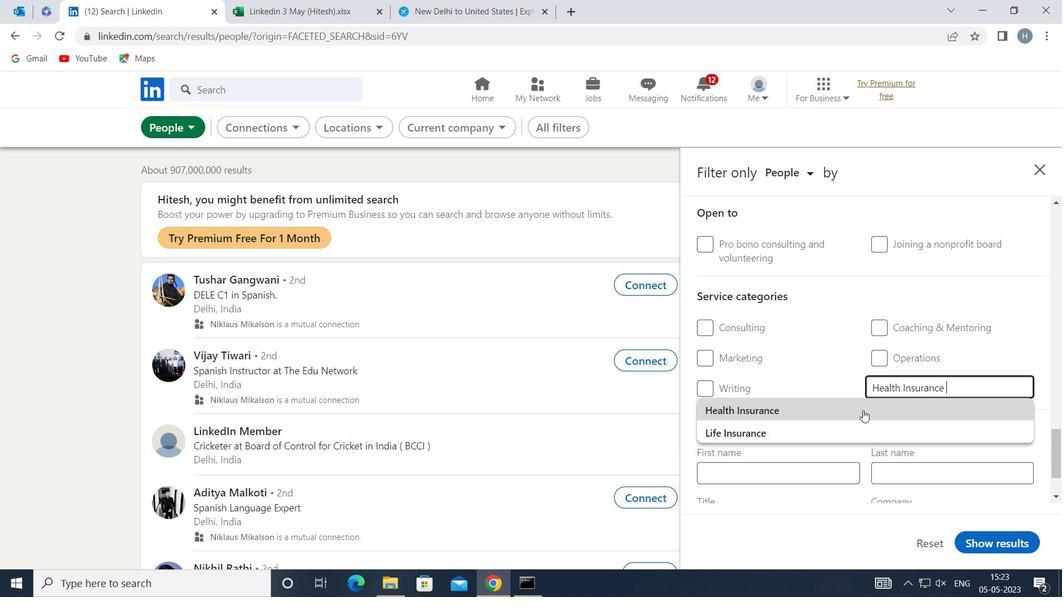 
Action: Mouse moved to (848, 400)
Screenshot: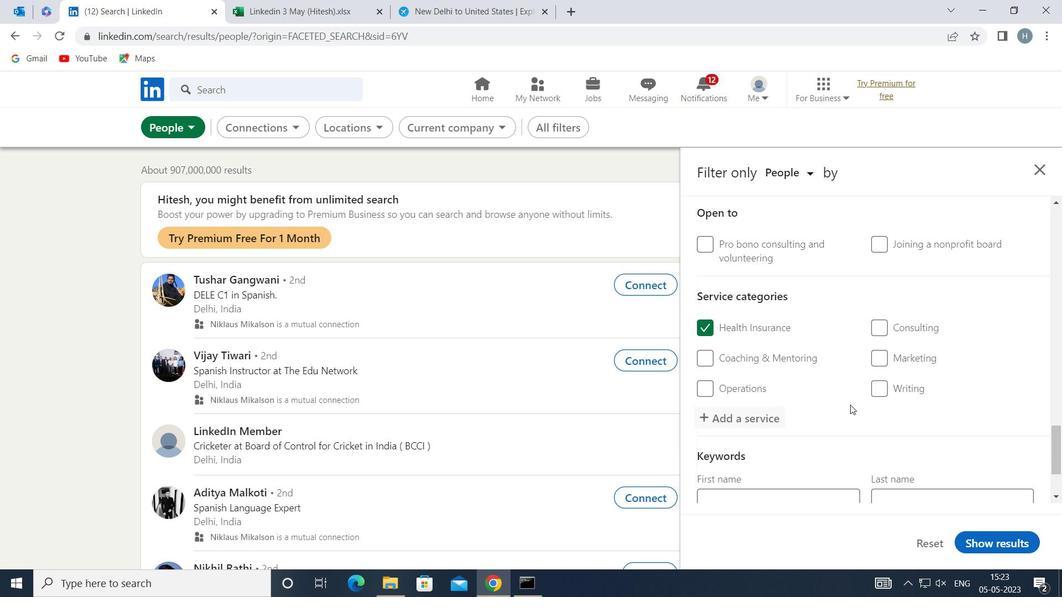 
Action: Mouse scrolled (848, 400) with delta (0, 0)
Screenshot: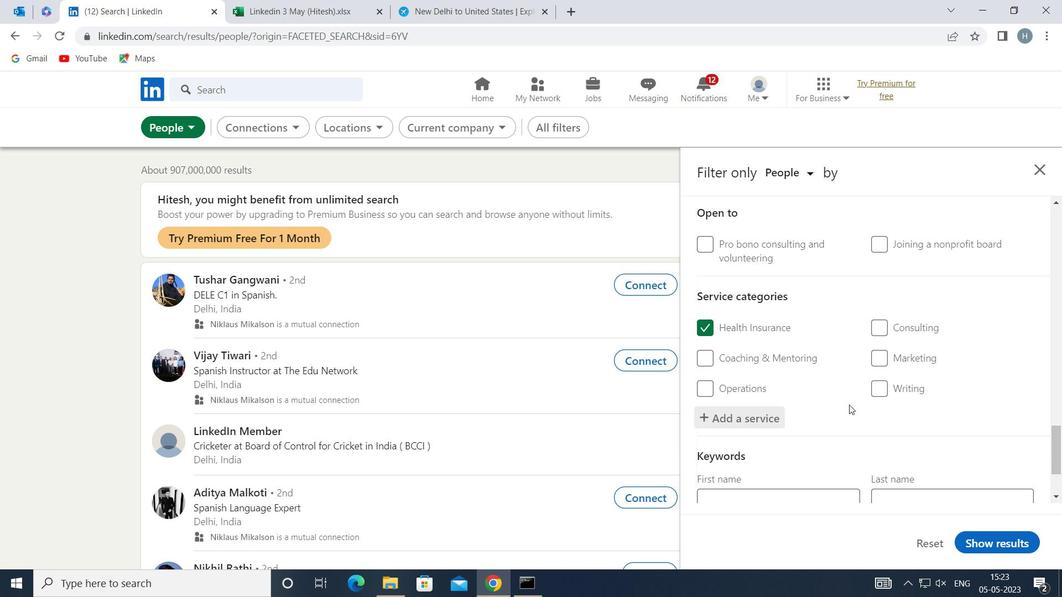 
Action: Mouse scrolled (848, 400) with delta (0, 0)
Screenshot: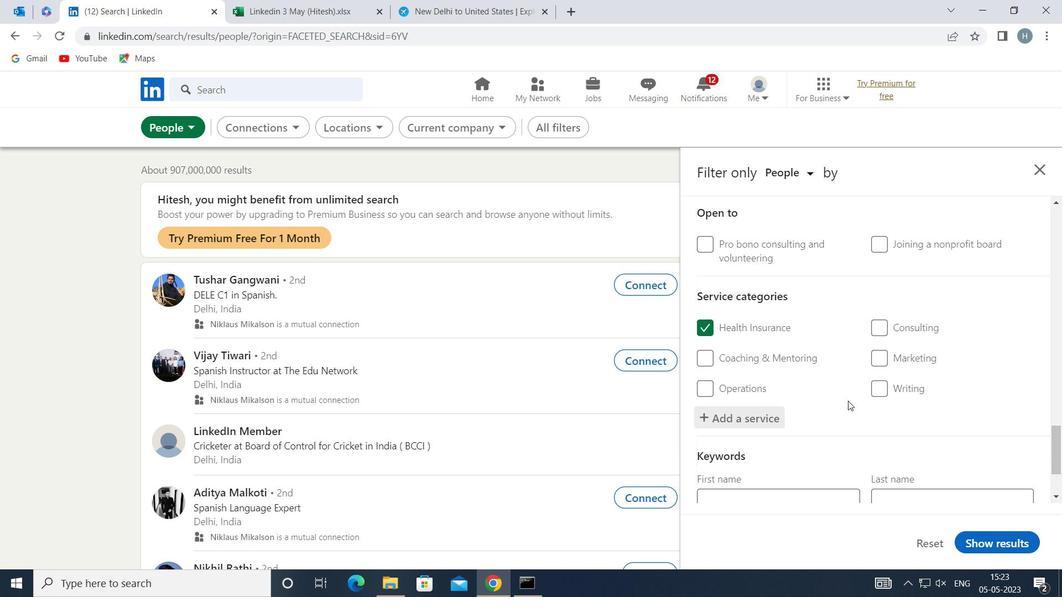 
Action: Mouse moved to (848, 399)
Screenshot: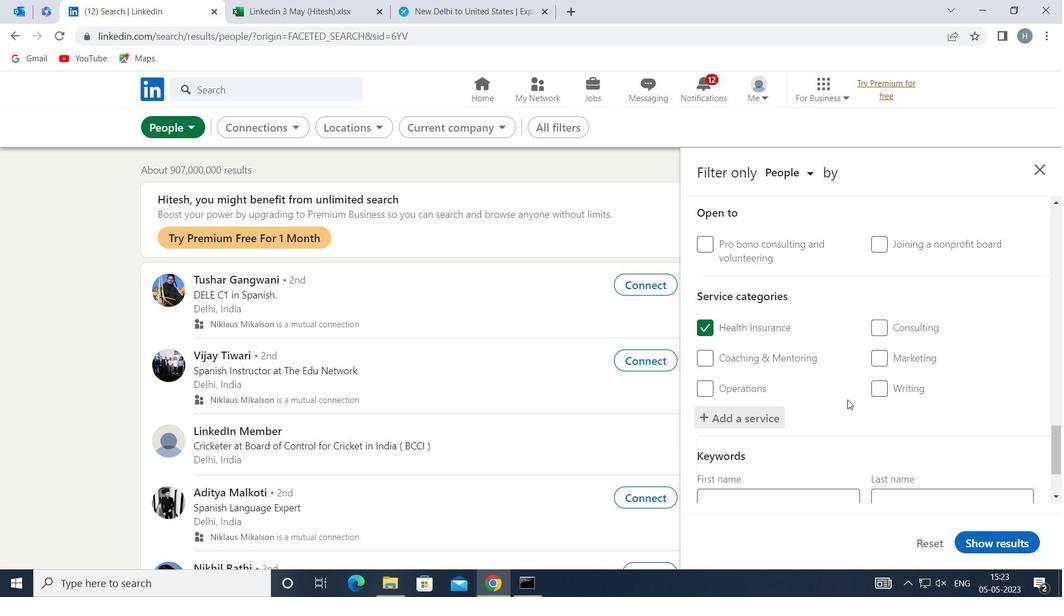 
Action: Mouse scrolled (848, 398) with delta (0, 0)
Screenshot: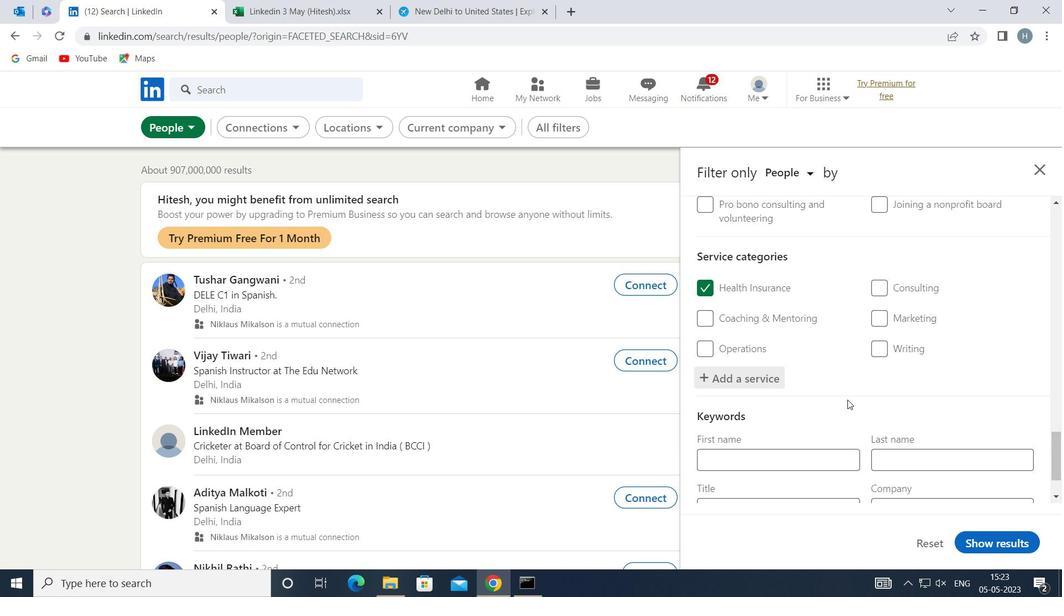 
Action: Mouse scrolled (848, 398) with delta (0, 0)
Screenshot: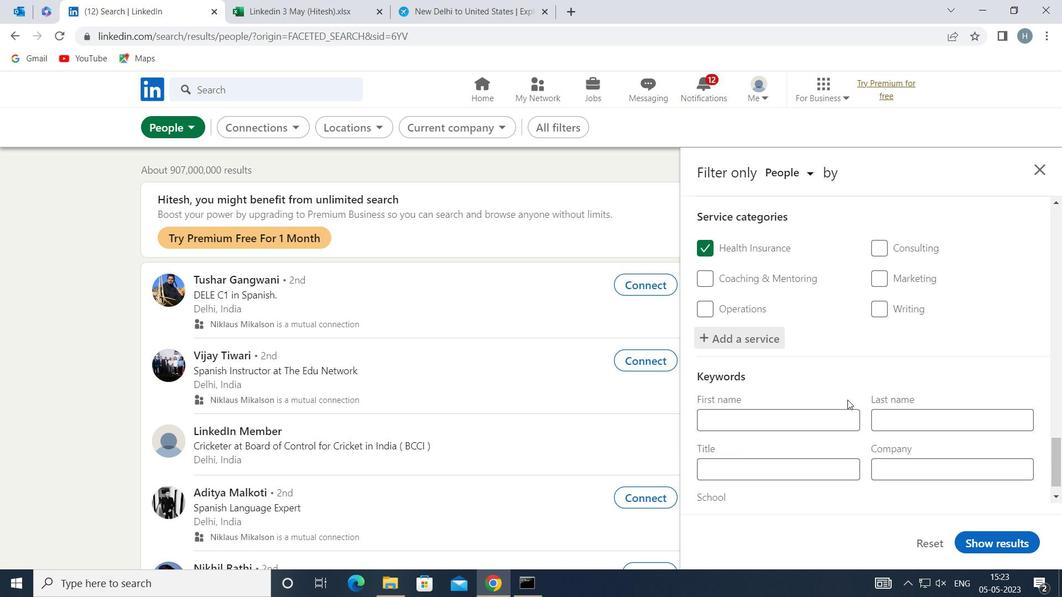 
Action: Mouse moved to (841, 435)
Screenshot: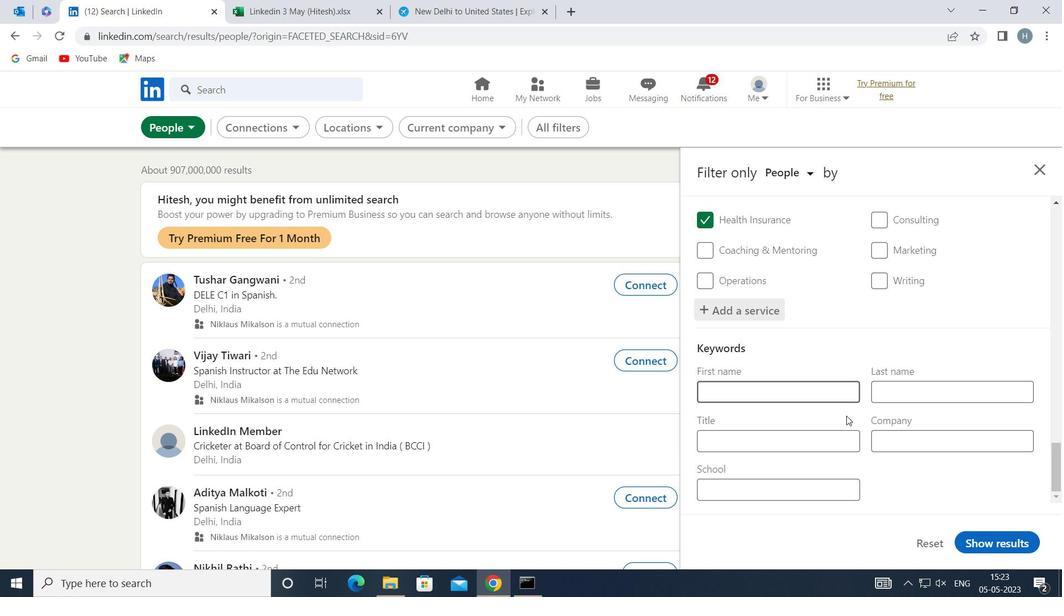 
Action: Mouse pressed left at (841, 435)
Screenshot: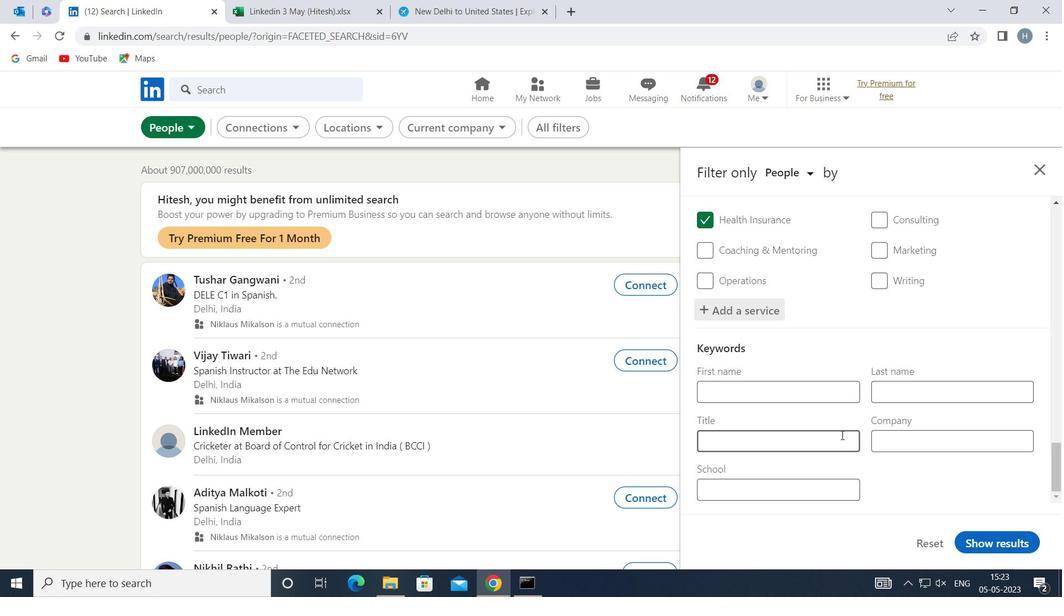 
Action: Mouse moved to (841, 436)
Screenshot: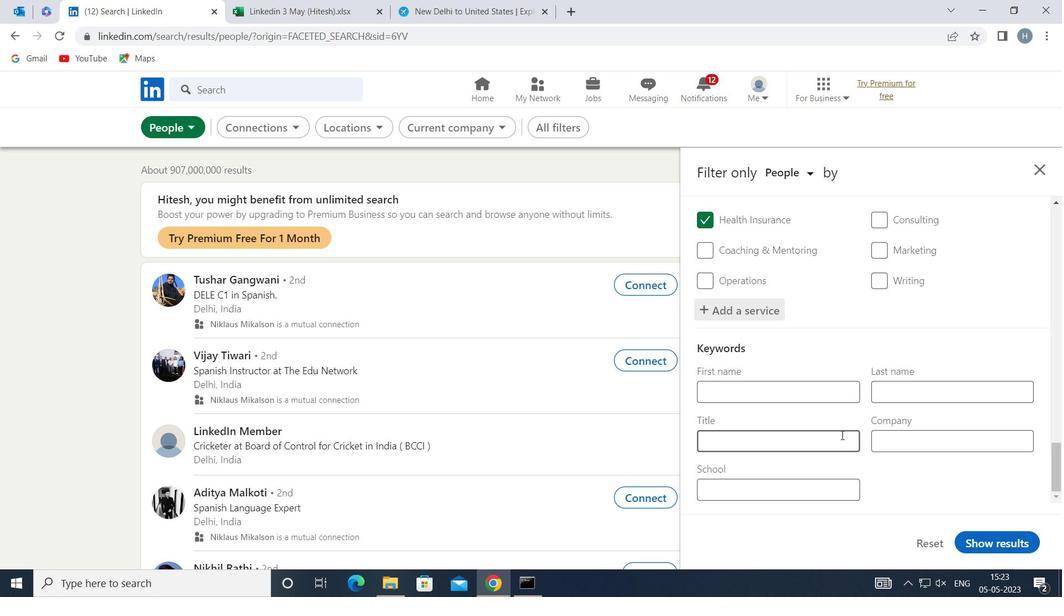 
Action: Key pressed <Key.shift>PROPOSAL<Key.space><Key.shift>WRITER
Screenshot: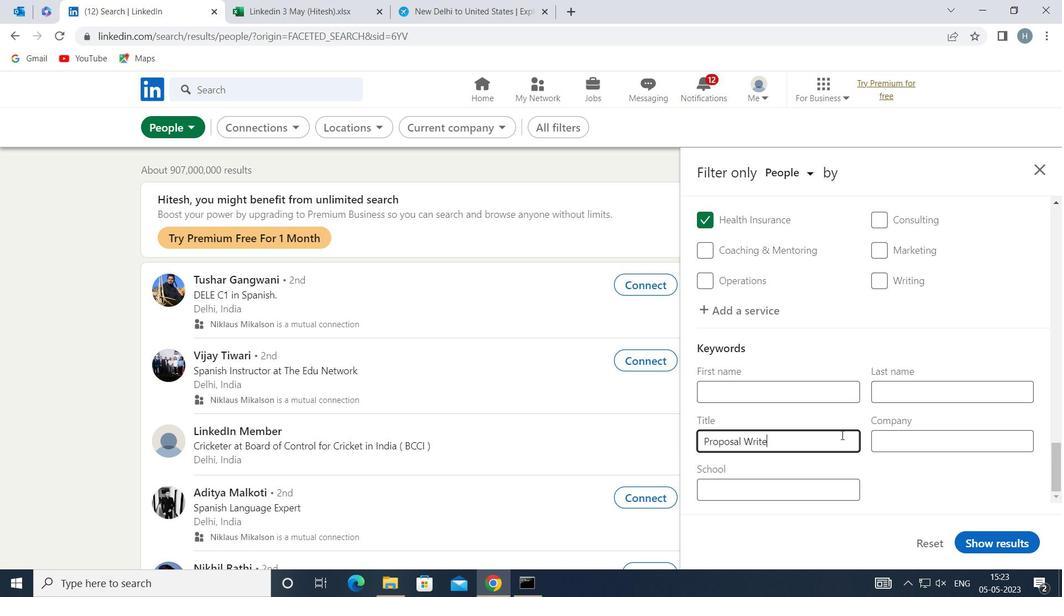 
Action: Mouse moved to (998, 543)
Screenshot: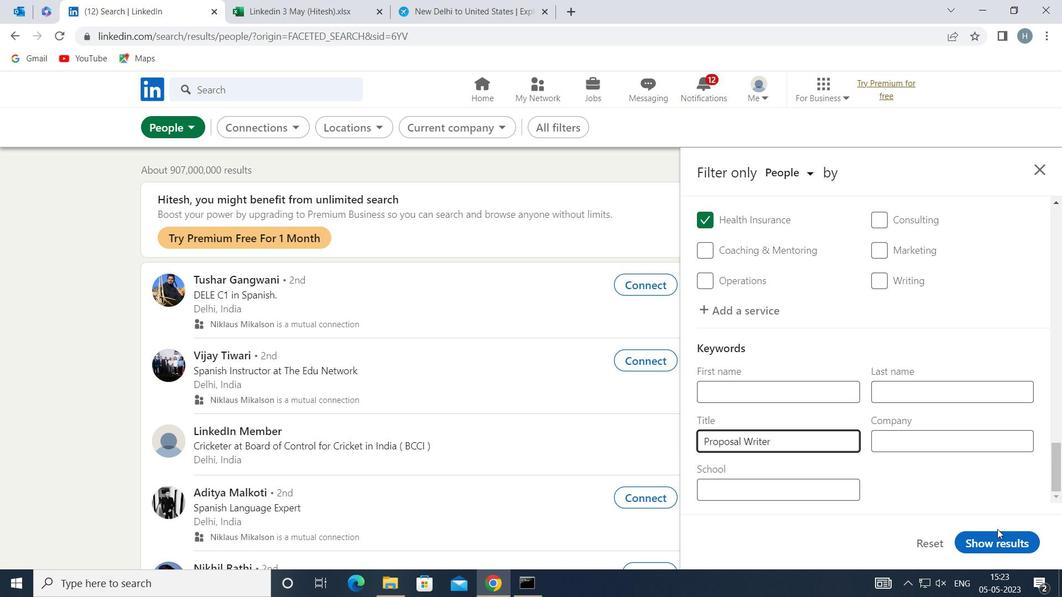 
Action: Mouse pressed left at (998, 543)
Screenshot: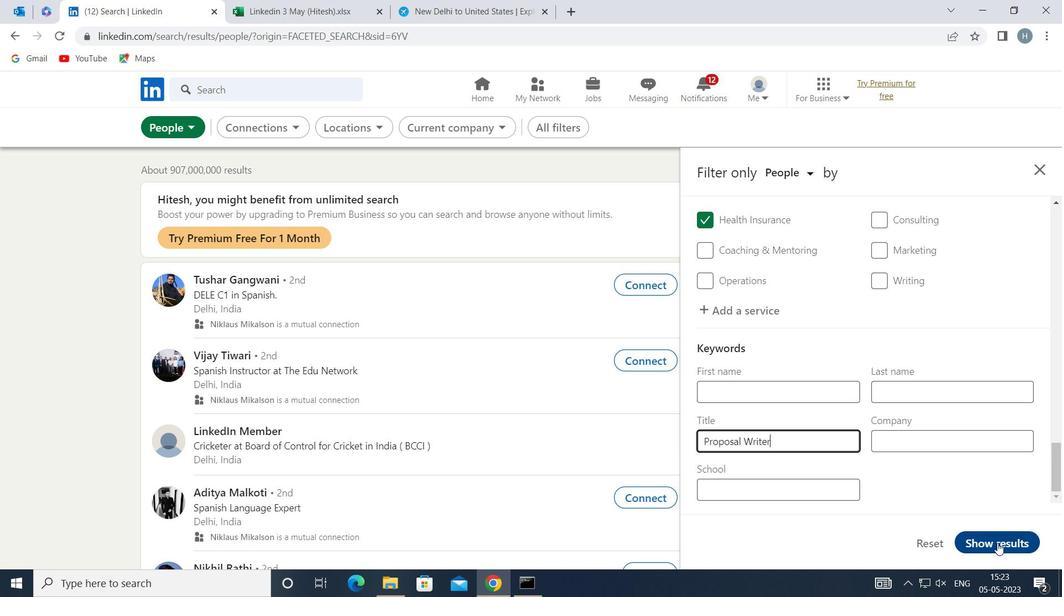 
Action: Mouse moved to (924, 495)
Screenshot: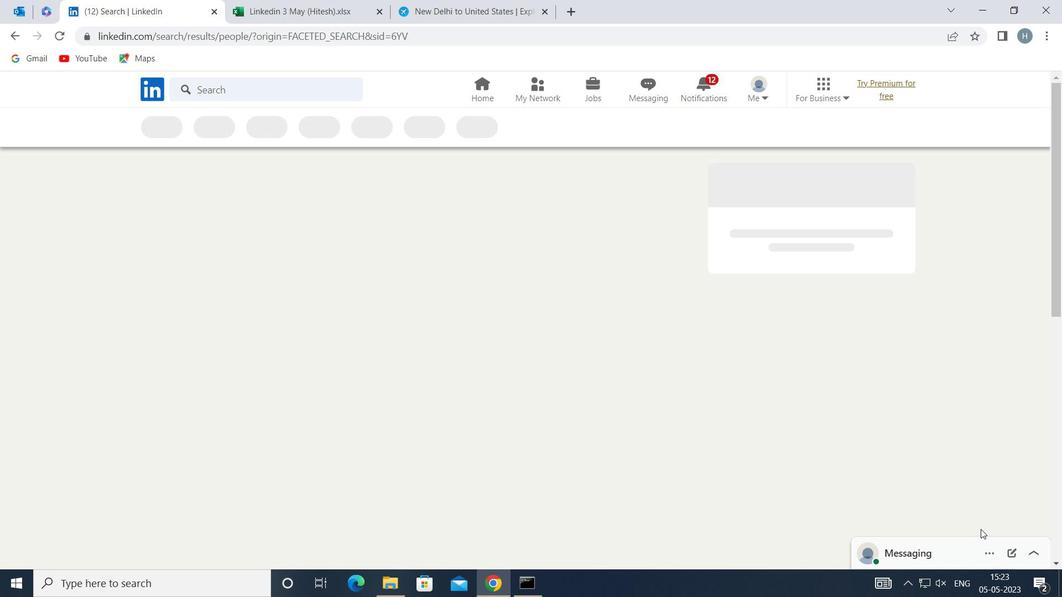 
